 Task: Look for space in Fort Dauphin, Madagascar from 24th August, 2023 to 10th September, 2023 for 8 adults in price range Rs.12000 to Rs.15000. Place can be entire place or shared room with 4 bedrooms having 8 beds and 4 bathrooms. Property type can be house, flat, guest house. Amenities needed are: wifi, TV, free parkinig on premises, gym, breakfast. Booking option can be shelf check-in. Required host language is English.
Action: Mouse moved to (607, 123)
Screenshot: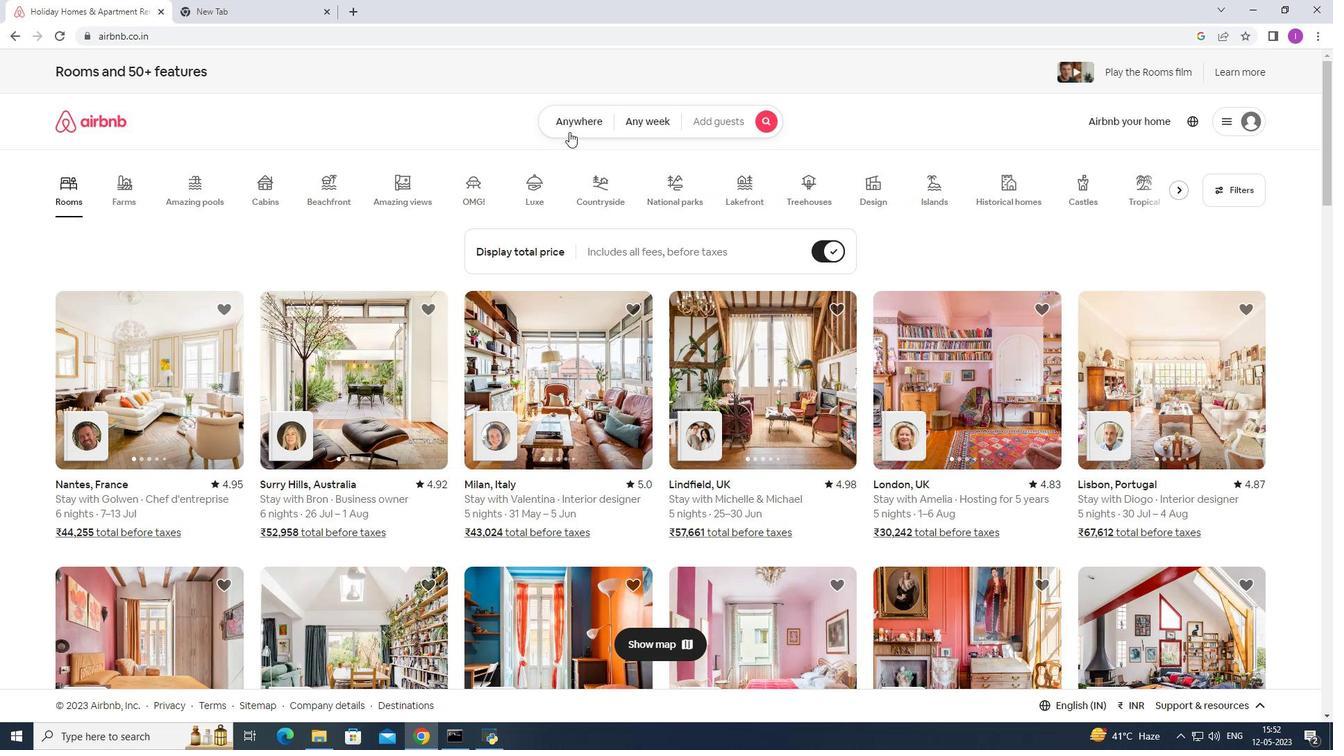 
Action: Mouse pressed left at (607, 123)
Screenshot: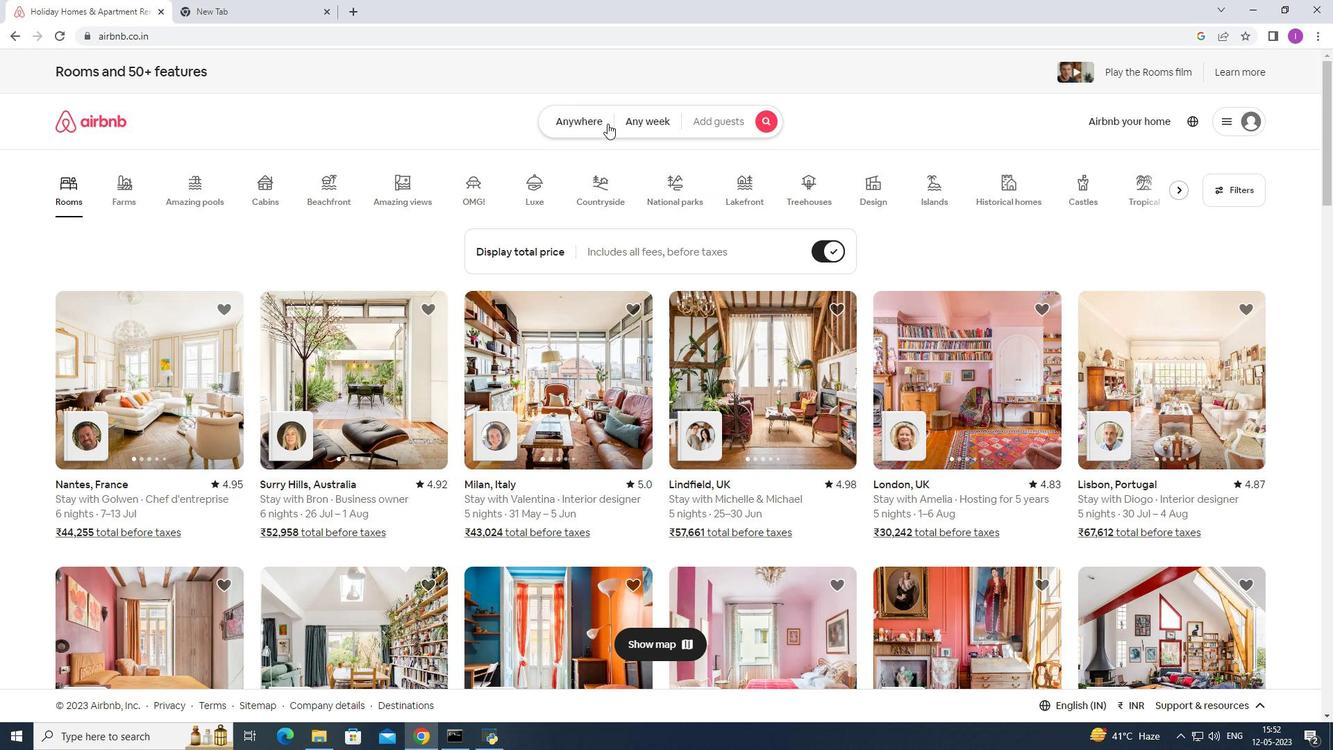 
Action: Mouse moved to (473, 168)
Screenshot: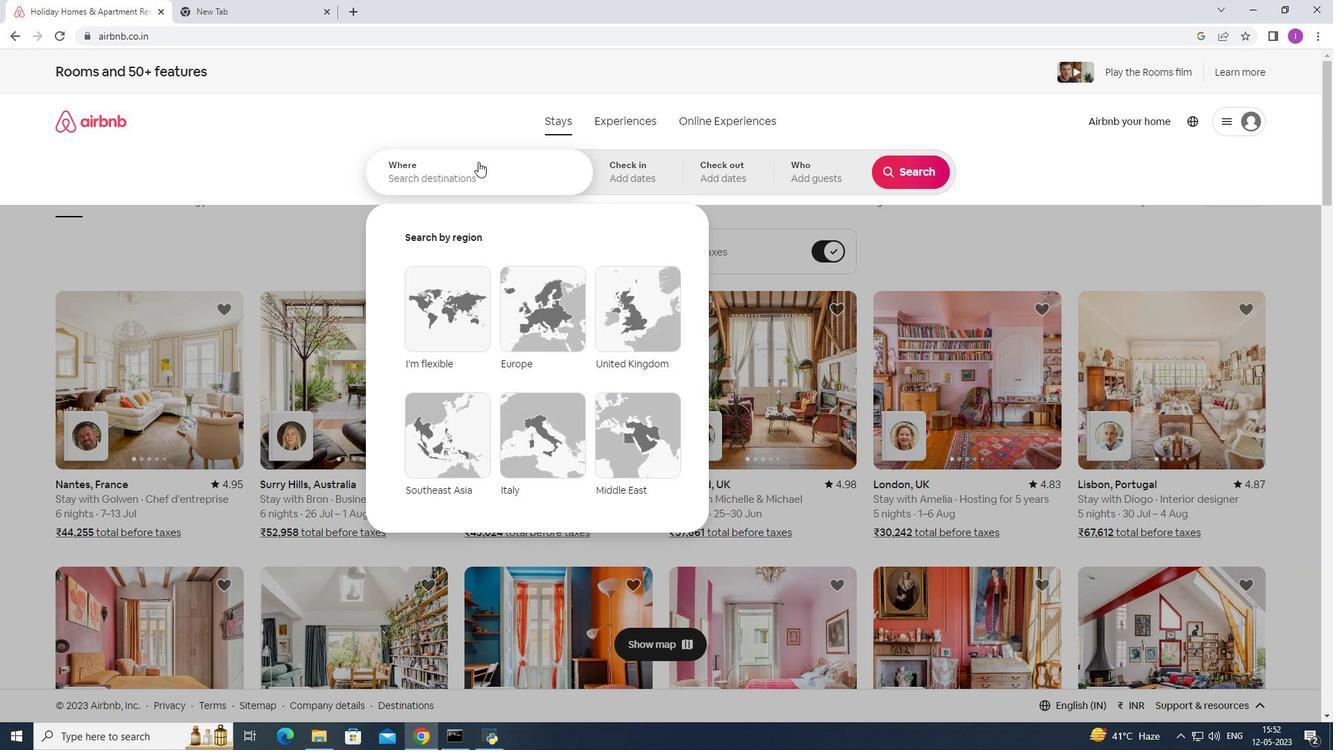 
Action: Mouse pressed left at (473, 168)
Screenshot: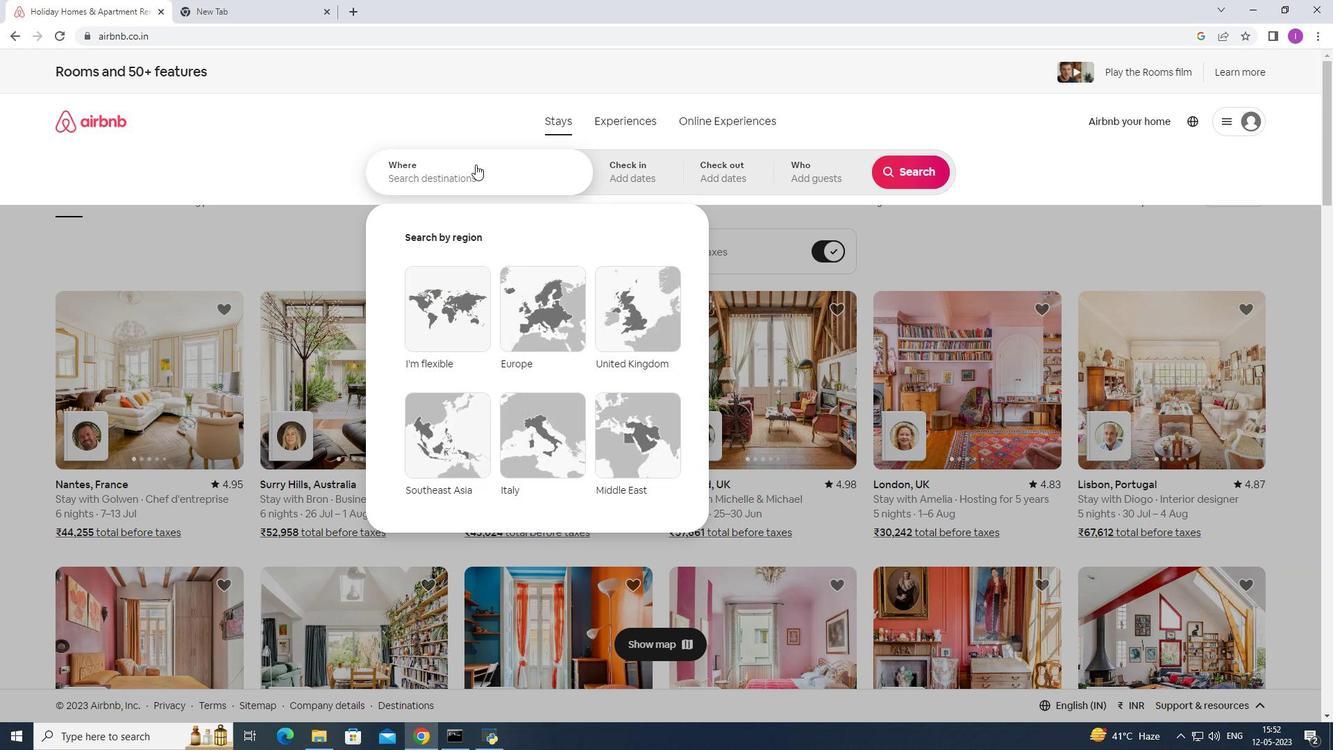 
Action: Key pressed <Key.shift><Key.shift><Key.shift><Key.shift><Key.shift><Key.shift><Key.shift><Key.shift>Fort<Key.space><Key.shift>Du<Key.backspace>auphin,<Key.shift>Madagascar
Screenshot: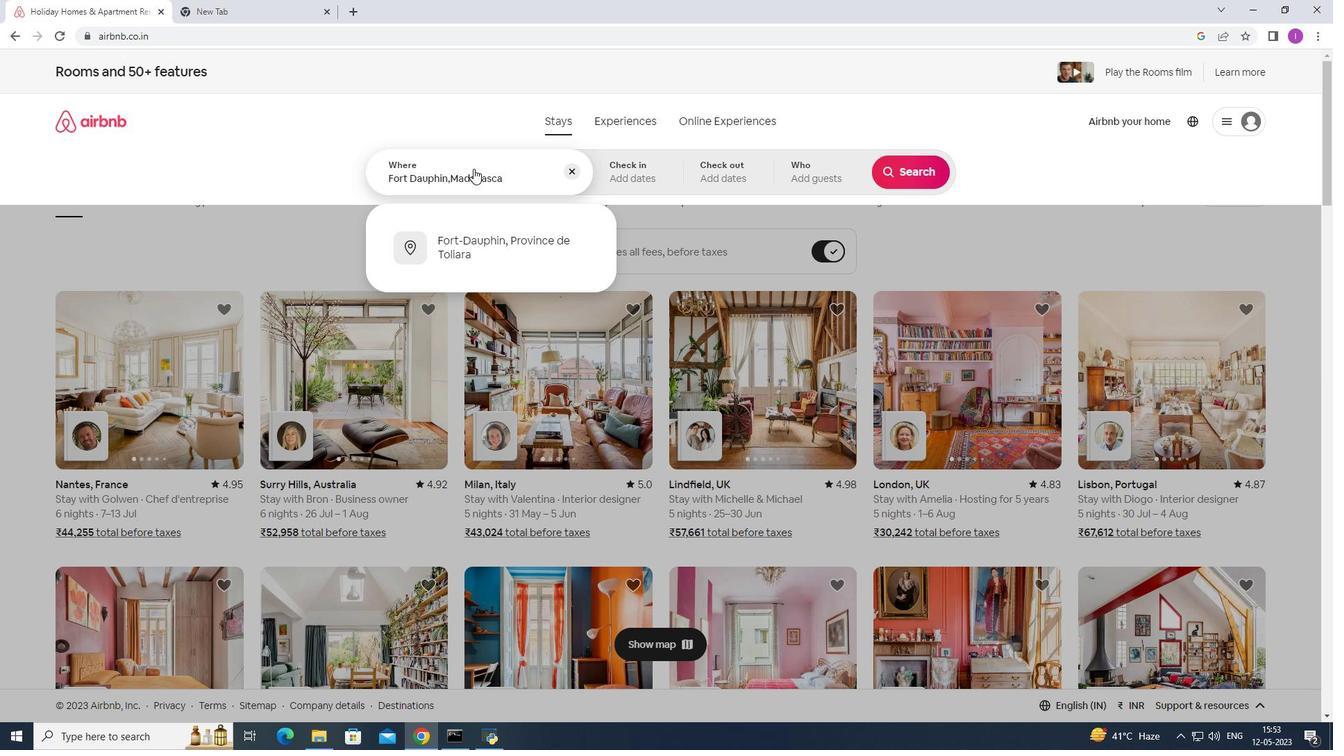
Action: Mouse moved to (666, 174)
Screenshot: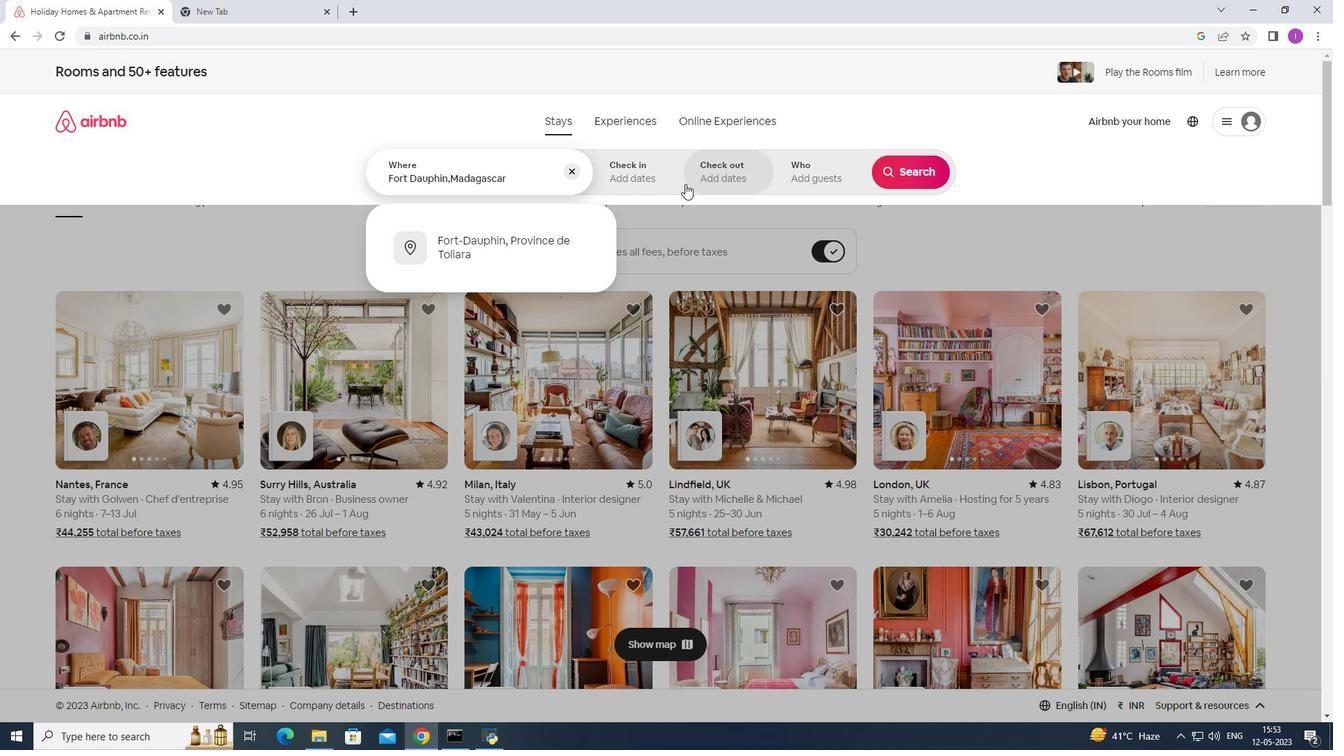
Action: Mouse pressed left at (666, 174)
Screenshot: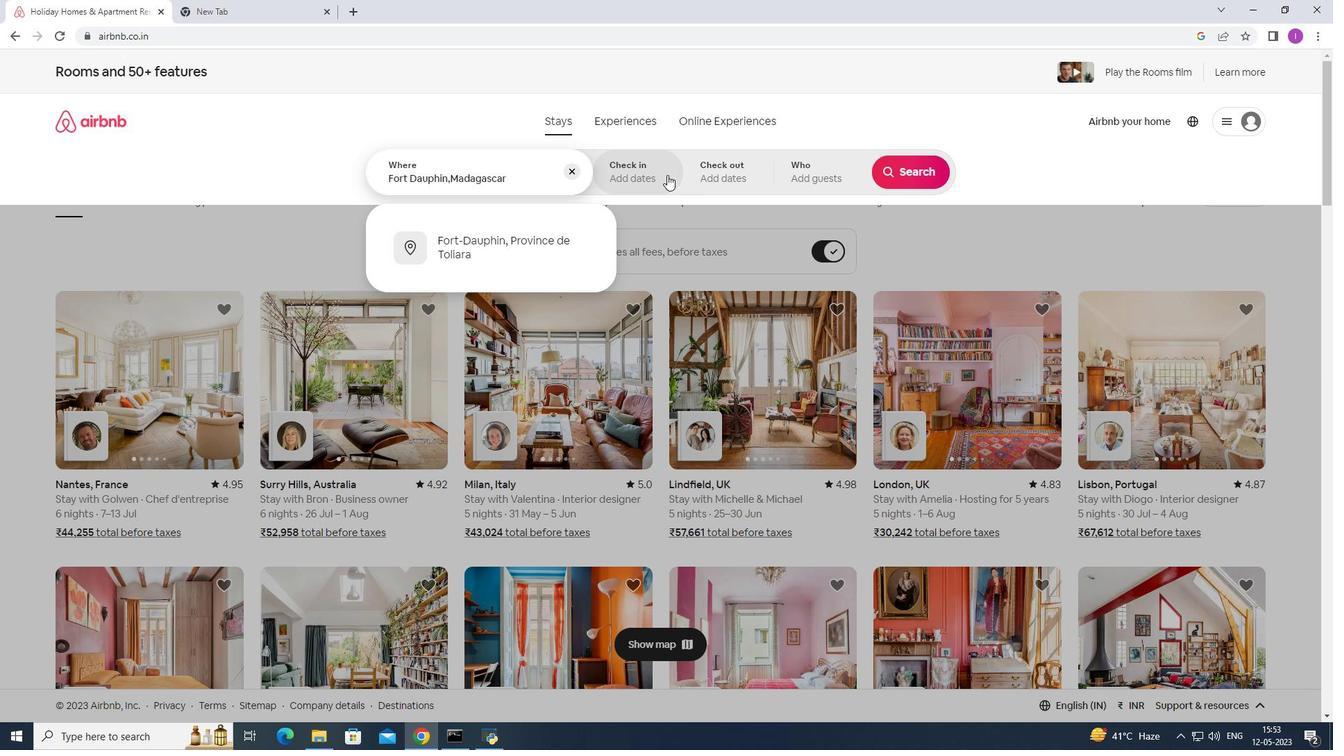 
Action: Mouse moved to (906, 279)
Screenshot: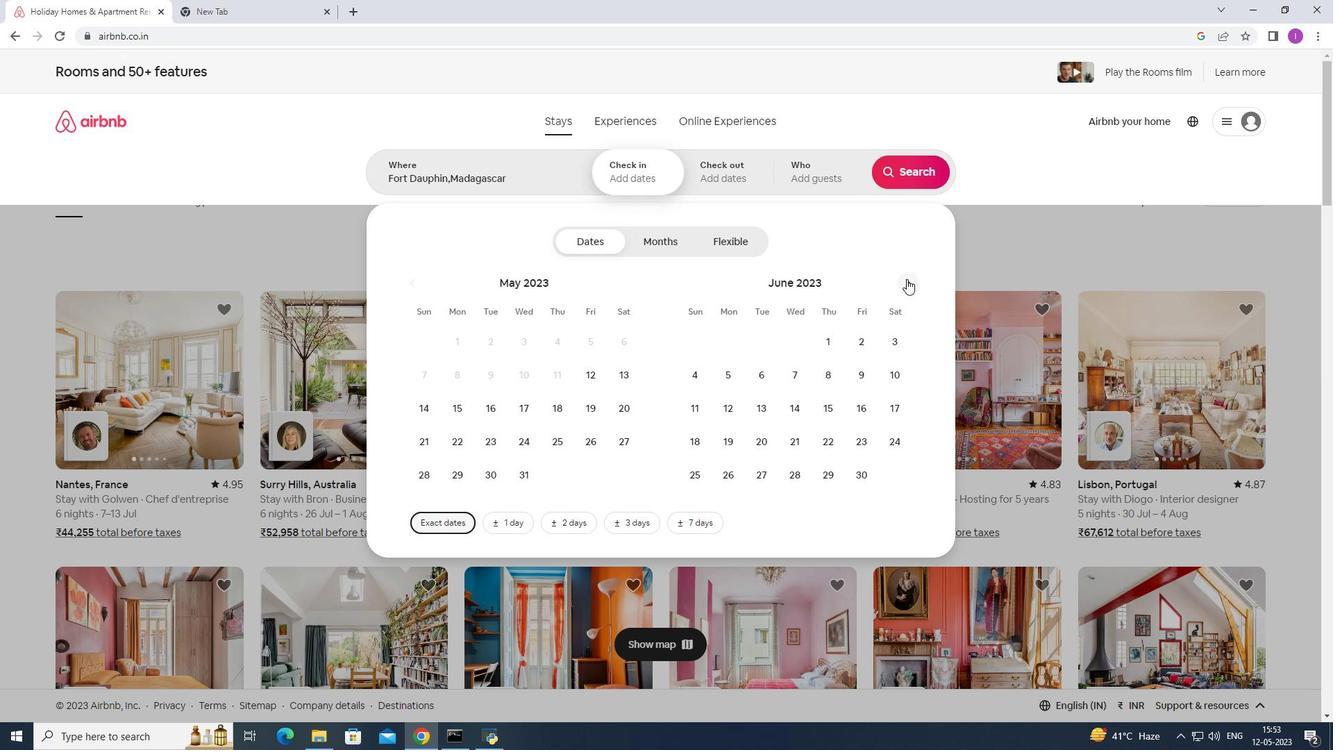 
Action: Mouse pressed left at (906, 279)
Screenshot: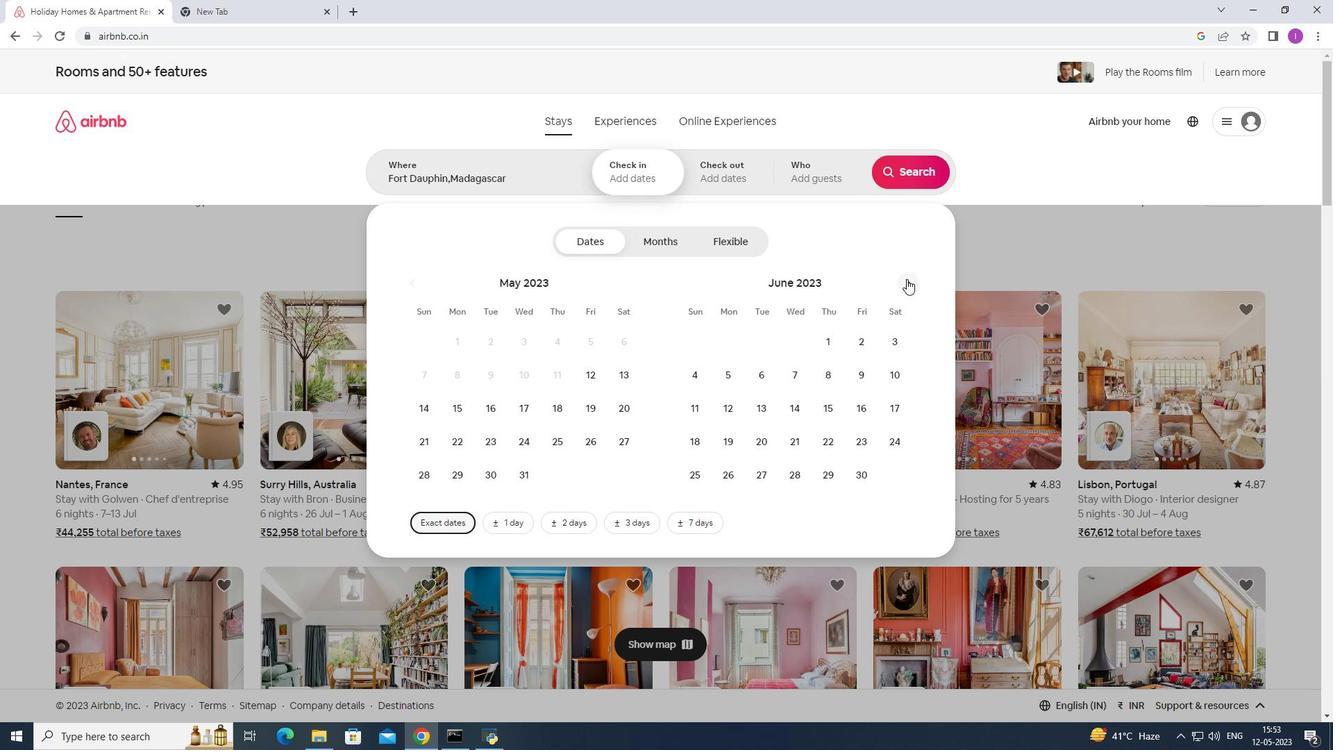 
Action: Mouse pressed left at (906, 279)
Screenshot: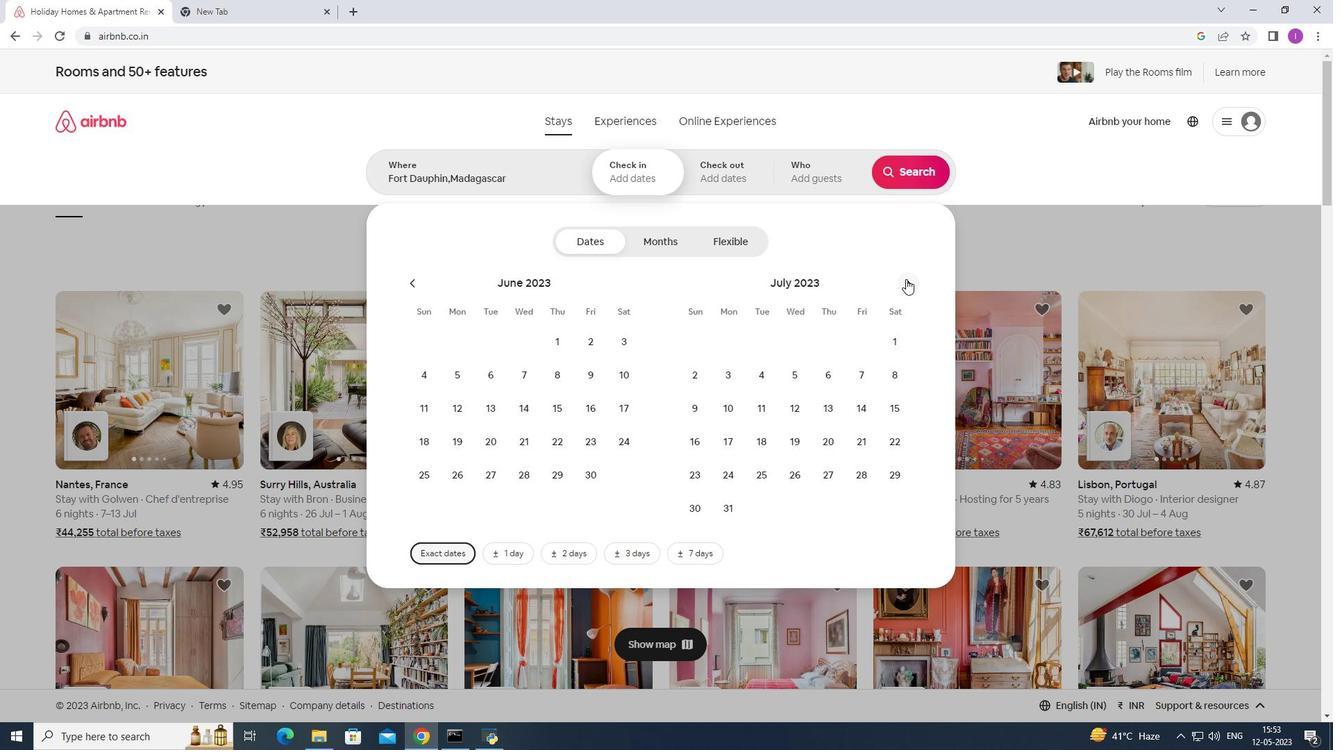 
Action: Mouse moved to (905, 279)
Screenshot: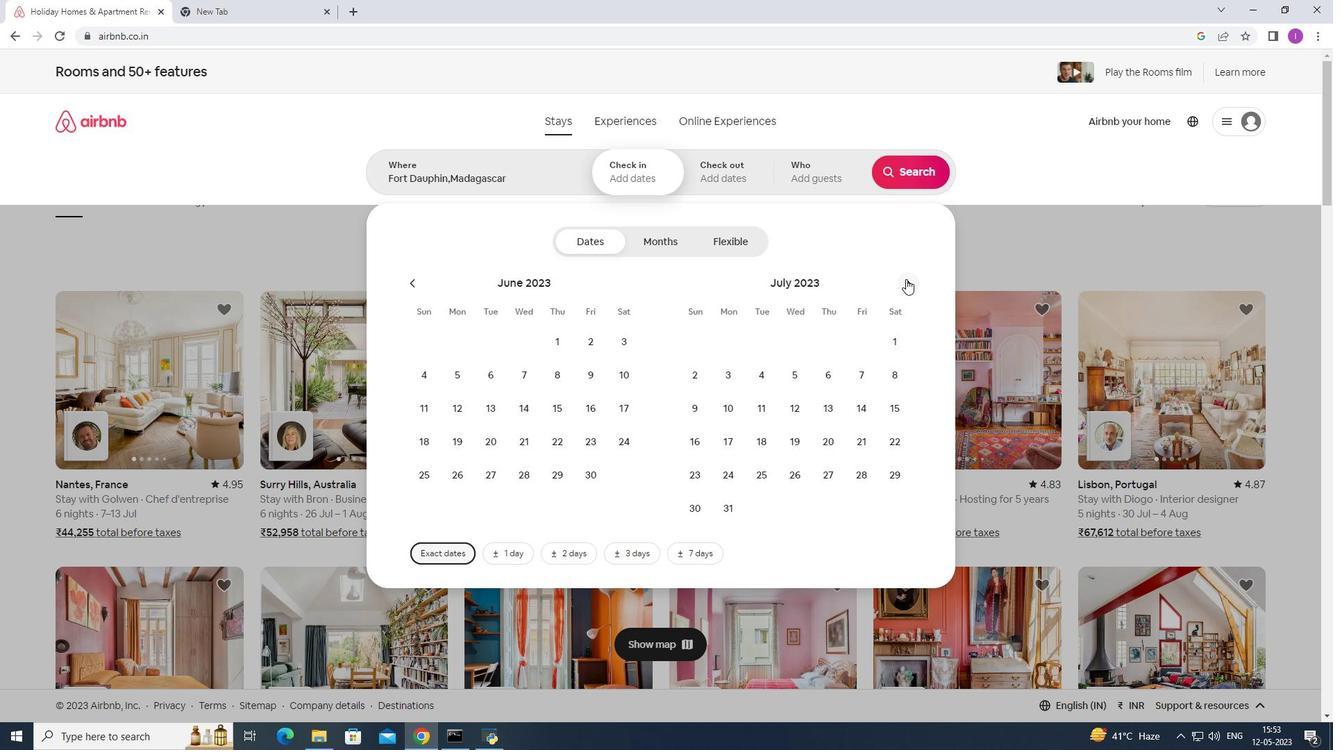 
Action: Mouse pressed left at (905, 279)
Screenshot: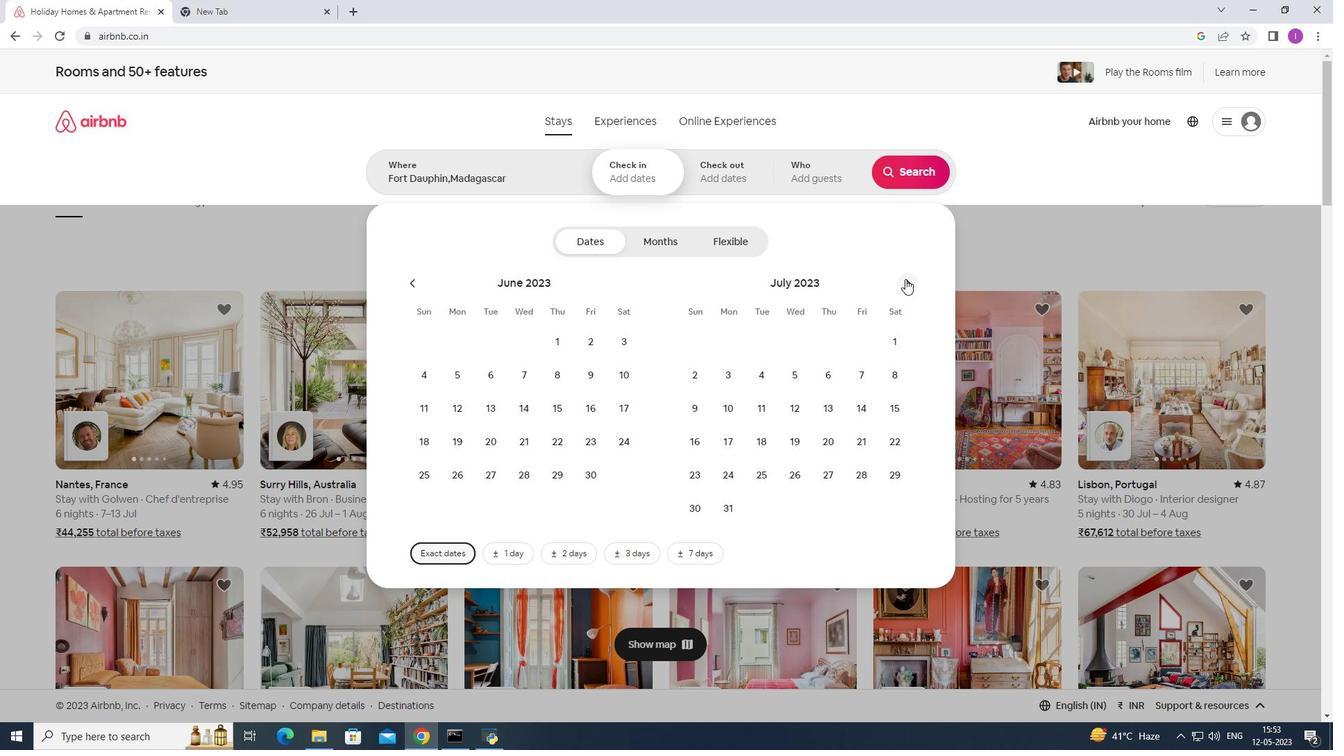 
Action: Mouse moved to (559, 436)
Screenshot: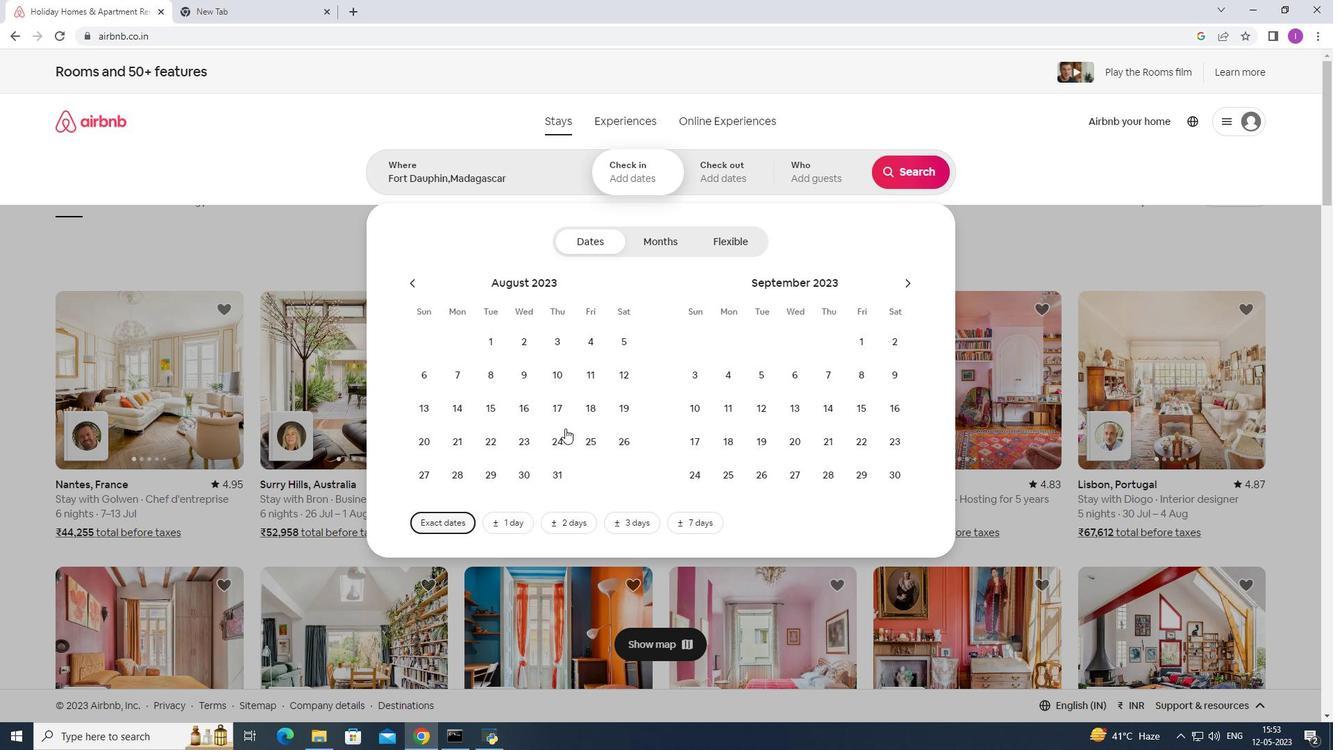 
Action: Mouse pressed left at (559, 436)
Screenshot: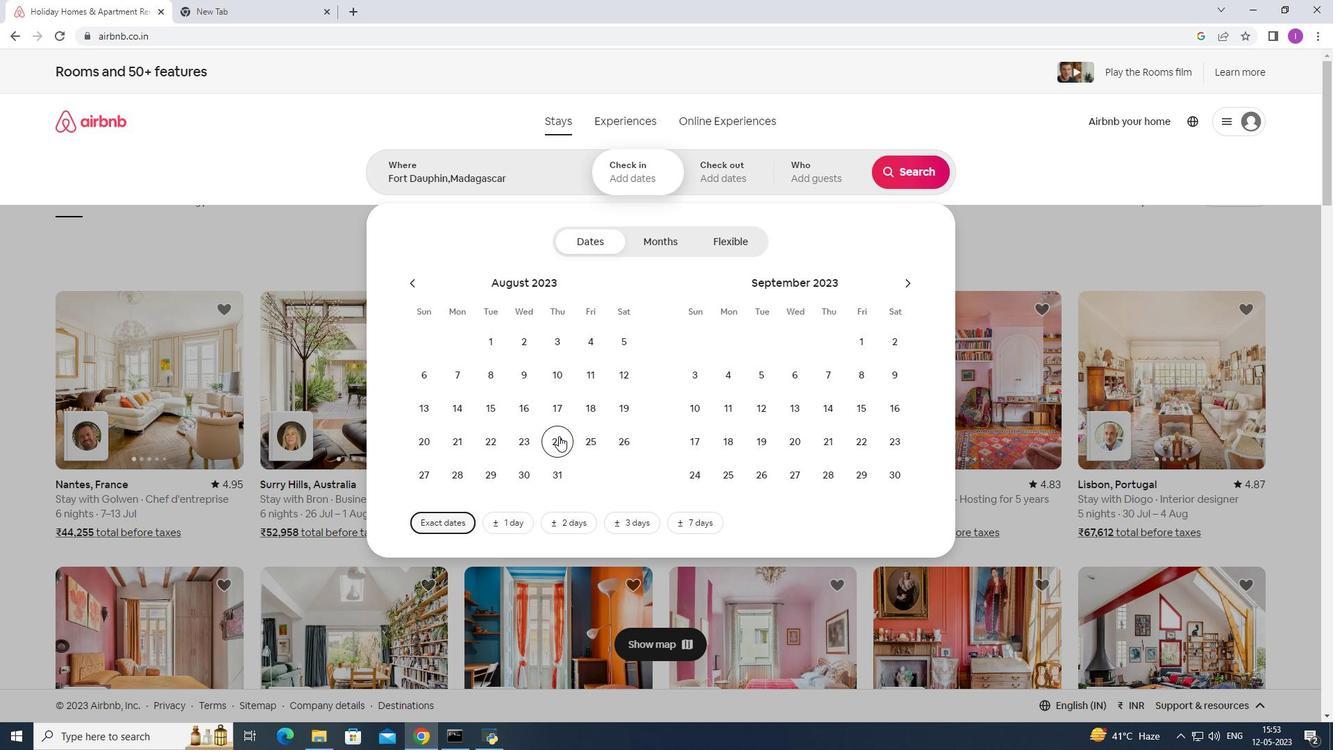 
Action: Mouse moved to (695, 398)
Screenshot: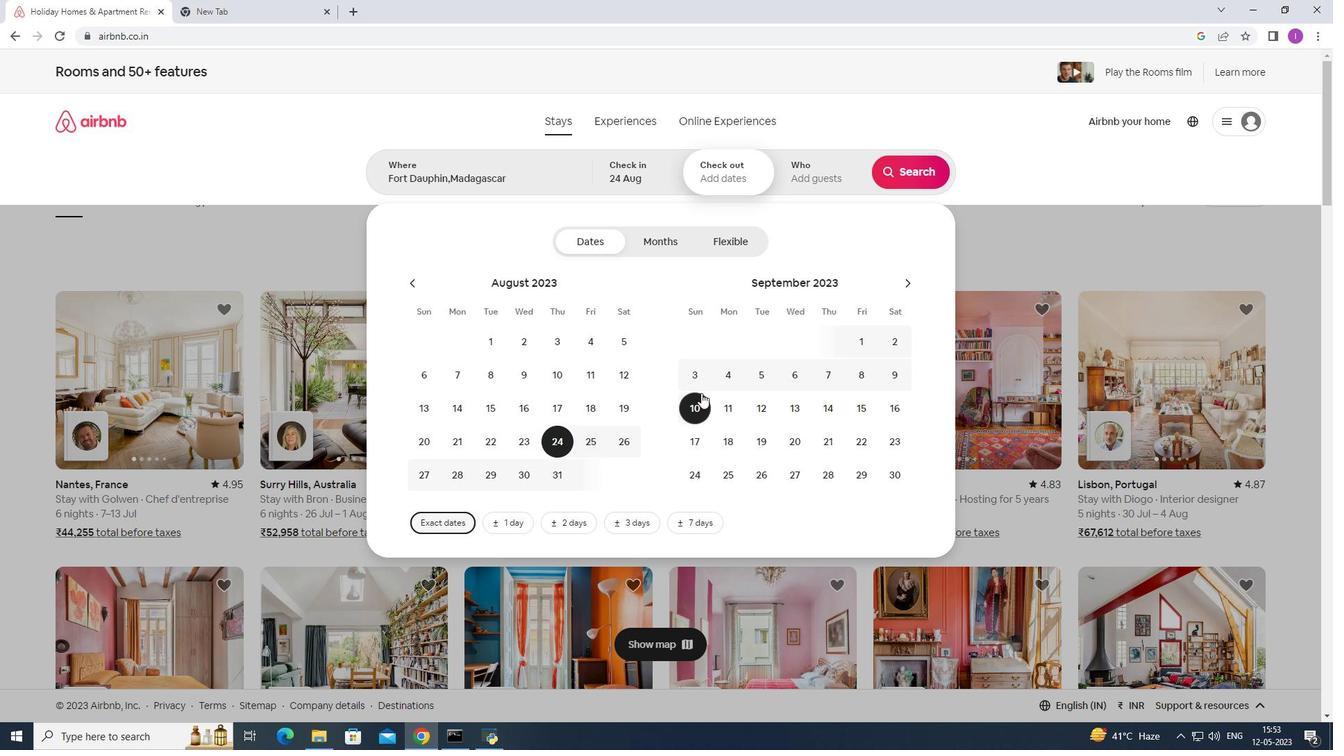 
Action: Mouse pressed left at (695, 398)
Screenshot: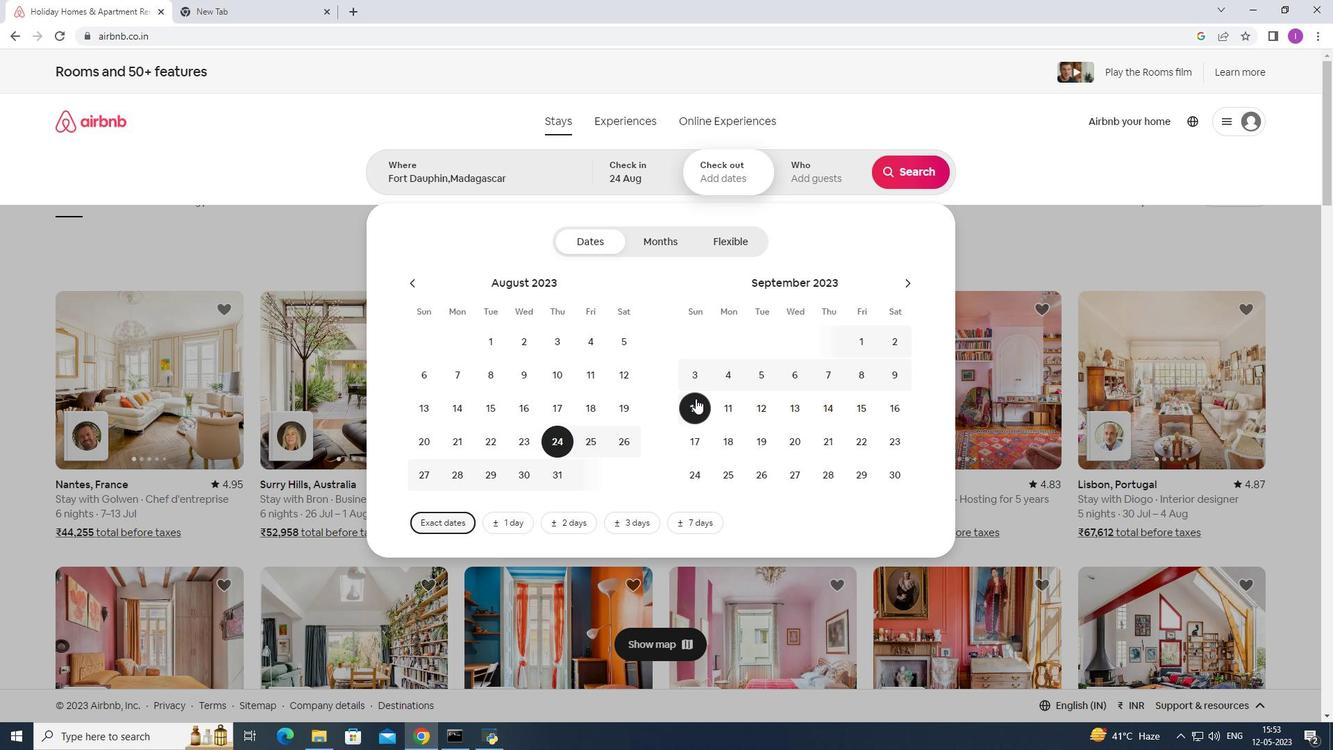 
Action: Mouse moved to (795, 172)
Screenshot: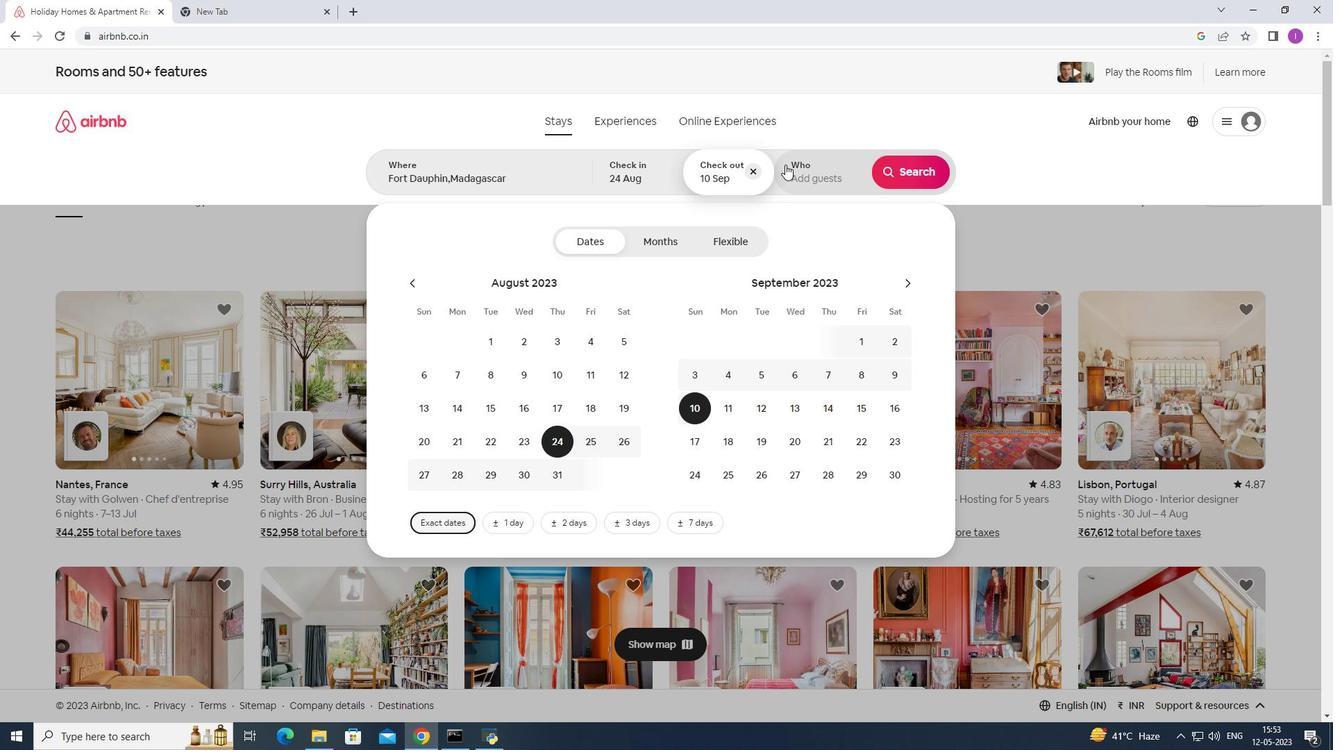 
Action: Mouse pressed left at (795, 172)
Screenshot: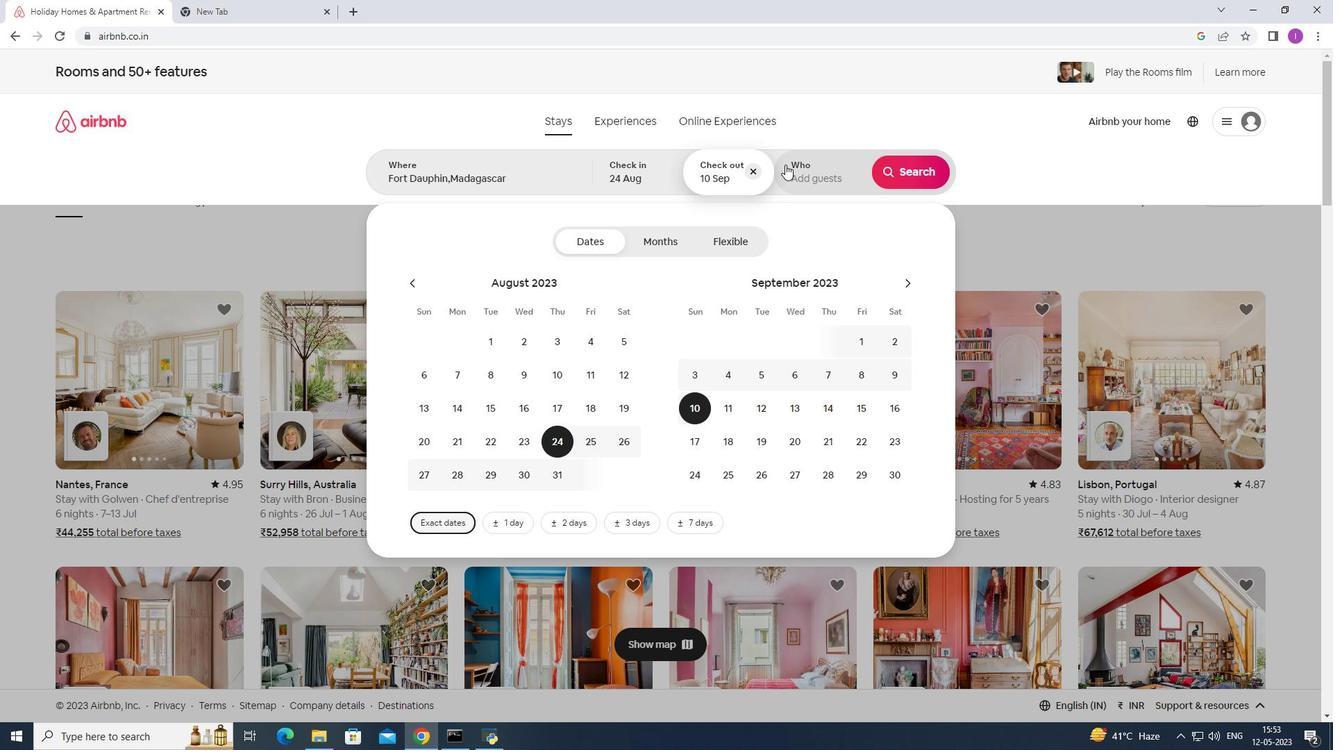 
Action: Mouse moved to (917, 240)
Screenshot: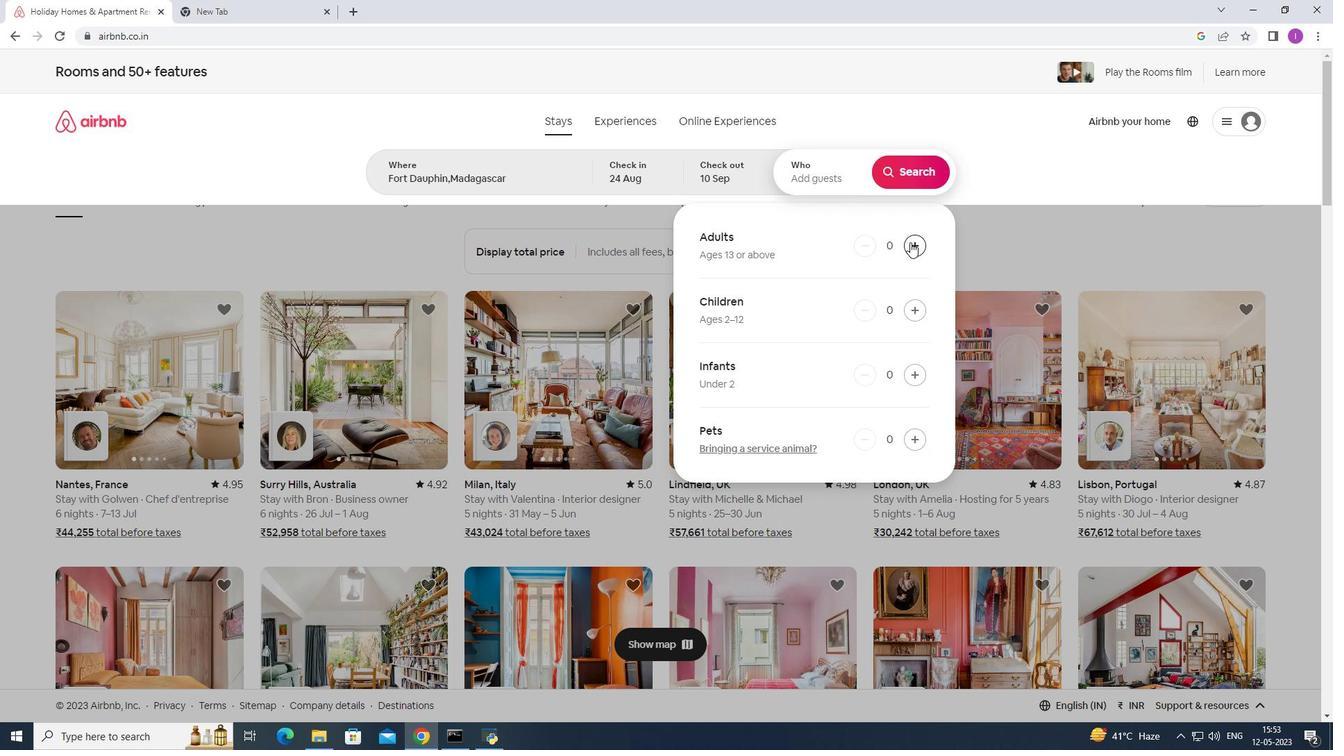 
Action: Mouse pressed left at (917, 240)
Screenshot: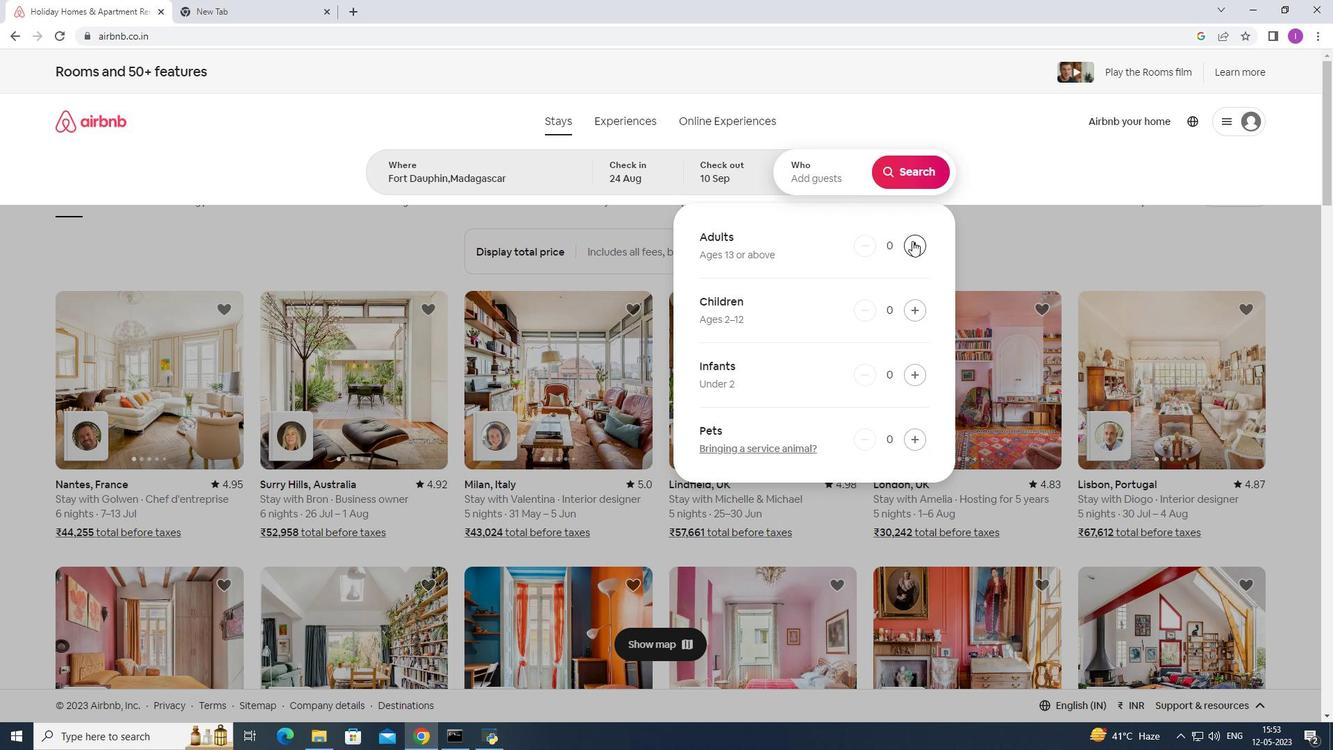 
Action: Mouse pressed left at (917, 240)
Screenshot: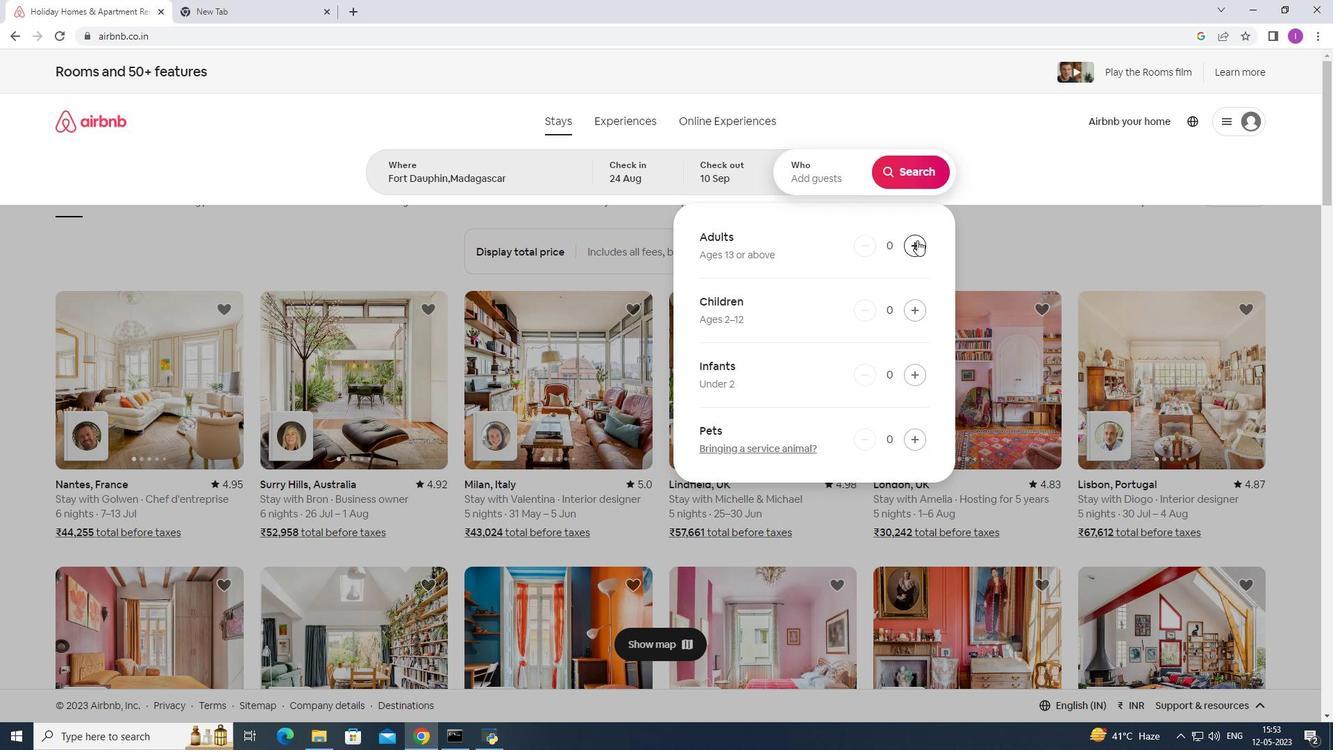 
Action: Mouse pressed left at (917, 240)
Screenshot: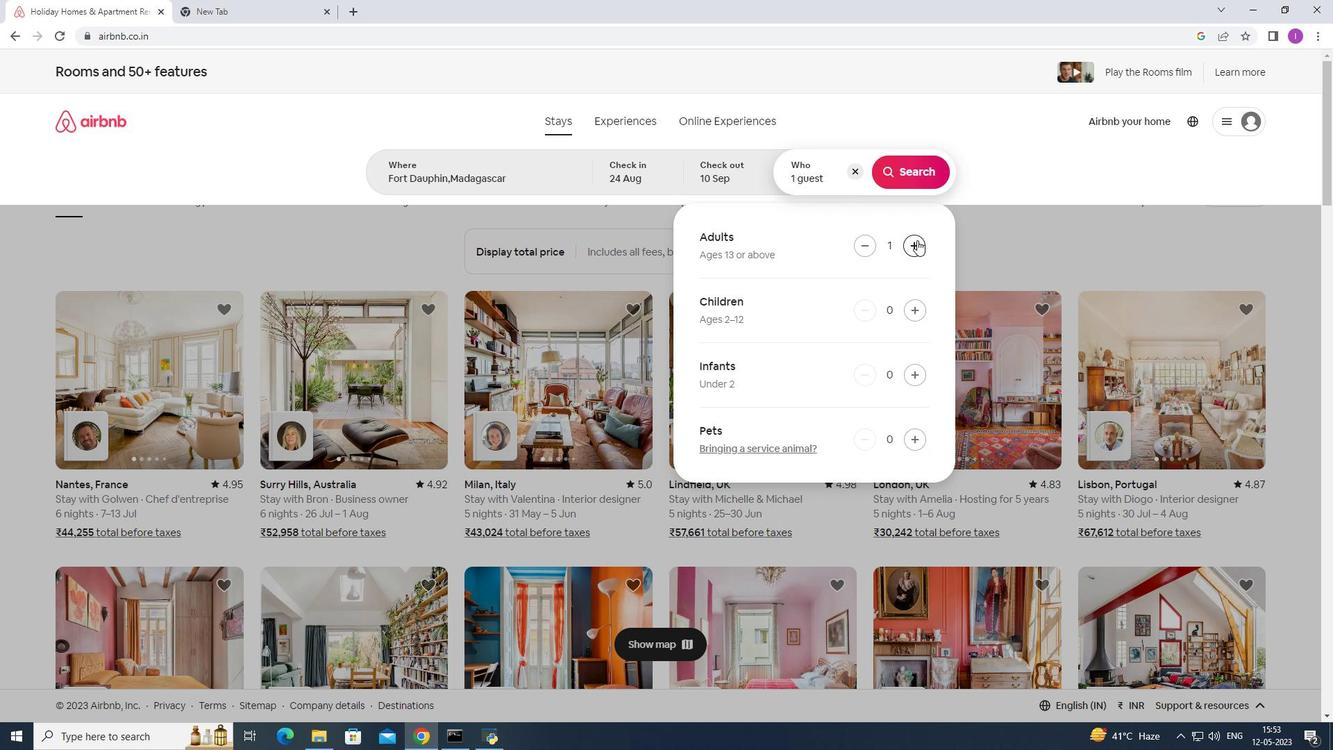 
Action: Mouse moved to (918, 238)
Screenshot: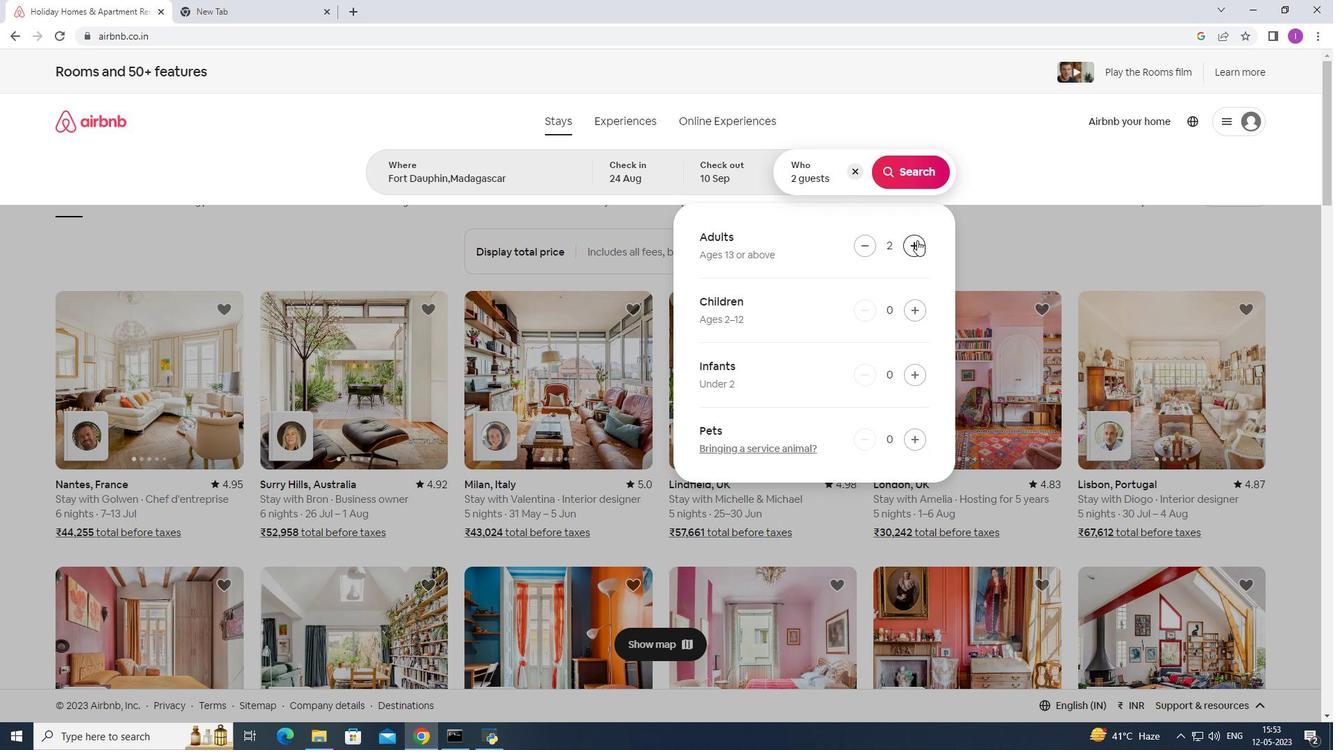 
Action: Mouse pressed left at (918, 238)
Screenshot: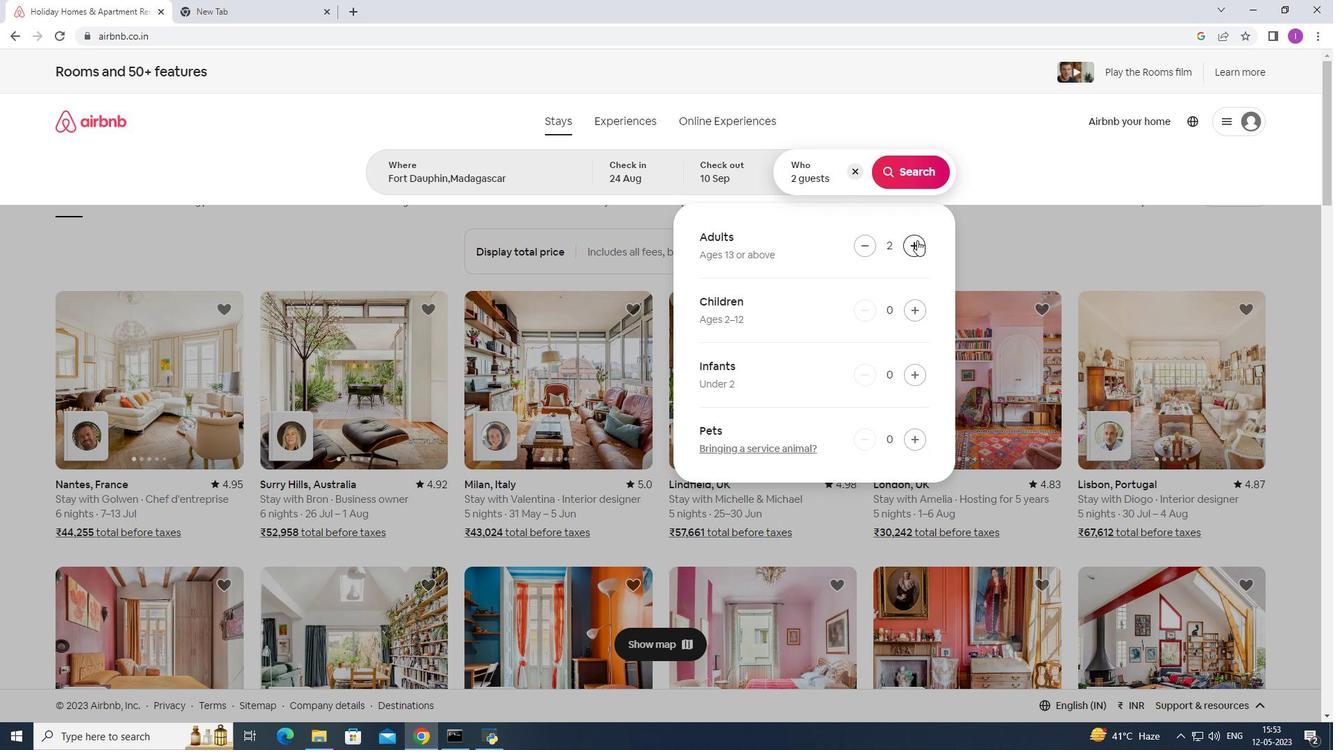 
Action: Mouse pressed left at (918, 238)
Screenshot: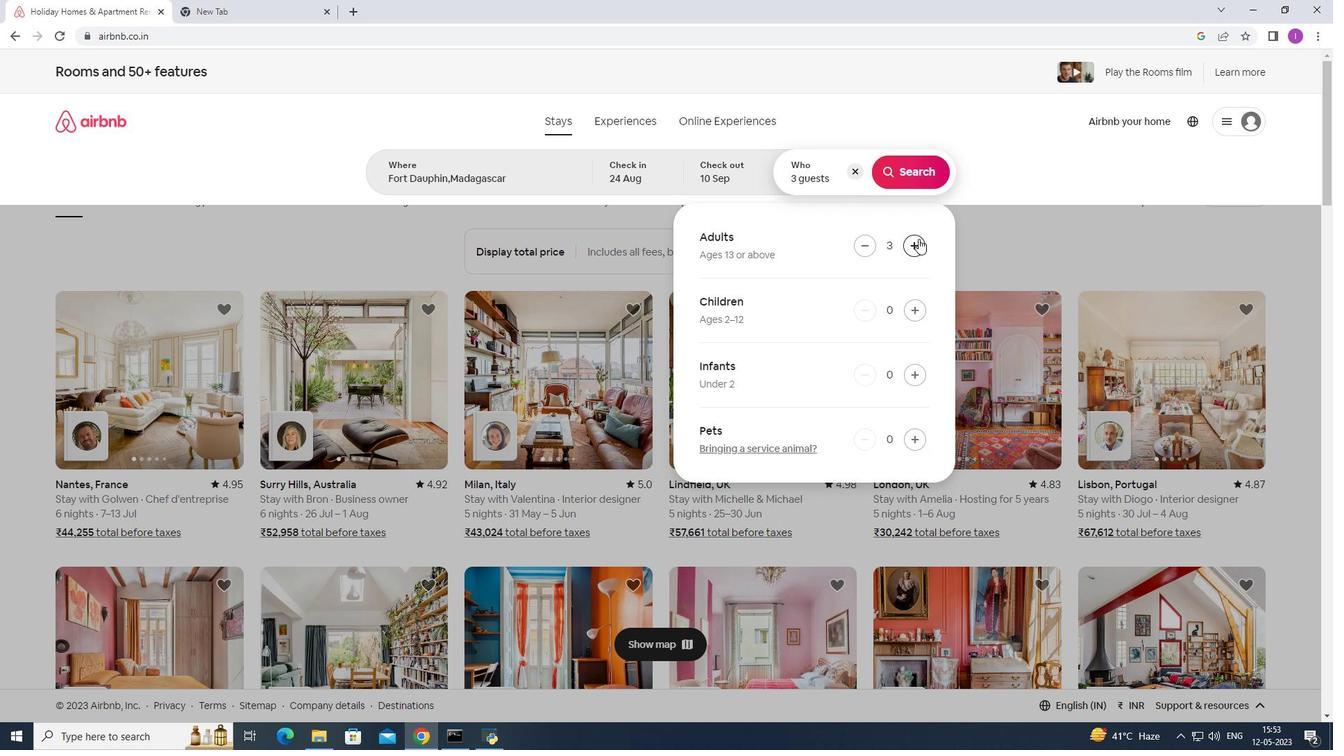 
Action: Mouse pressed left at (918, 238)
Screenshot: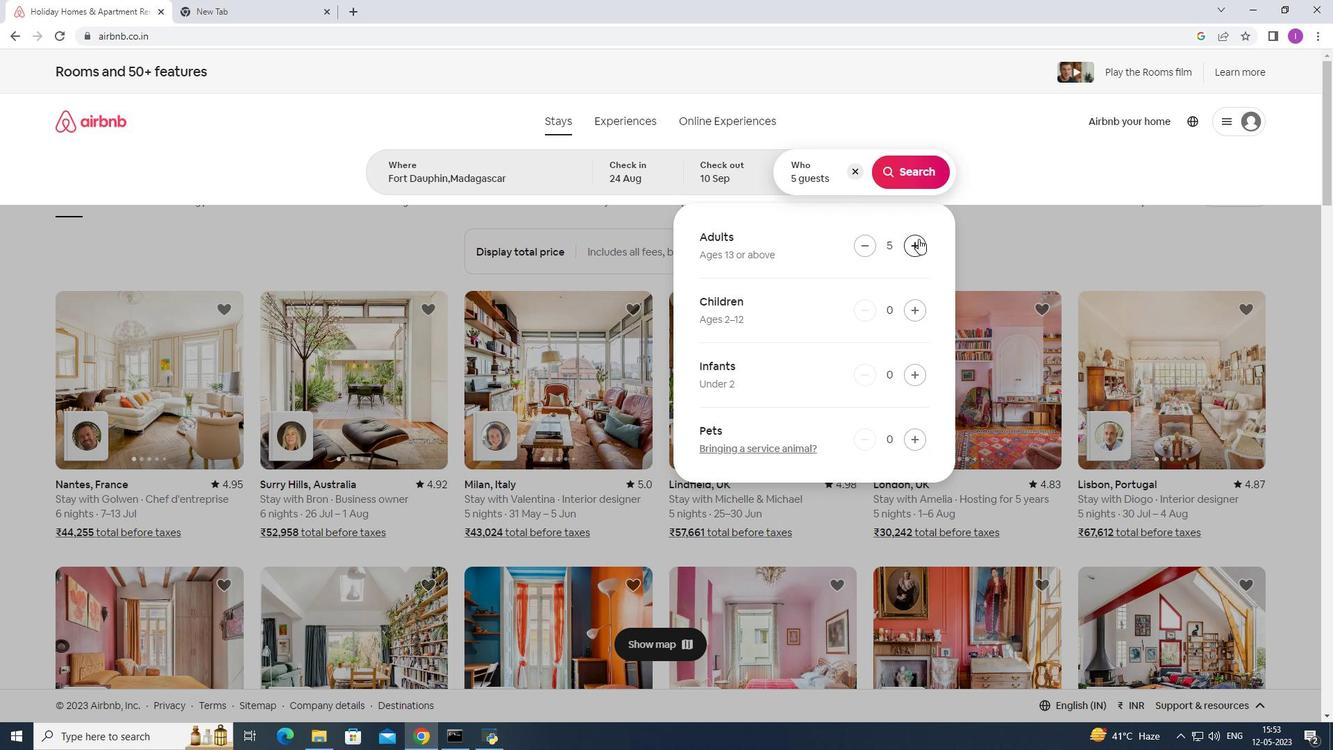 
Action: Mouse pressed left at (918, 238)
Screenshot: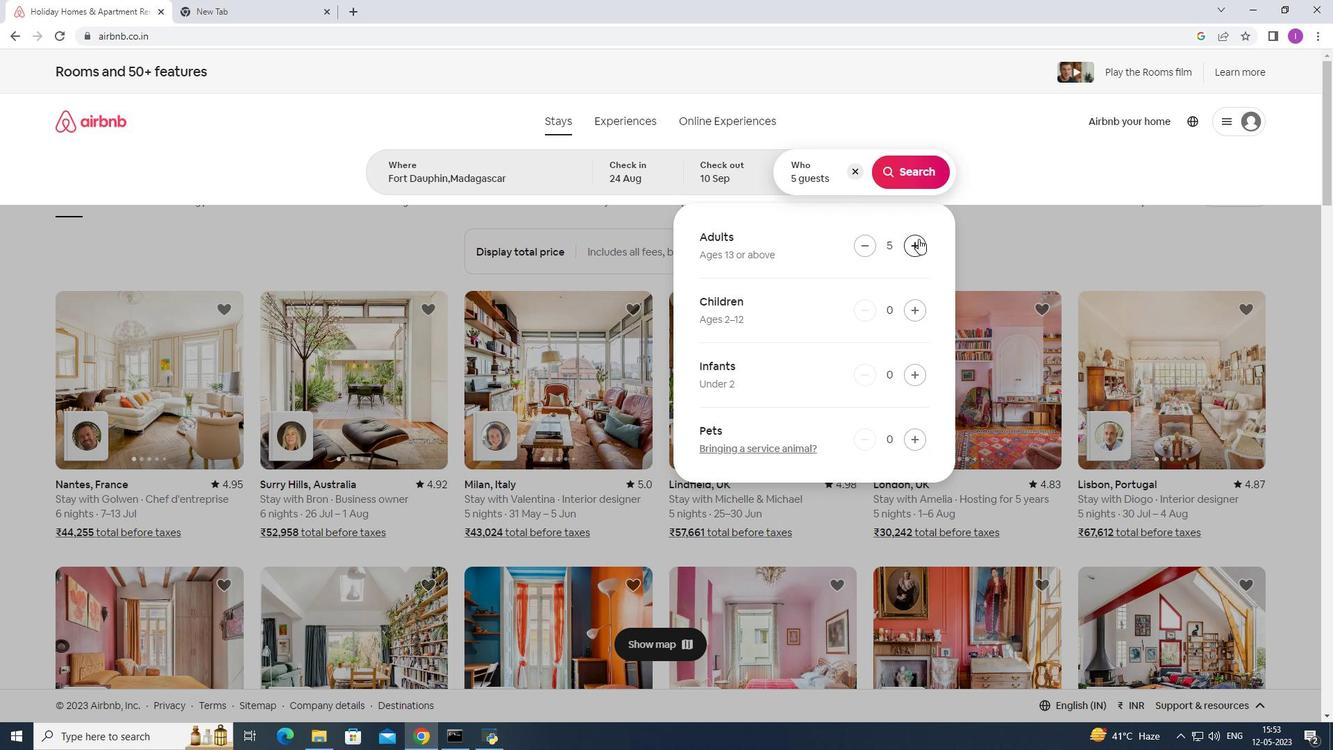 
Action: Mouse moved to (918, 238)
Screenshot: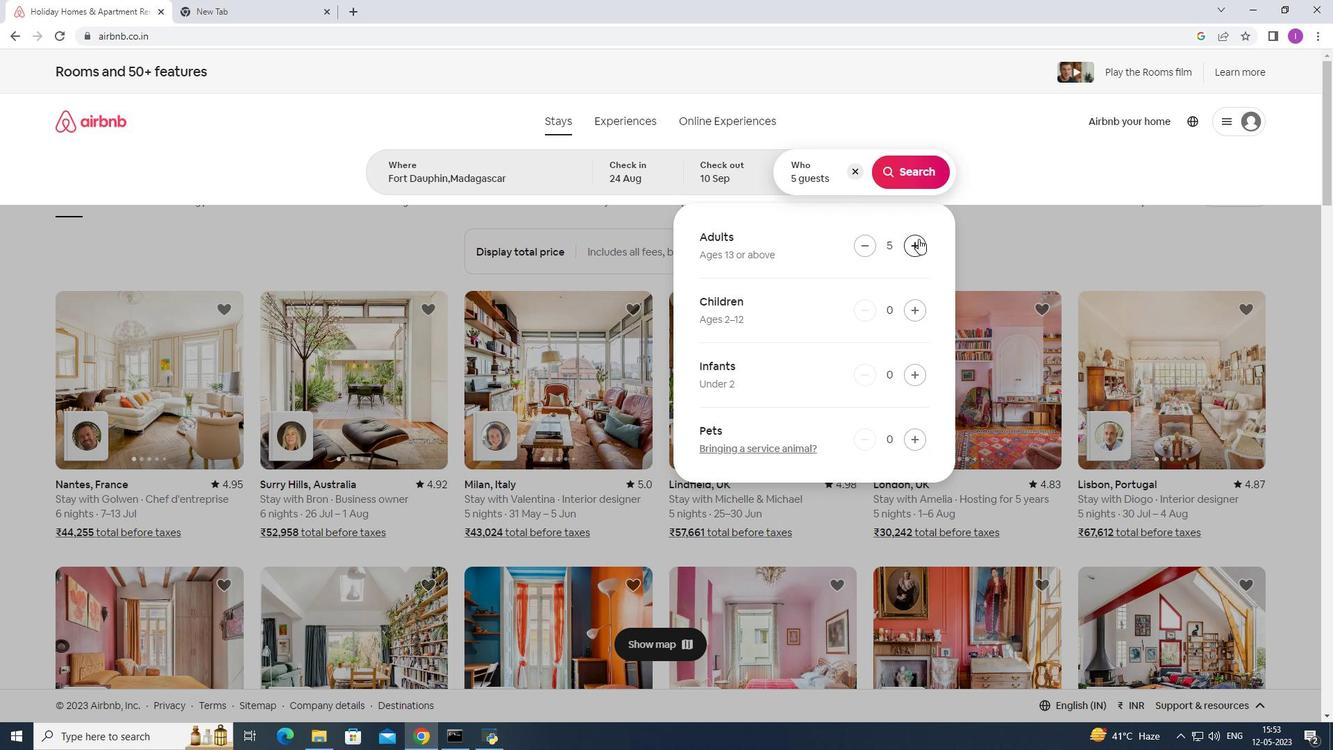 
Action: Mouse pressed left at (918, 238)
Screenshot: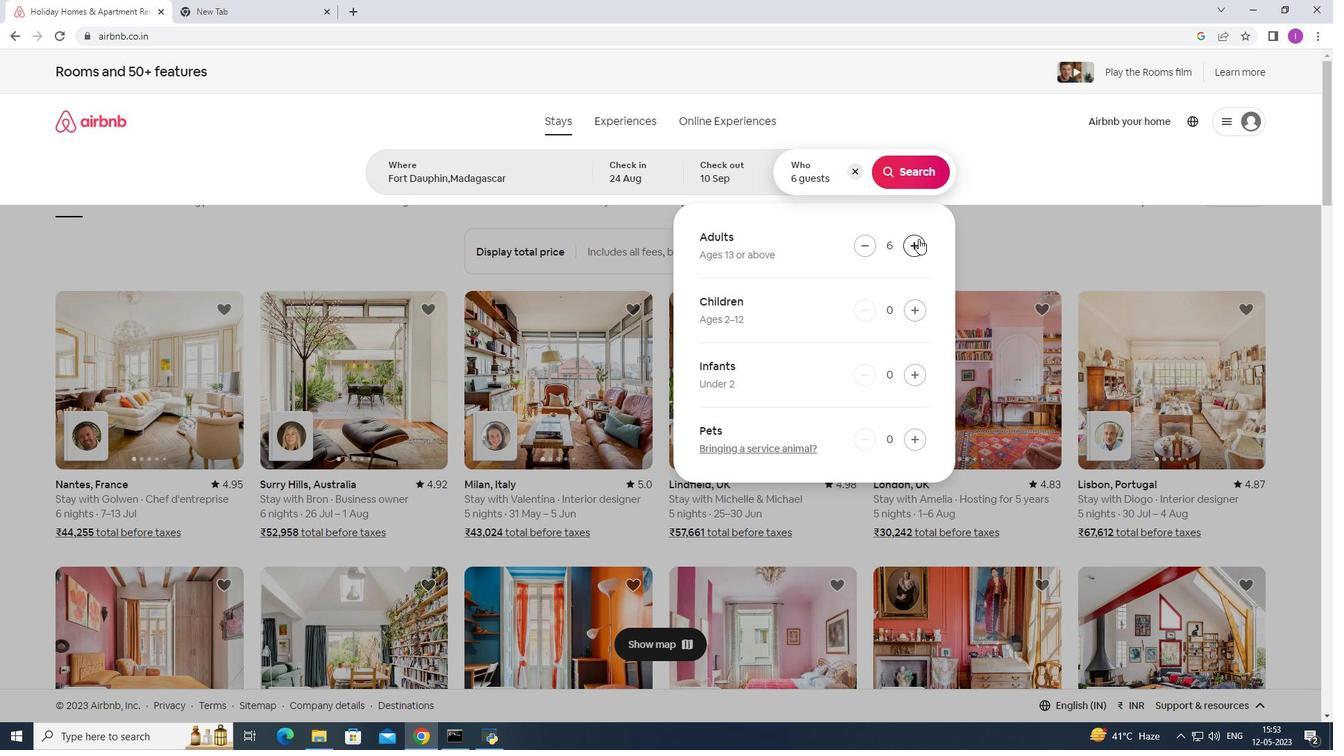 
Action: Mouse pressed left at (918, 238)
Screenshot: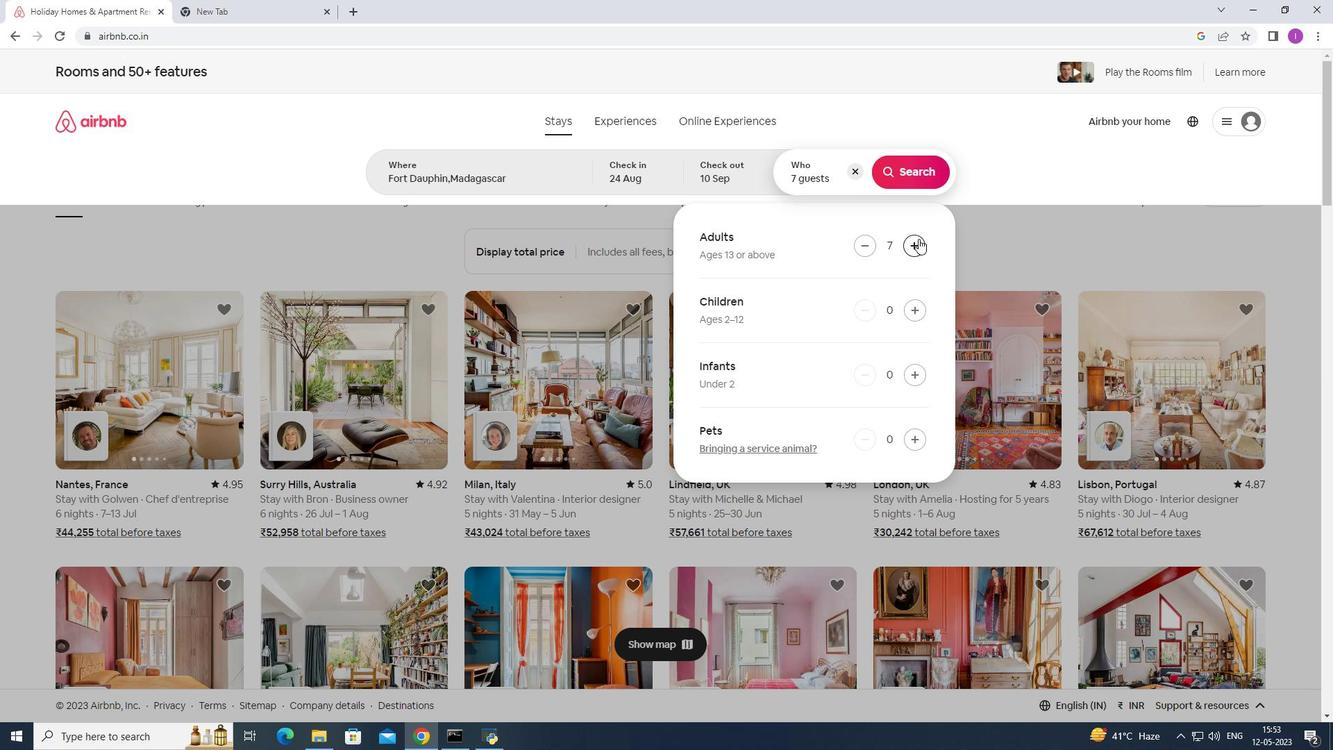 
Action: Mouse moved to (866, 246)
Screenshot: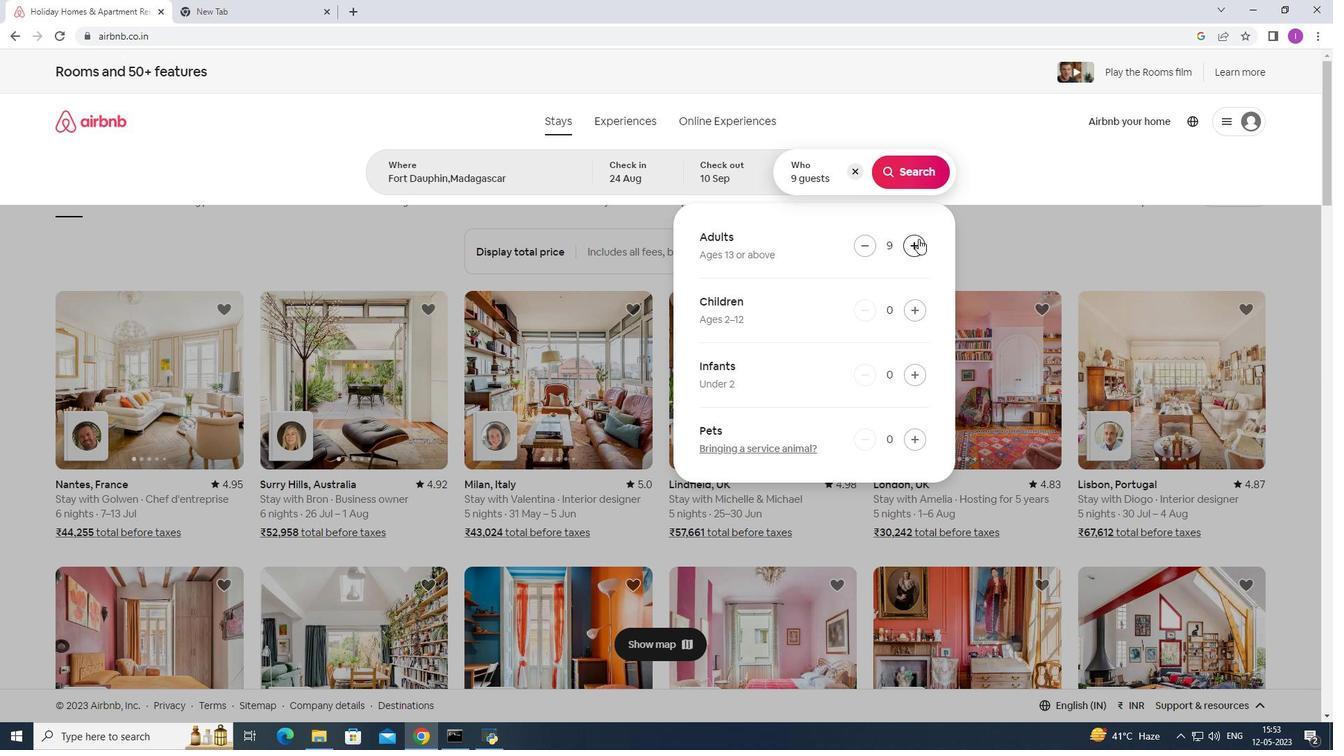 
Action: Mouse pressed left at (866, 246)
Screenshot: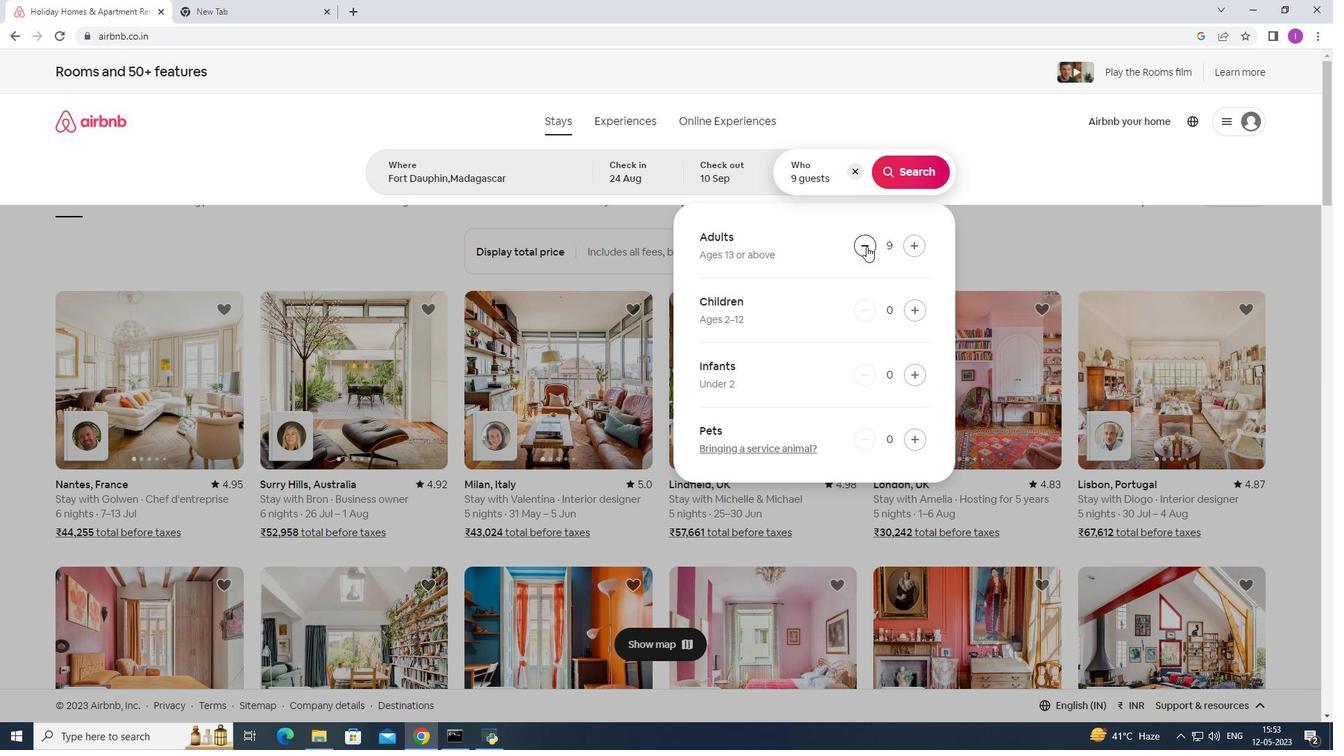 
Action: Mouse moved to (898, 183)
Screenshot: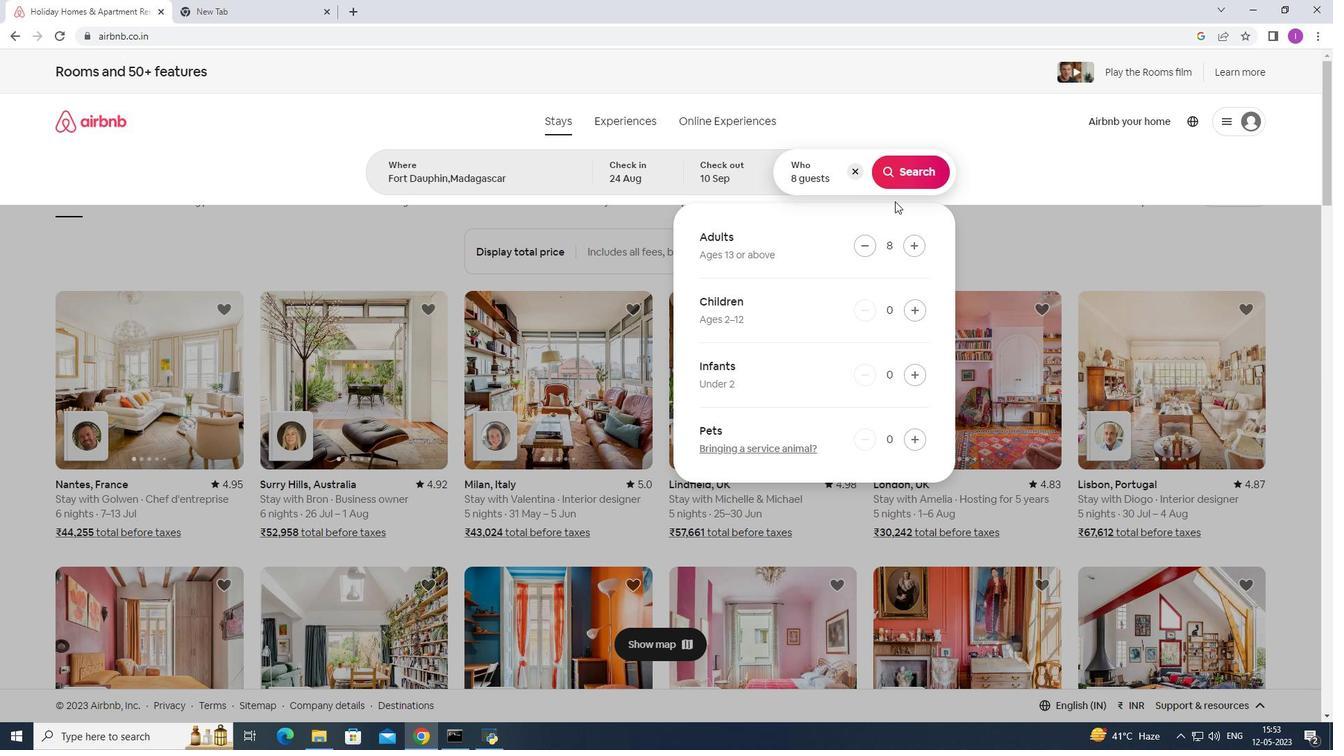
Action: Mouse pressed left at (898, 183)
Screenshot: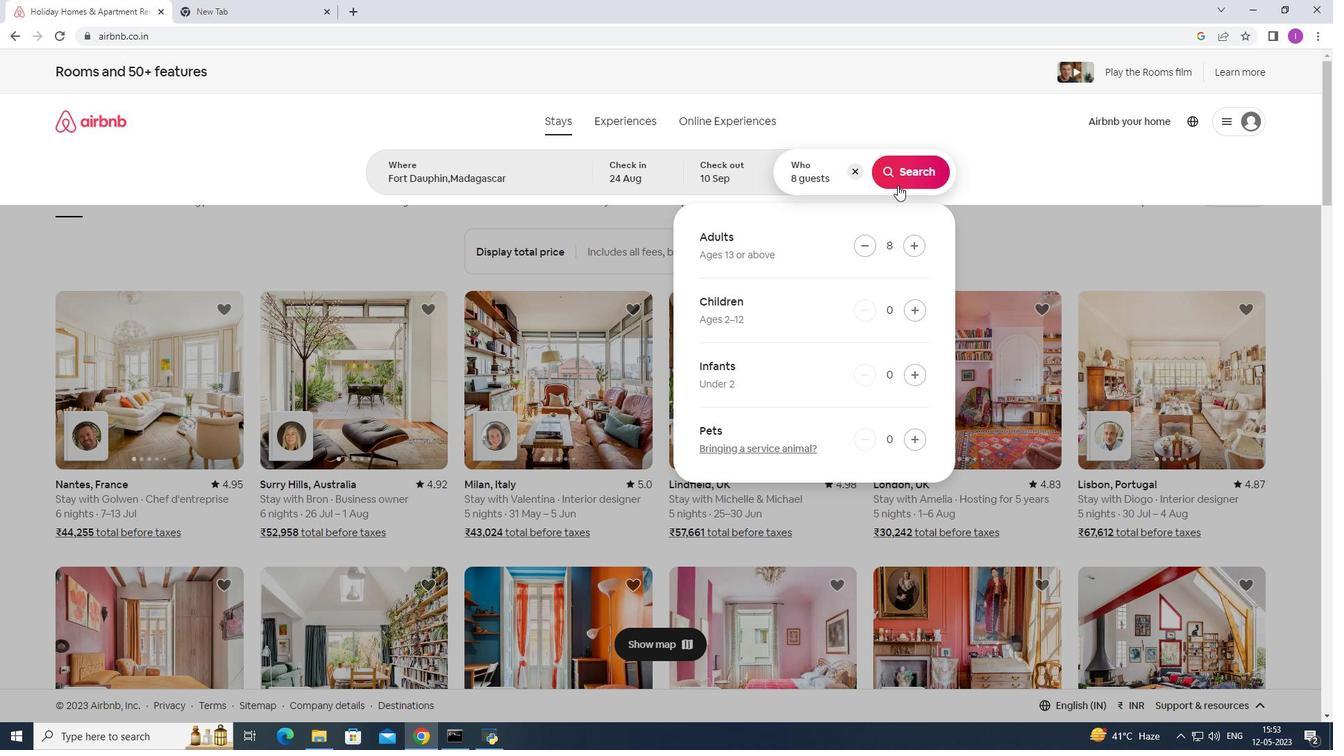 
Action: Mouse moved to (1255, 140)
Screenshot: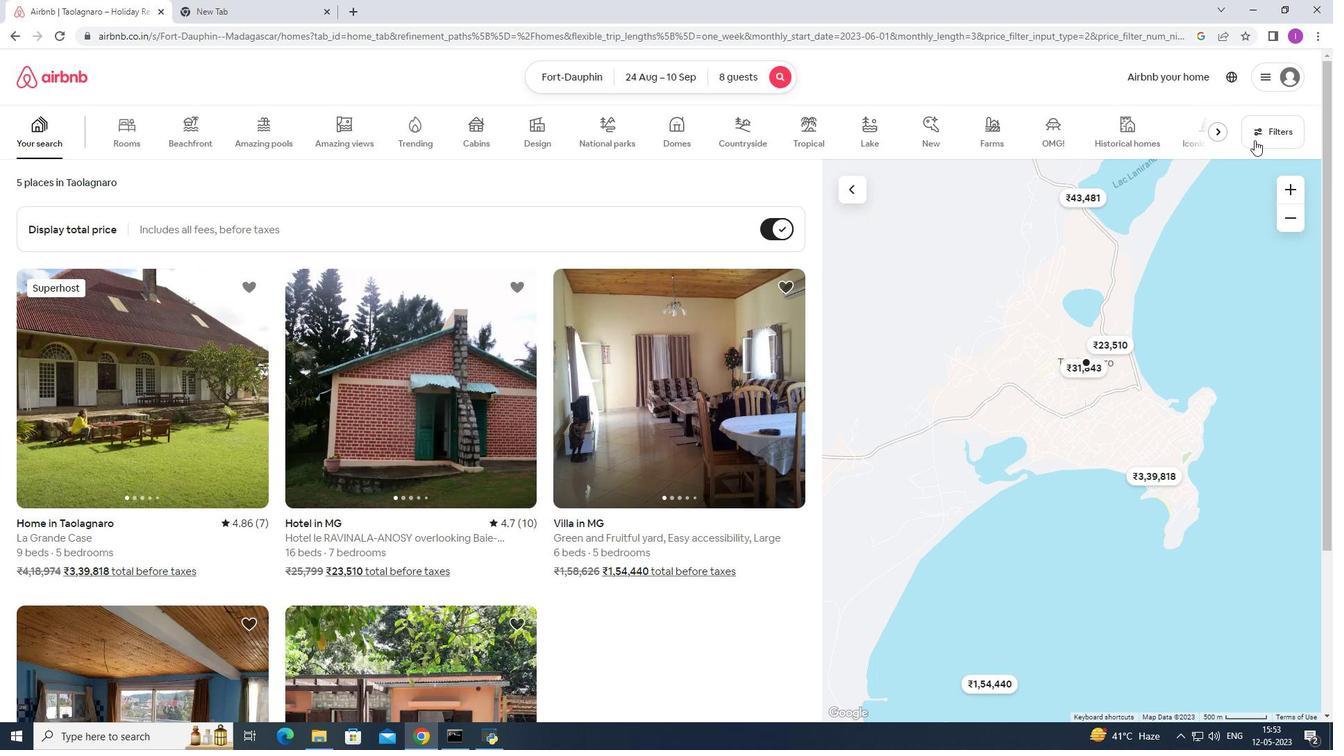 
Action: Mouse pressed left at (1255, 140)
Screenshot: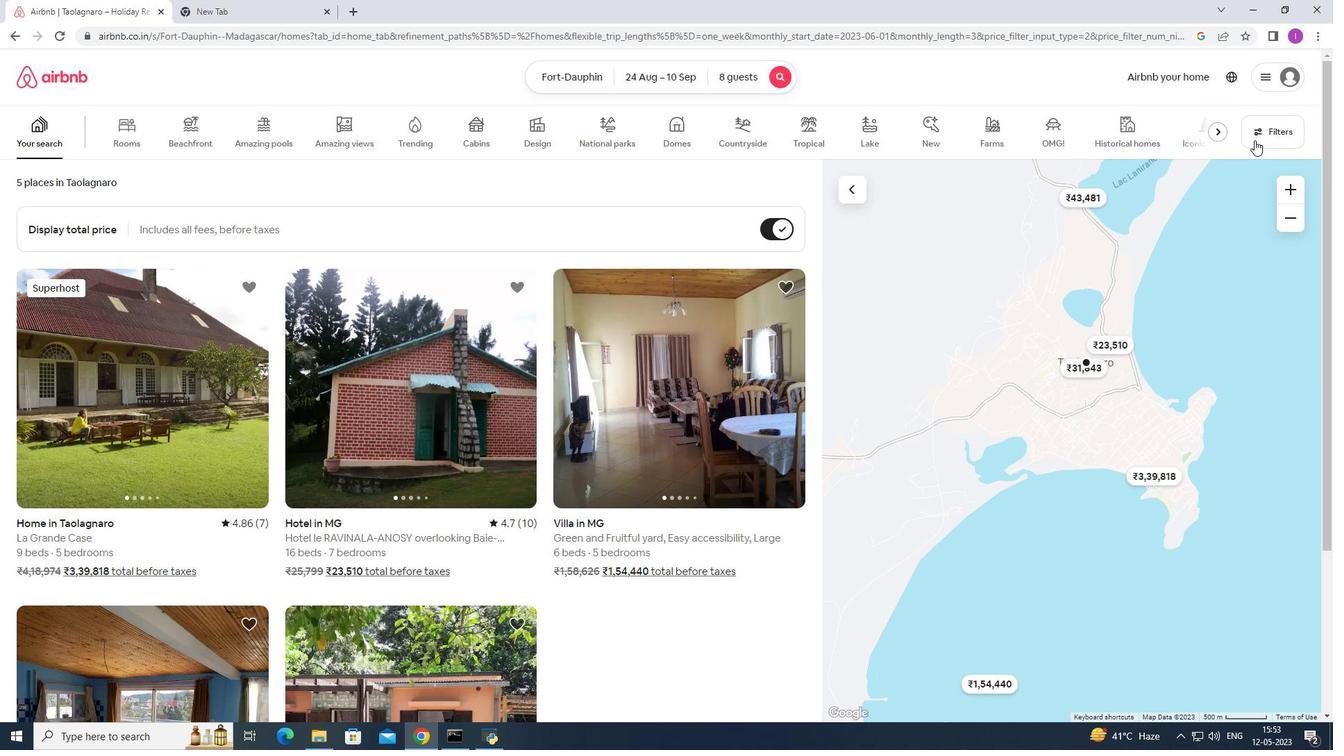 
Action: Mouse moved to (755, 474)
Screenshot: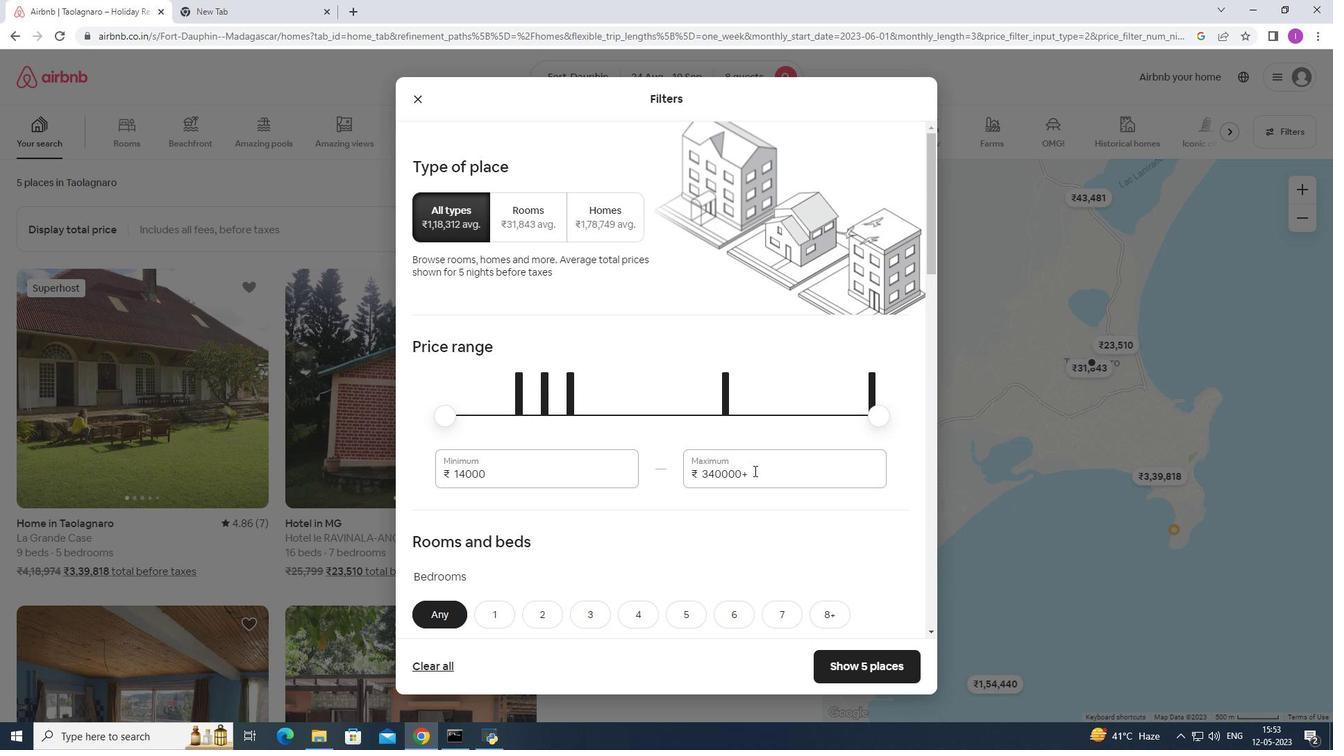 
Action: Mouse pressed left at (755, 474)
Screenshot: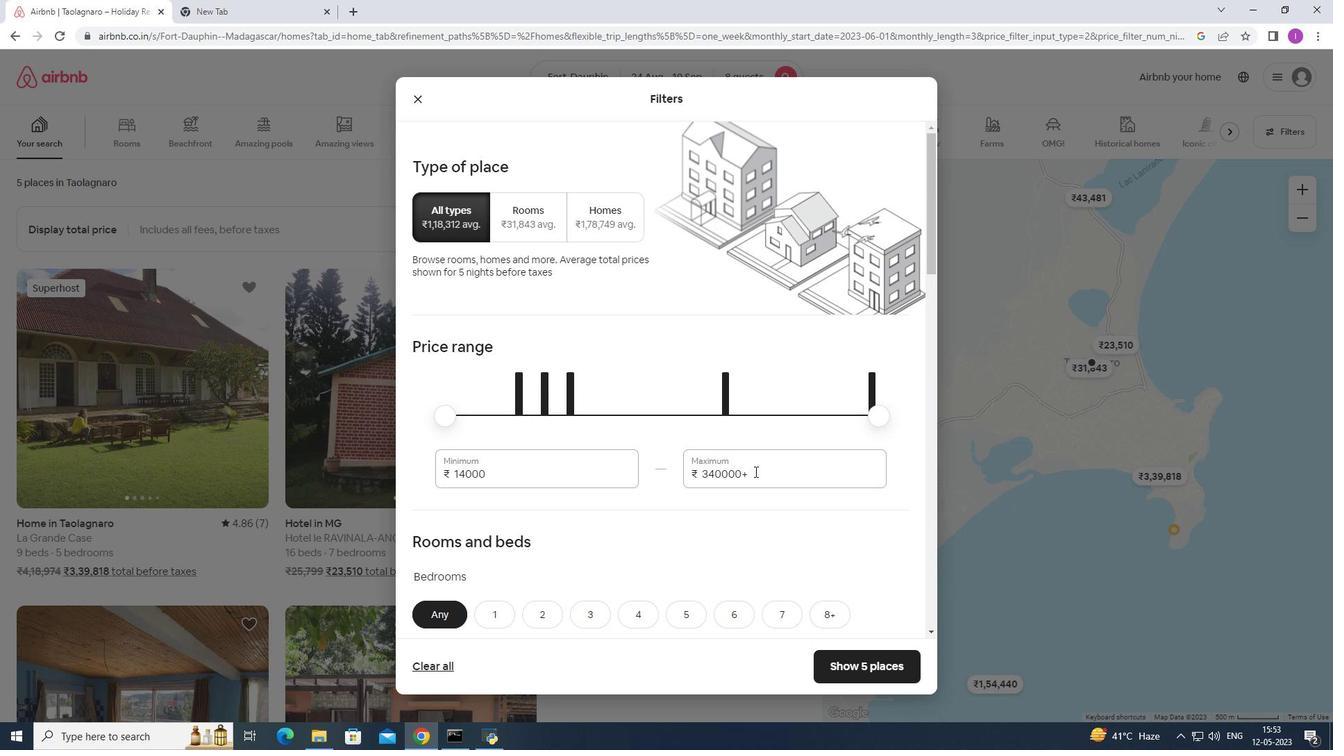 
Action: Mouse moved to (707, 467)
Screenshot: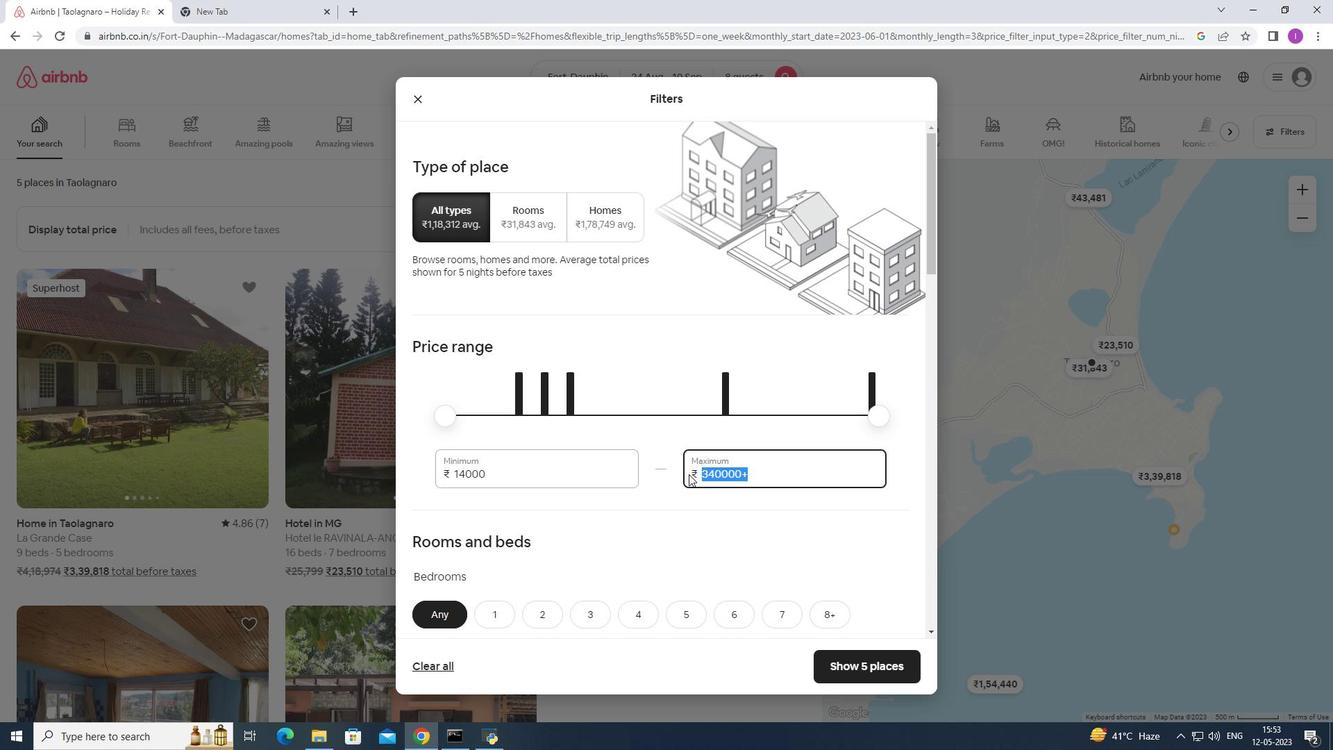 
Action: Key pressed 15000
Screenshot: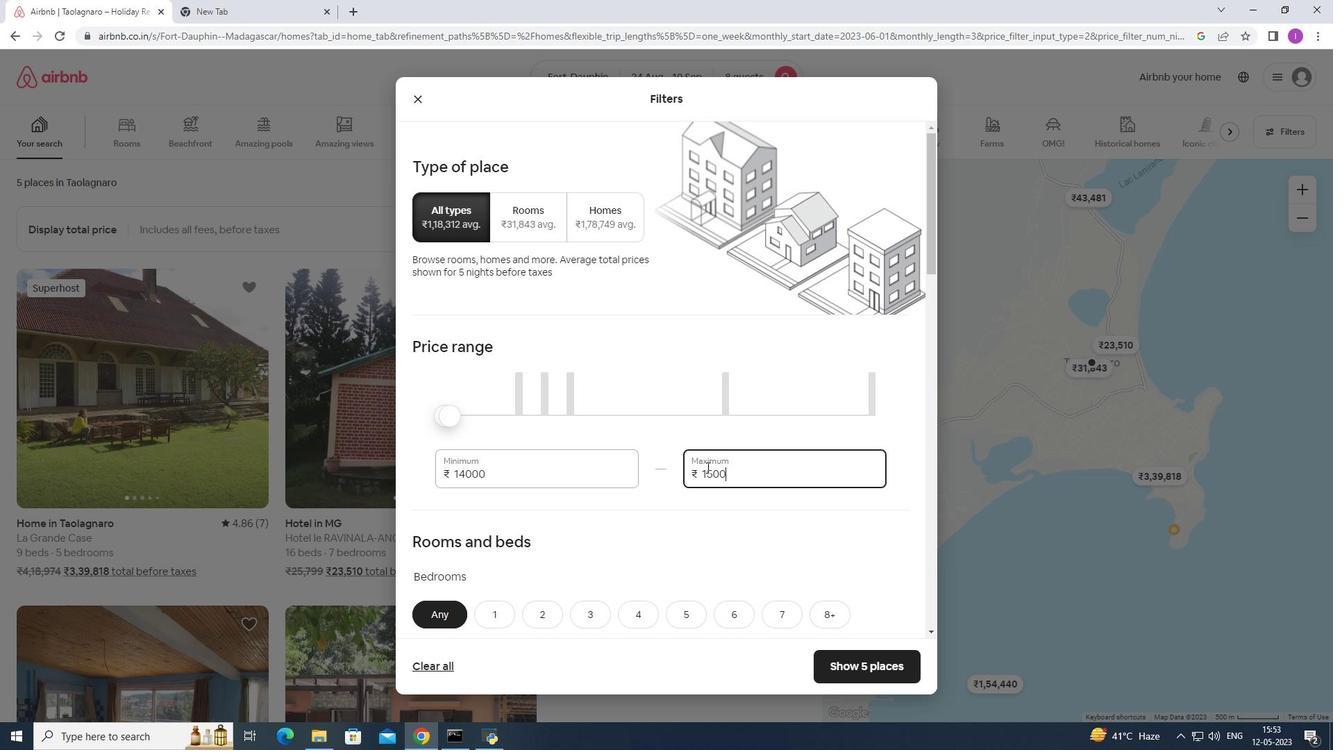 
Action: Mouse moved to (502, 477)
Screenshot: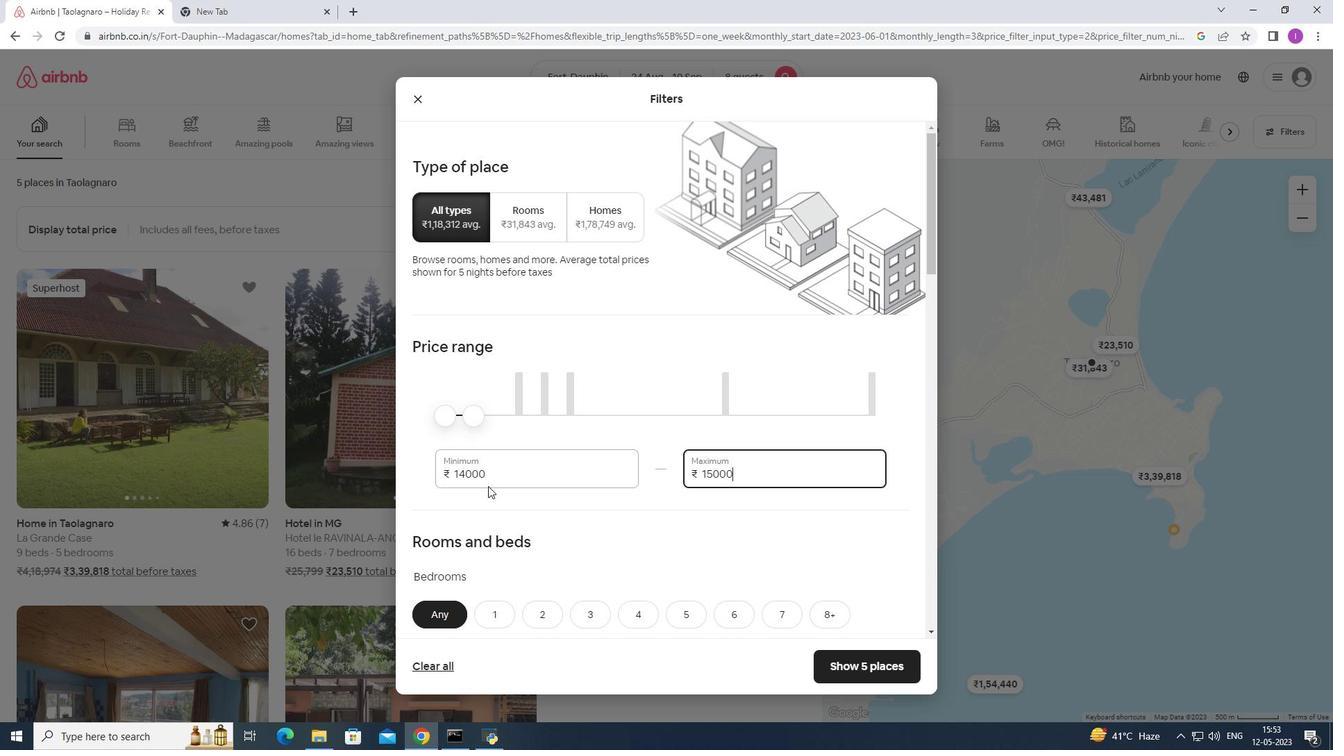 
Action: Mouse pressed left at (502, 477)
Screenshot: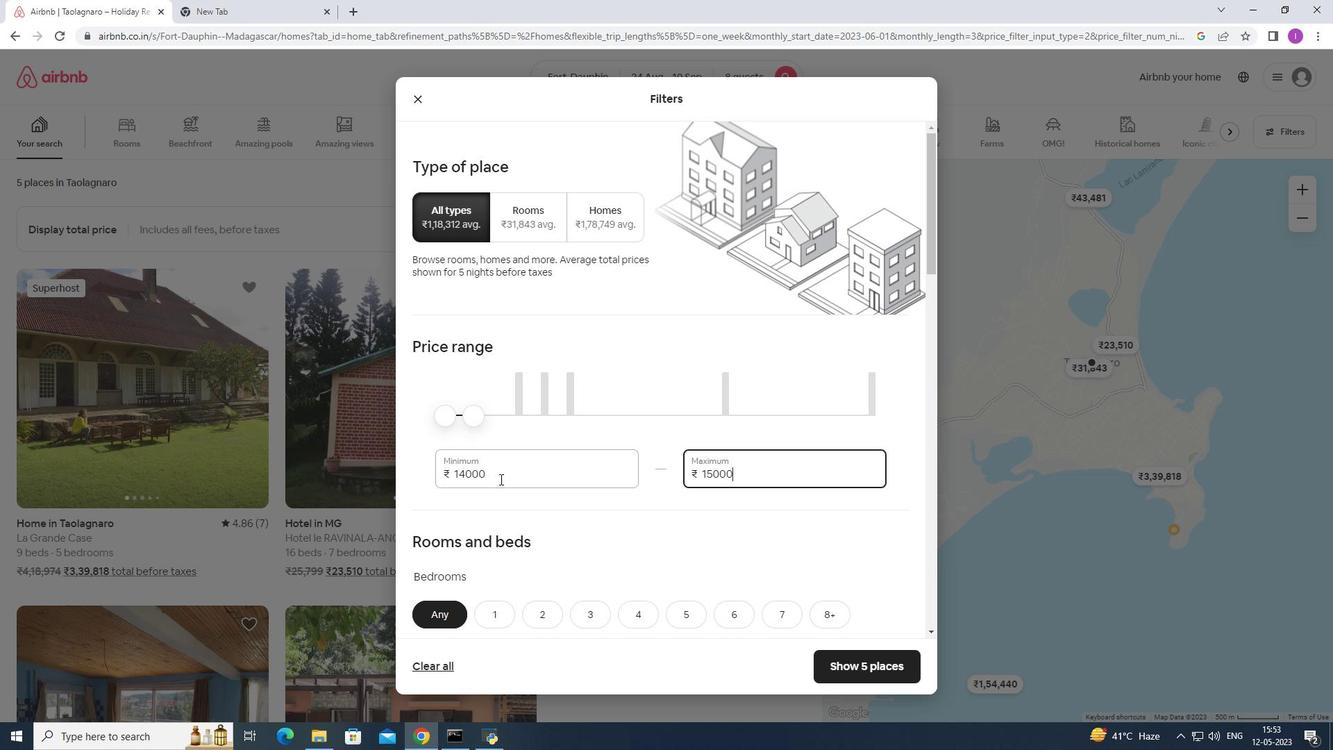 
Action: Mouse moved to (436, 477)
Screenshot: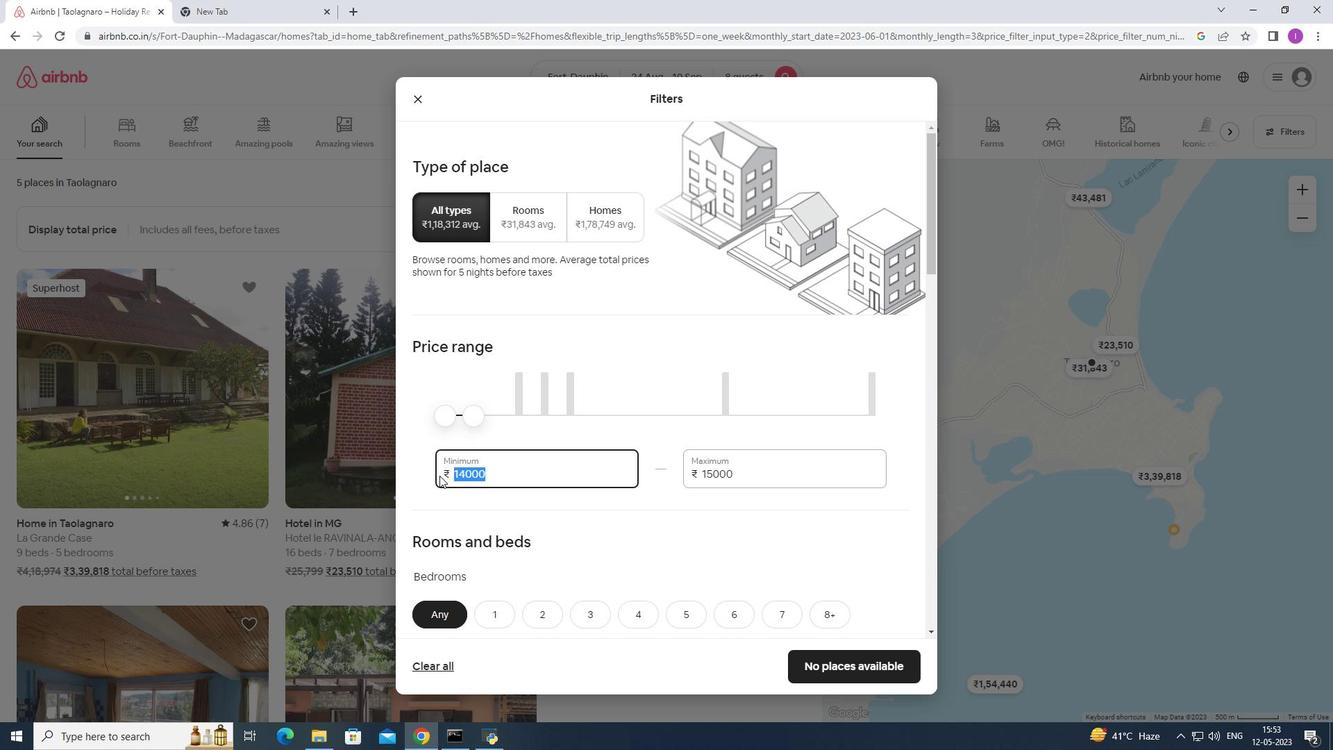 
Action: Key pressed 12000
Screenshot: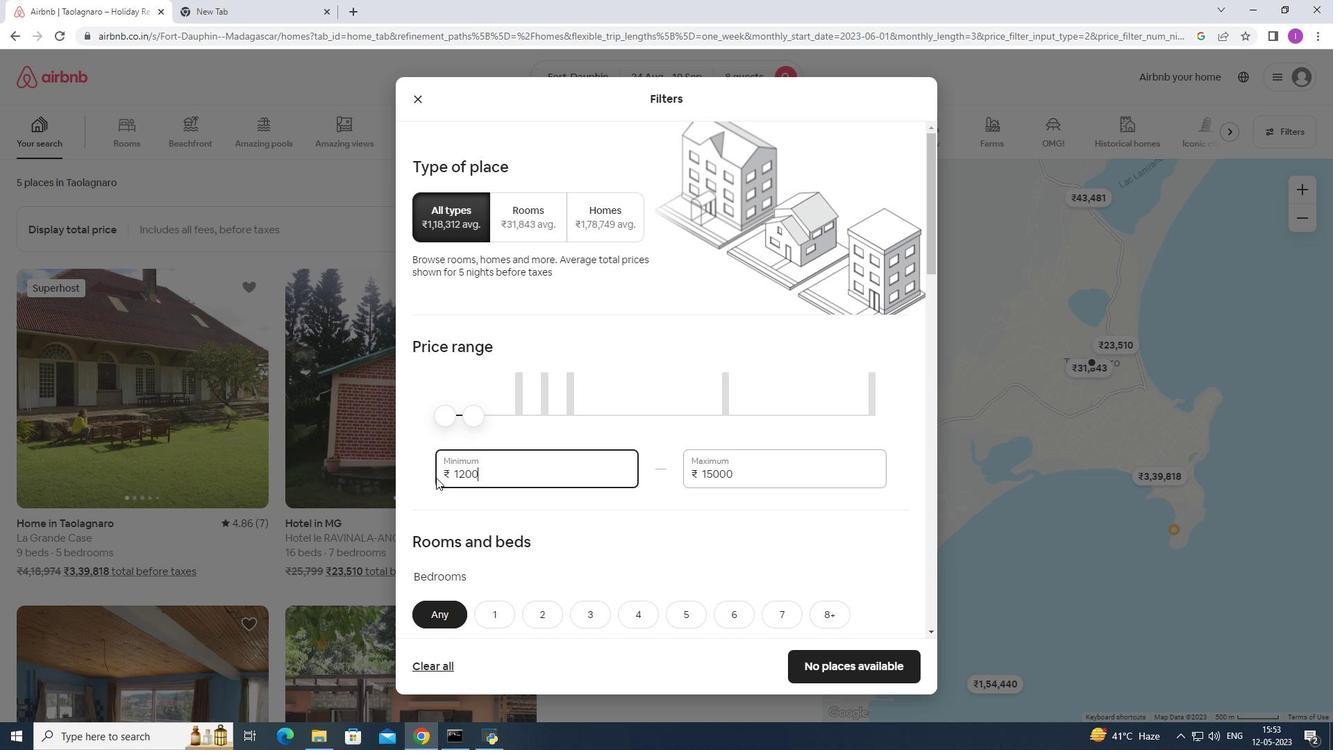 
Action: Mouse moved to (438, 520)
Screenshot: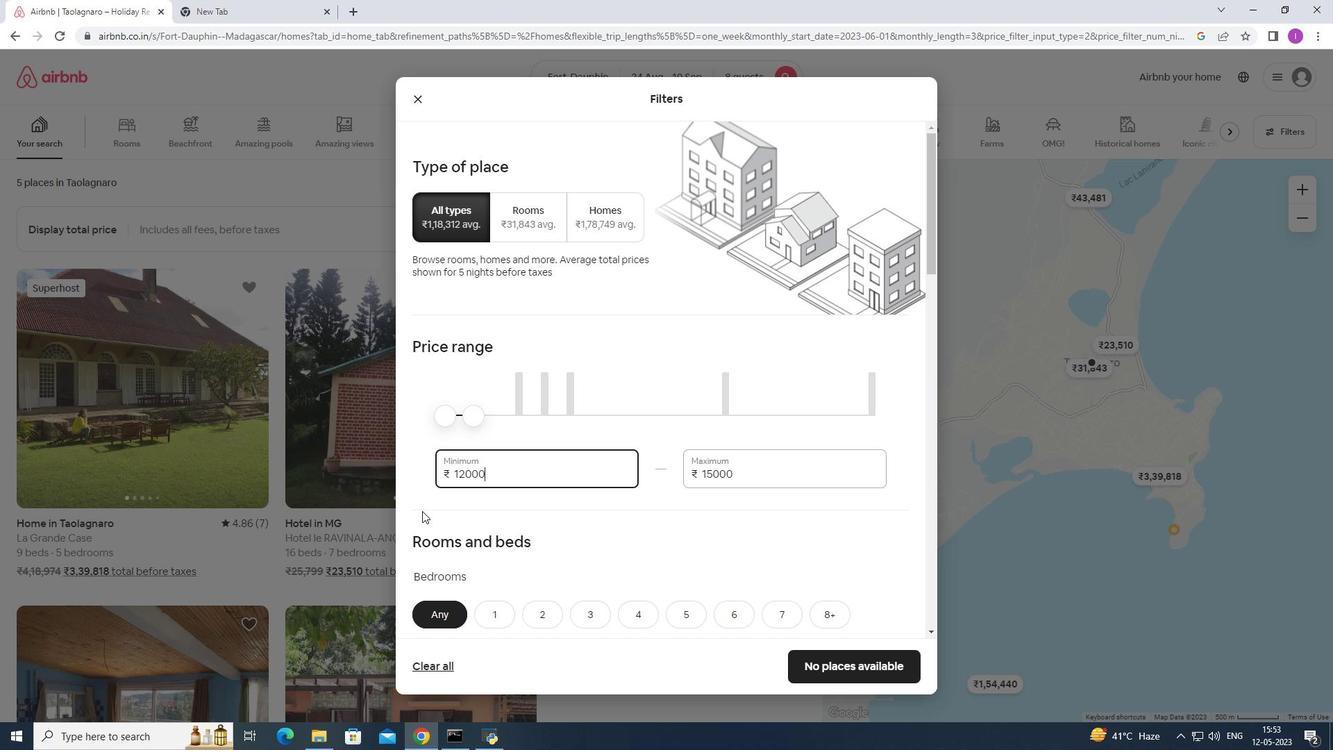 
Action: Mouse scrolled (438, 519) with delta (0, 0)
Screenshot: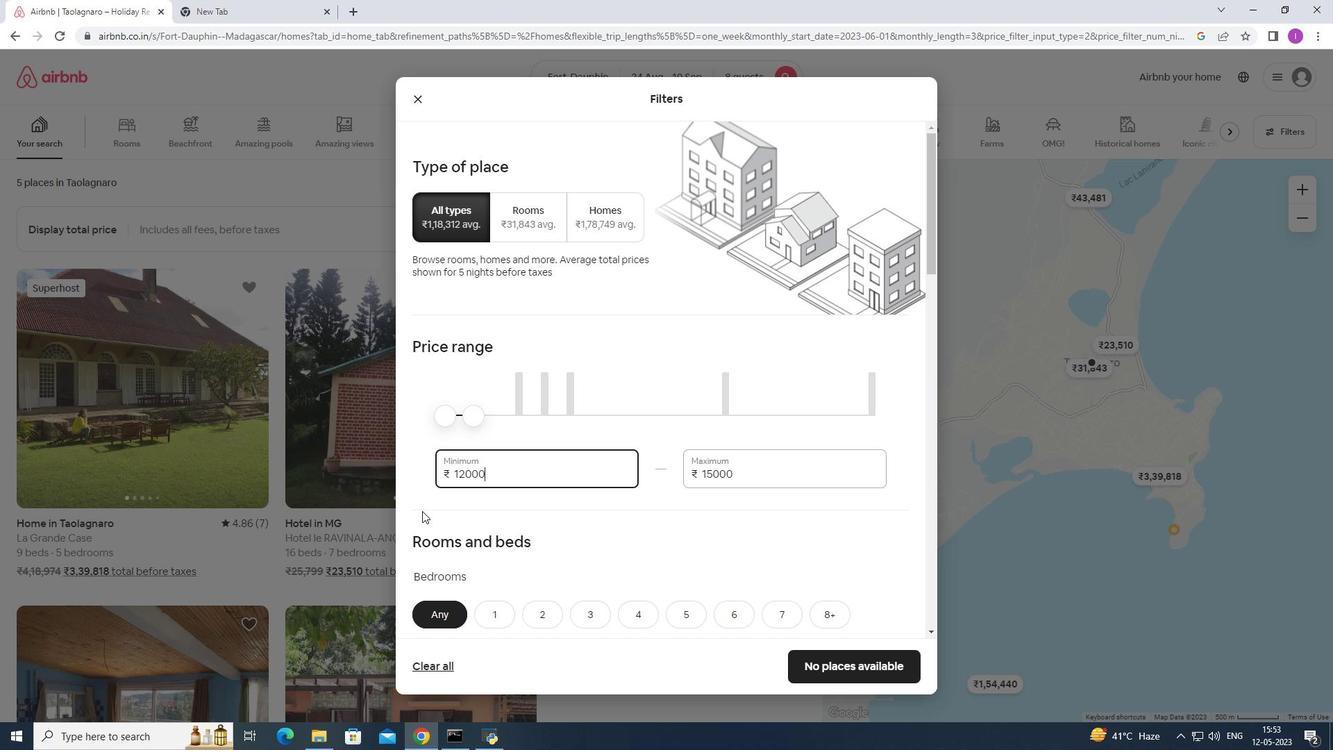 
Action: Mouse moved to (488, 519)
Screenshot: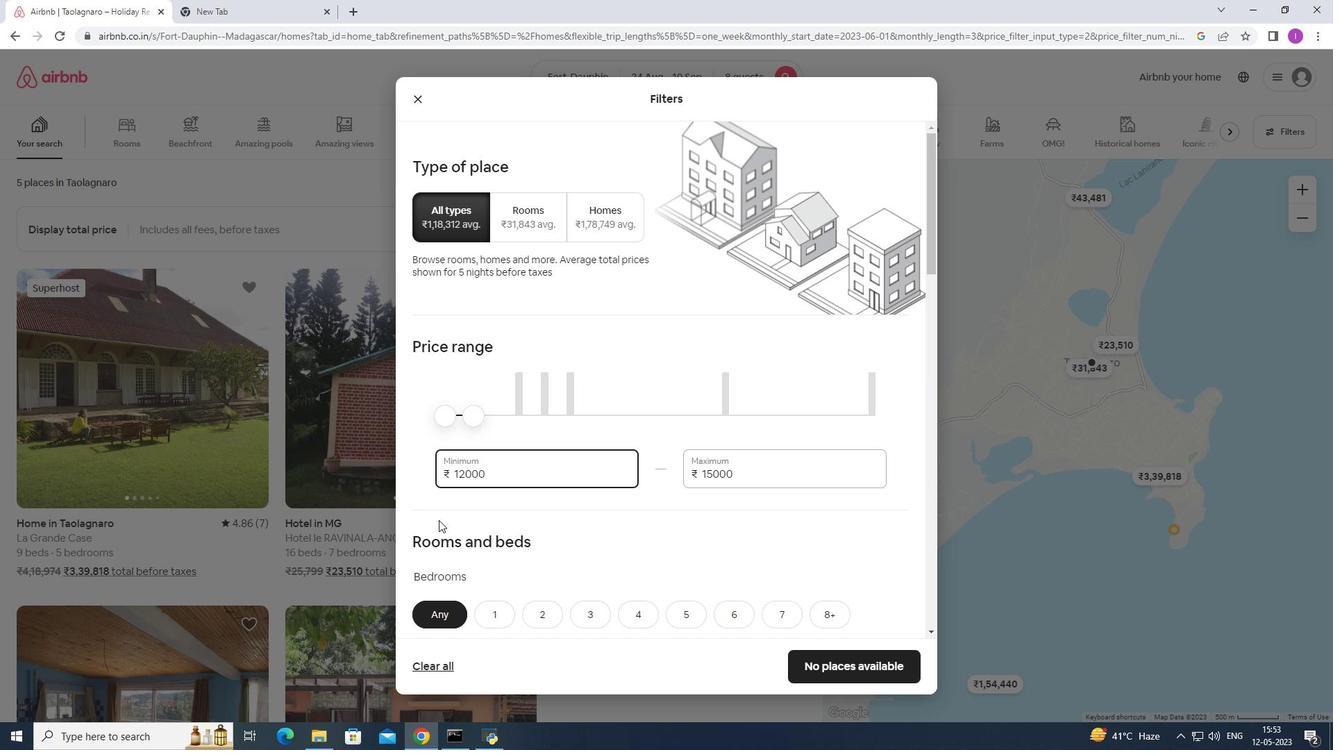 
Action: Mouse scrolled (479, 519) with delta (0, 0)
Screenshot: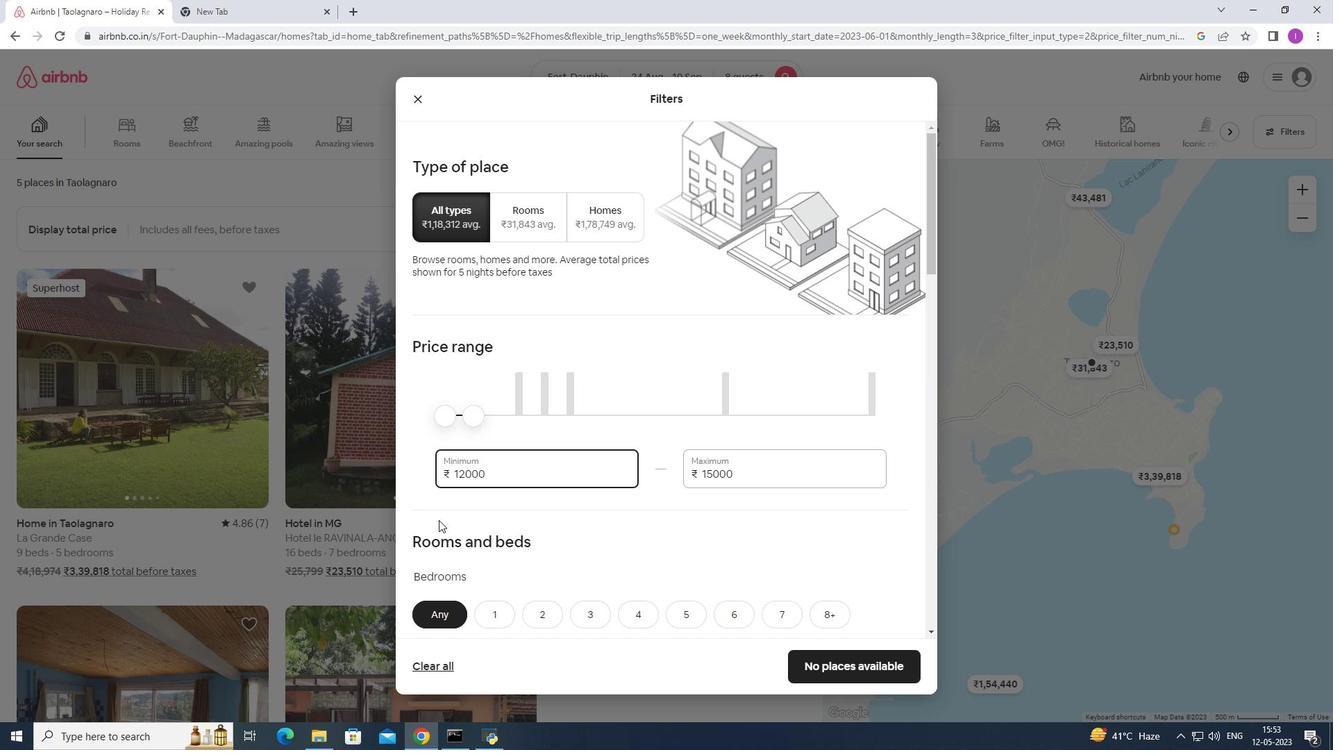 
Action: Mouse moved to (509, 509)
Screenshot: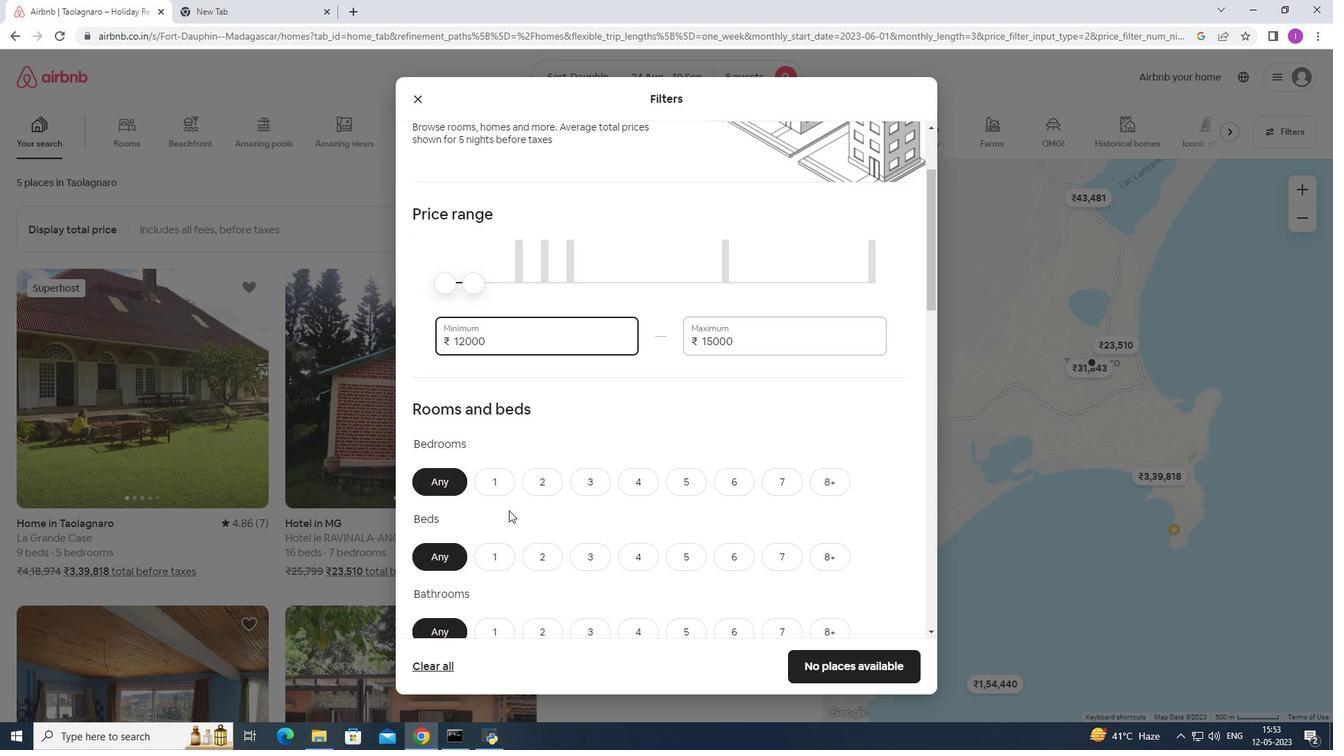 
Action: Mouse scrolled (509, 509) with delta (0, 0)
Screenshot: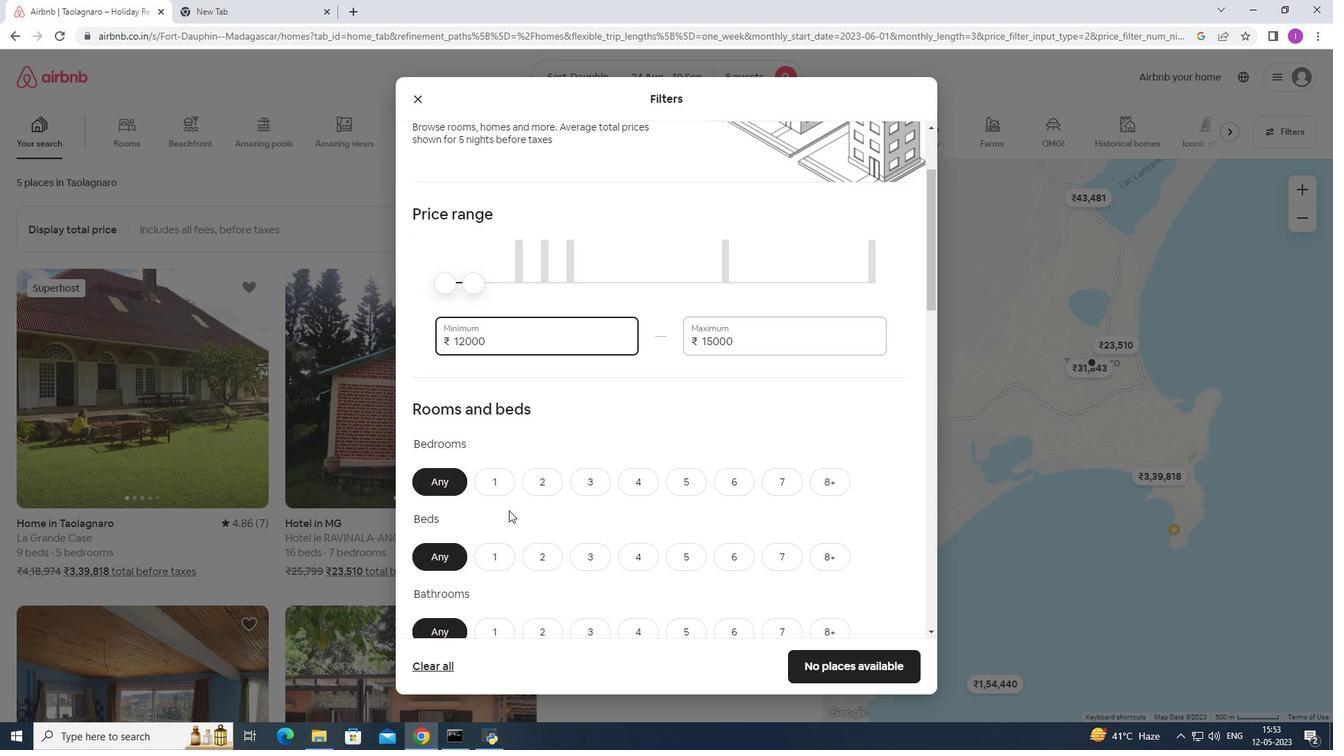 
Action: Mouse scrolled (509, 509) with delta (0, 0)
Screenshot: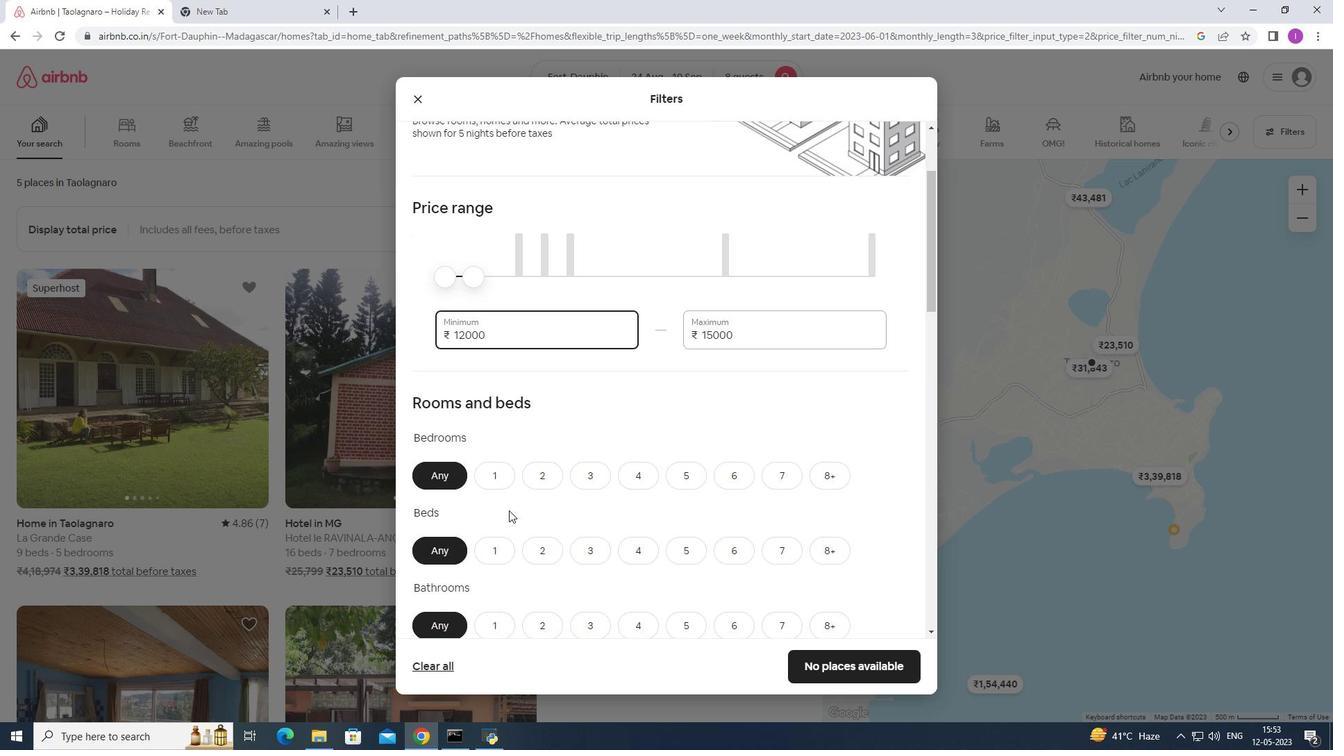 
Action: Mouse moved to (651, 337)
Screenshot: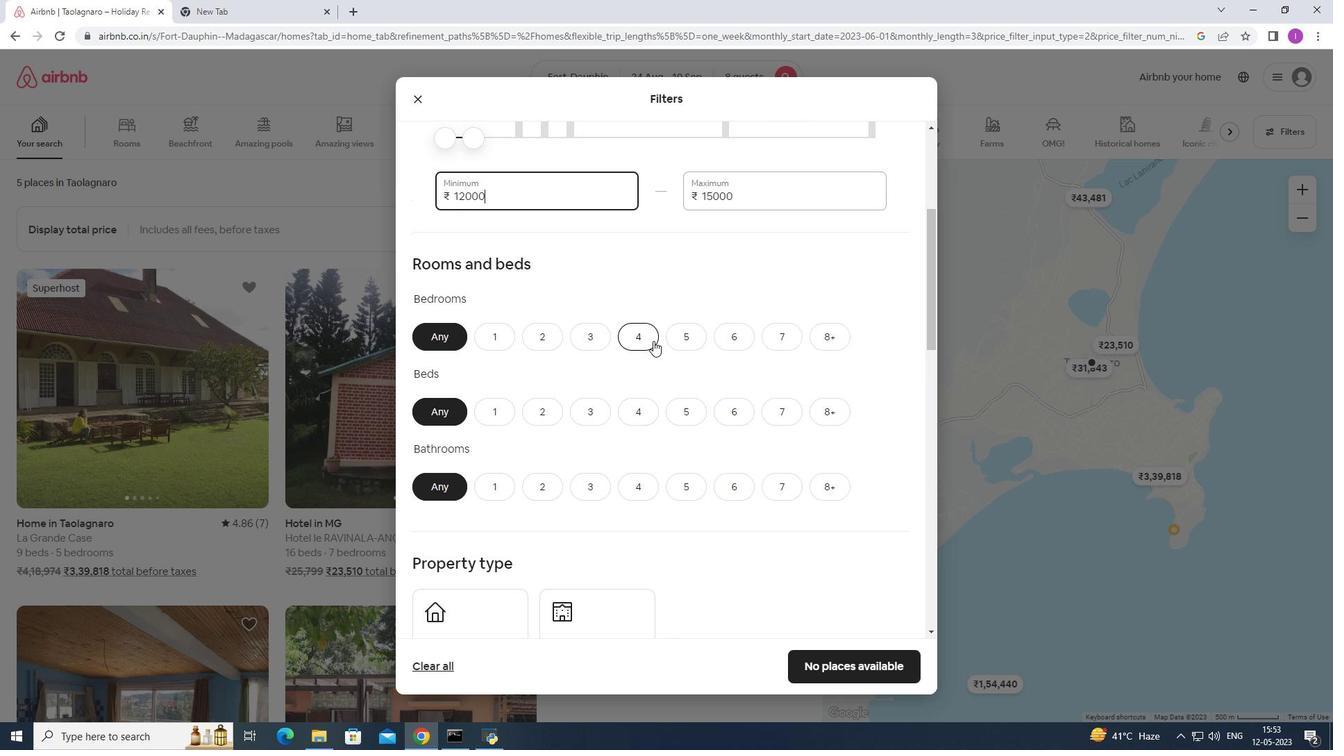 
Action: Mouse pressed left at (651, 337)
Screenshot: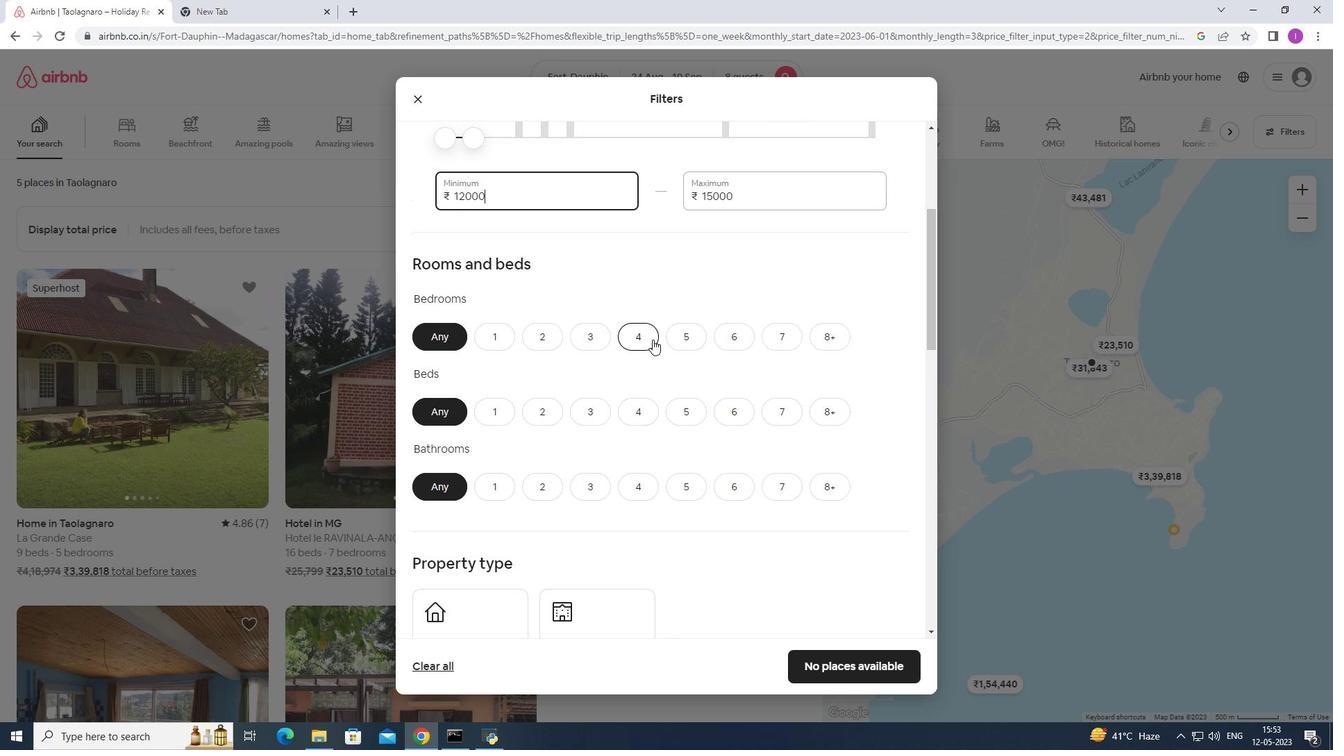 
Action: Mouse moved to (816, 407)
Screenshot: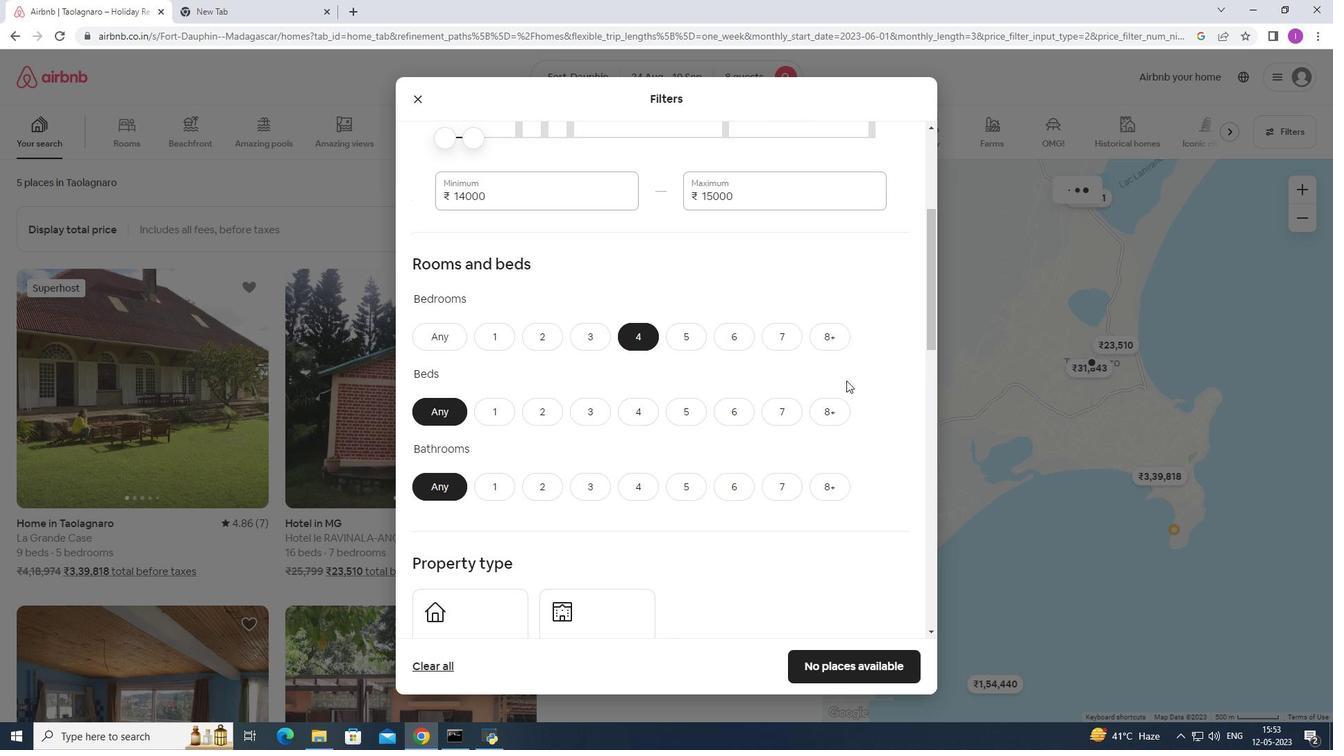 
Action: Mouse pressed left at (816, 407)
Screenshot: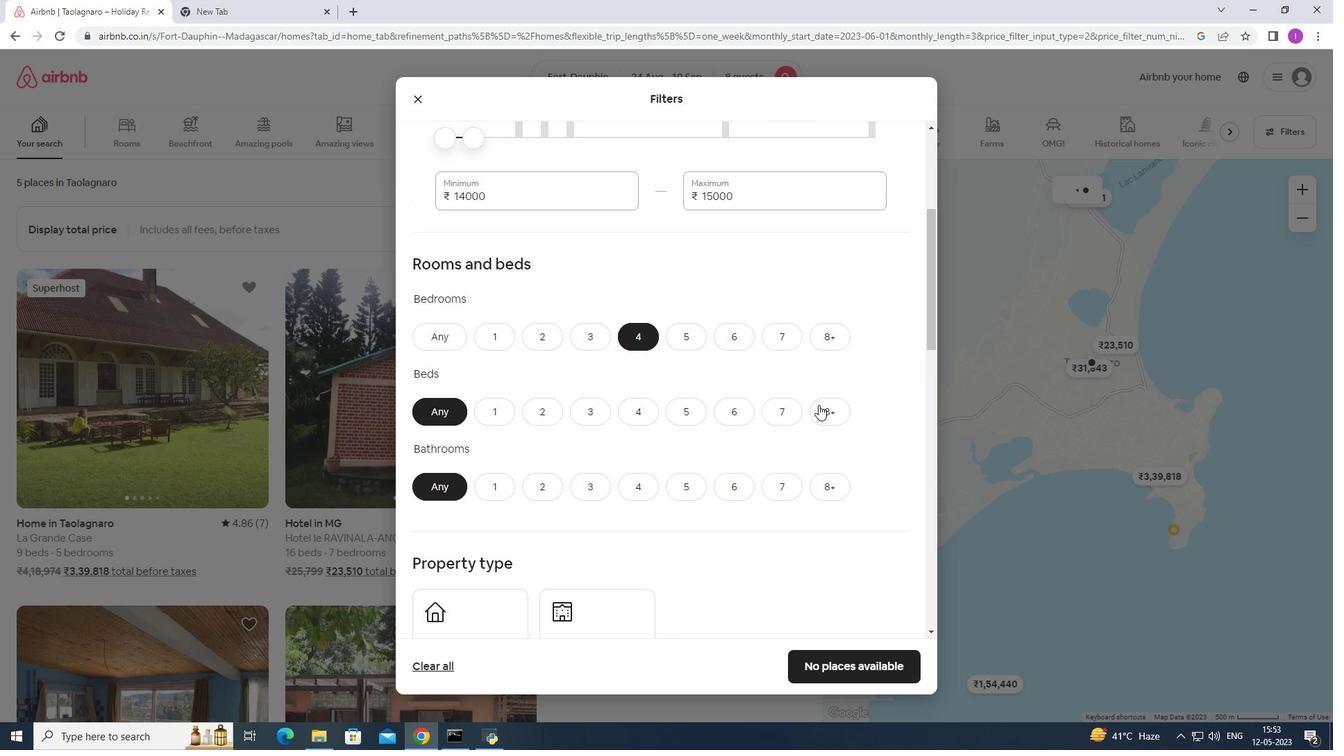 
Action: Mouse moved to (645, 487)
Screenshot: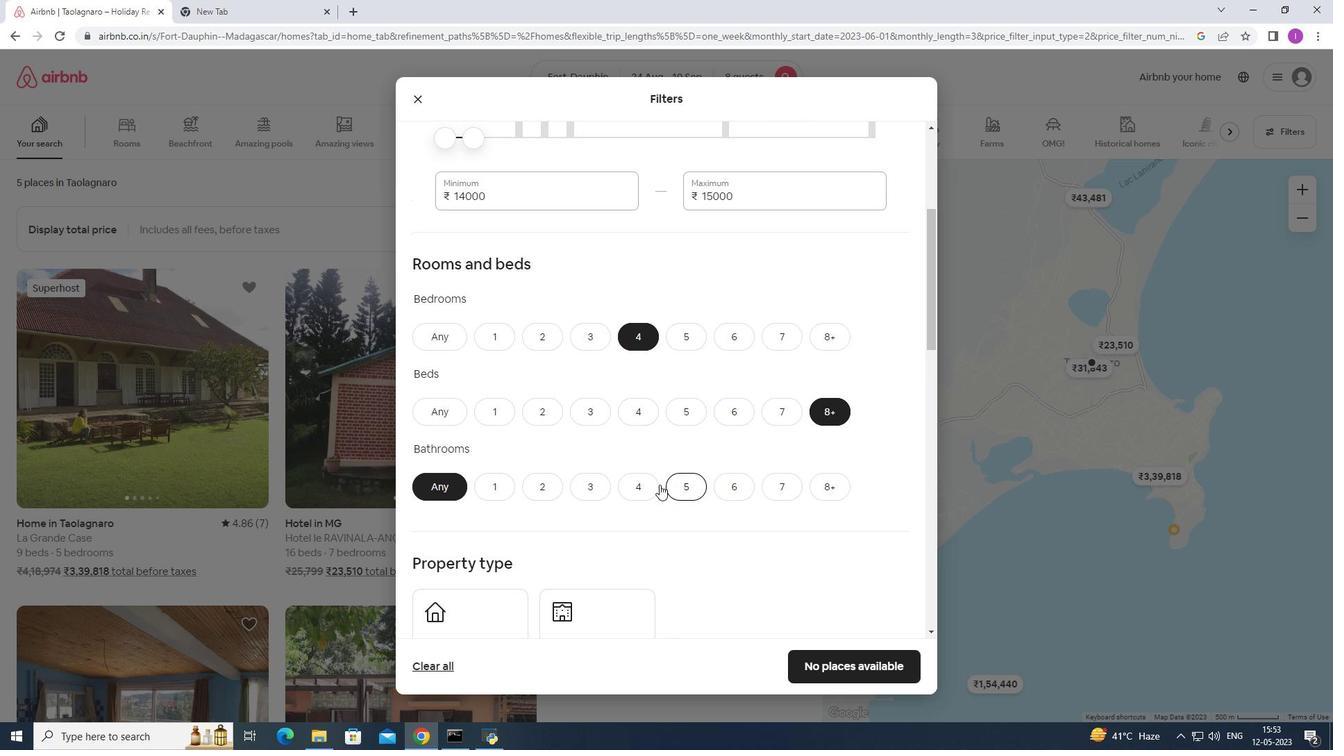 
Action: Mouse pressed left at (645, 487)
Screenshot: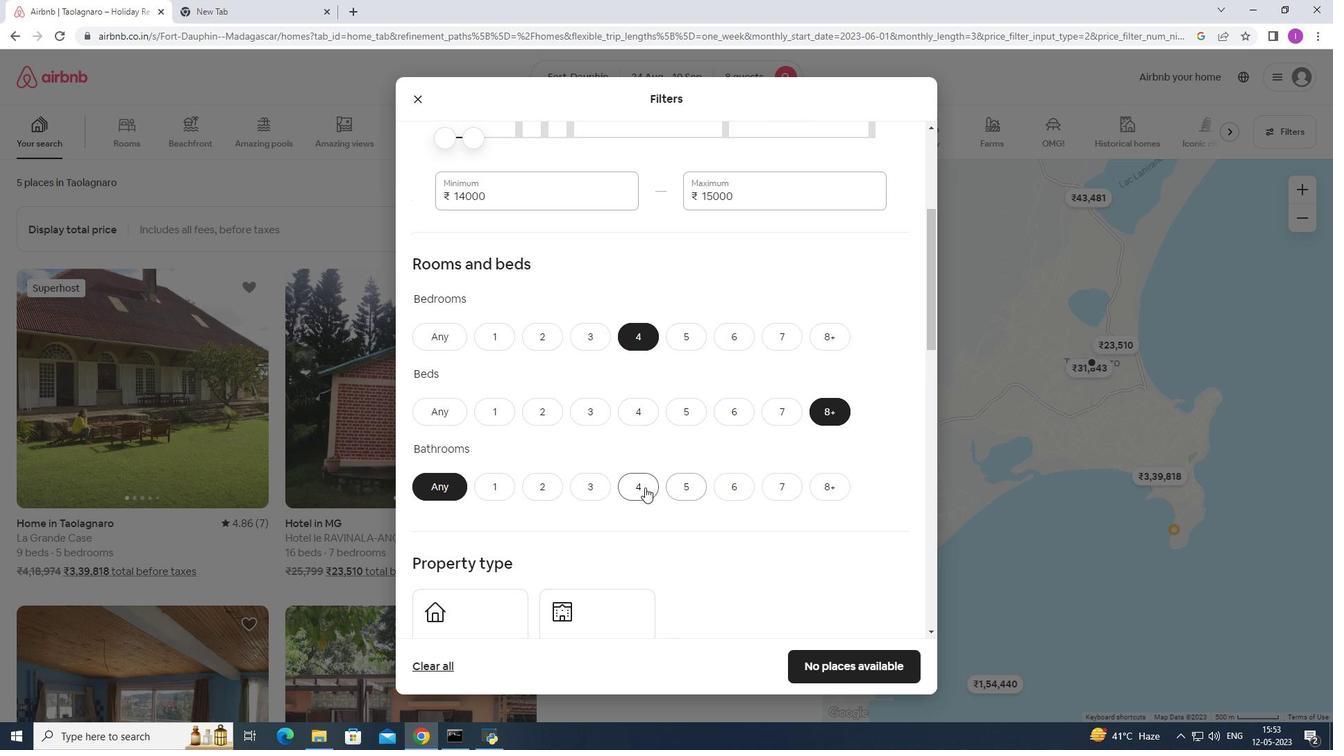 
Action: Mouse moved to (562, 475)
Screenshot: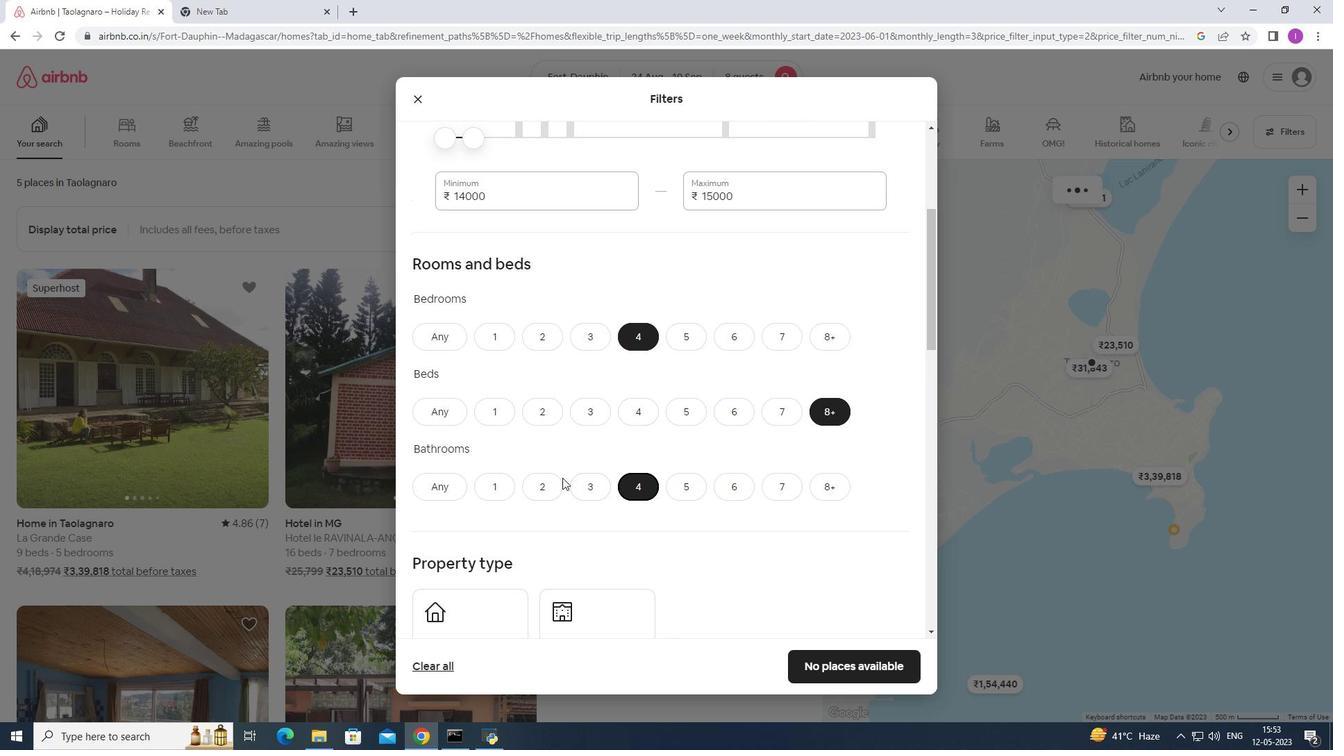 
Action: Mouse scrolled (562, 474) with delta (0, 0)
Screenshot: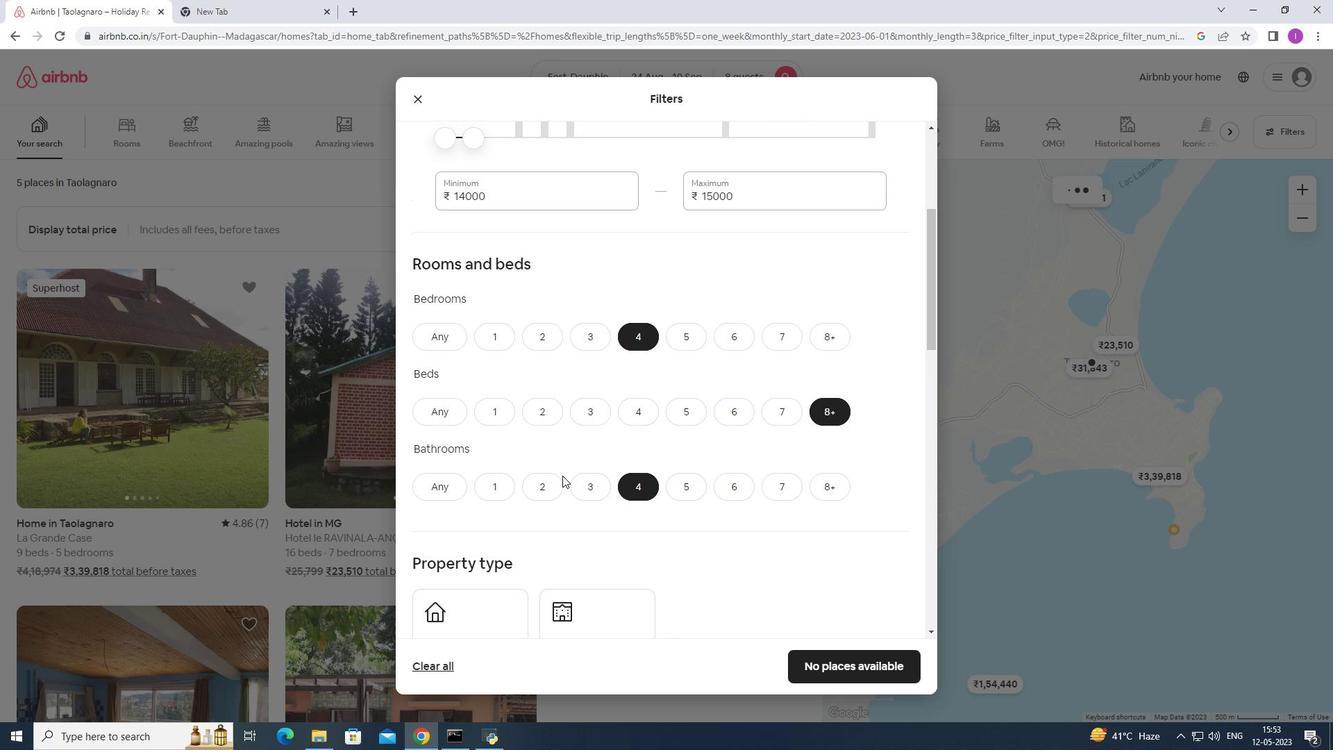 
Action: Mouse scrolled (562, 474) with delta (0, 0)
Screenshot: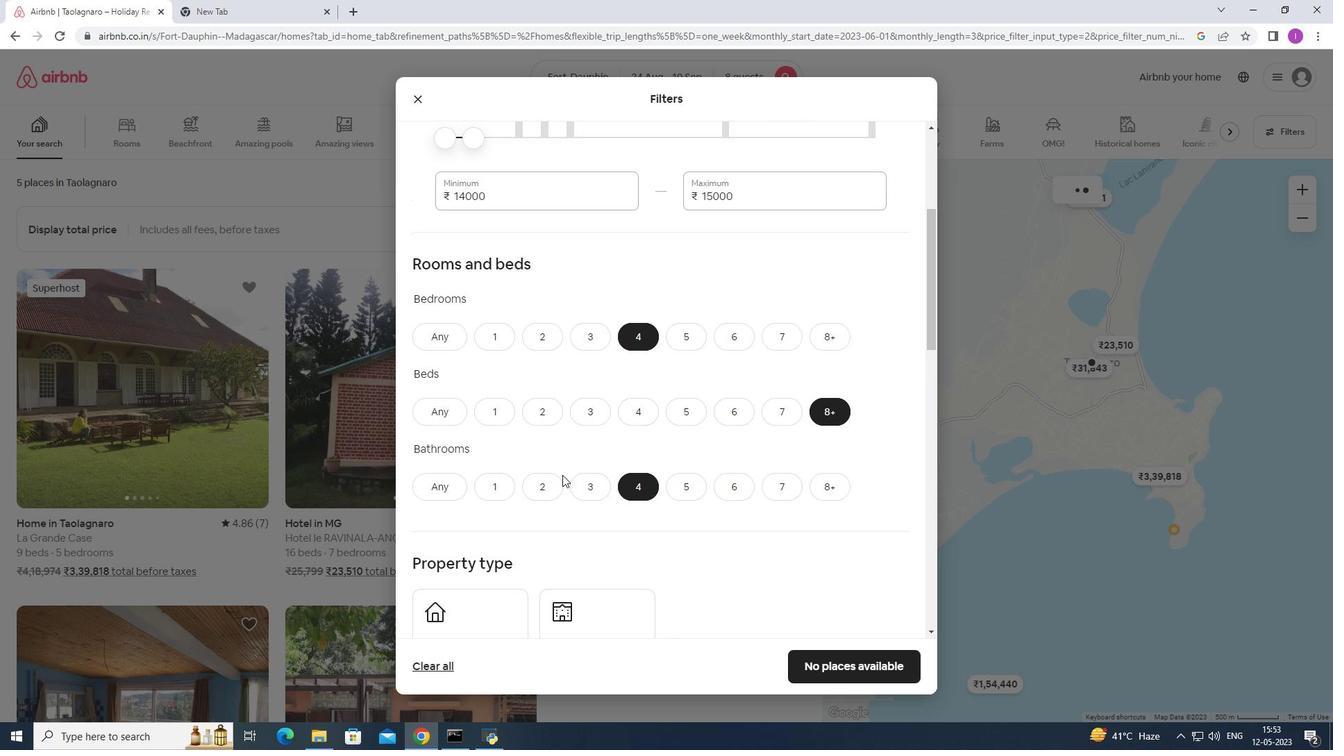 
Action: Mouse scrolled (562, 474) with delta (0, 0)
Screenshot: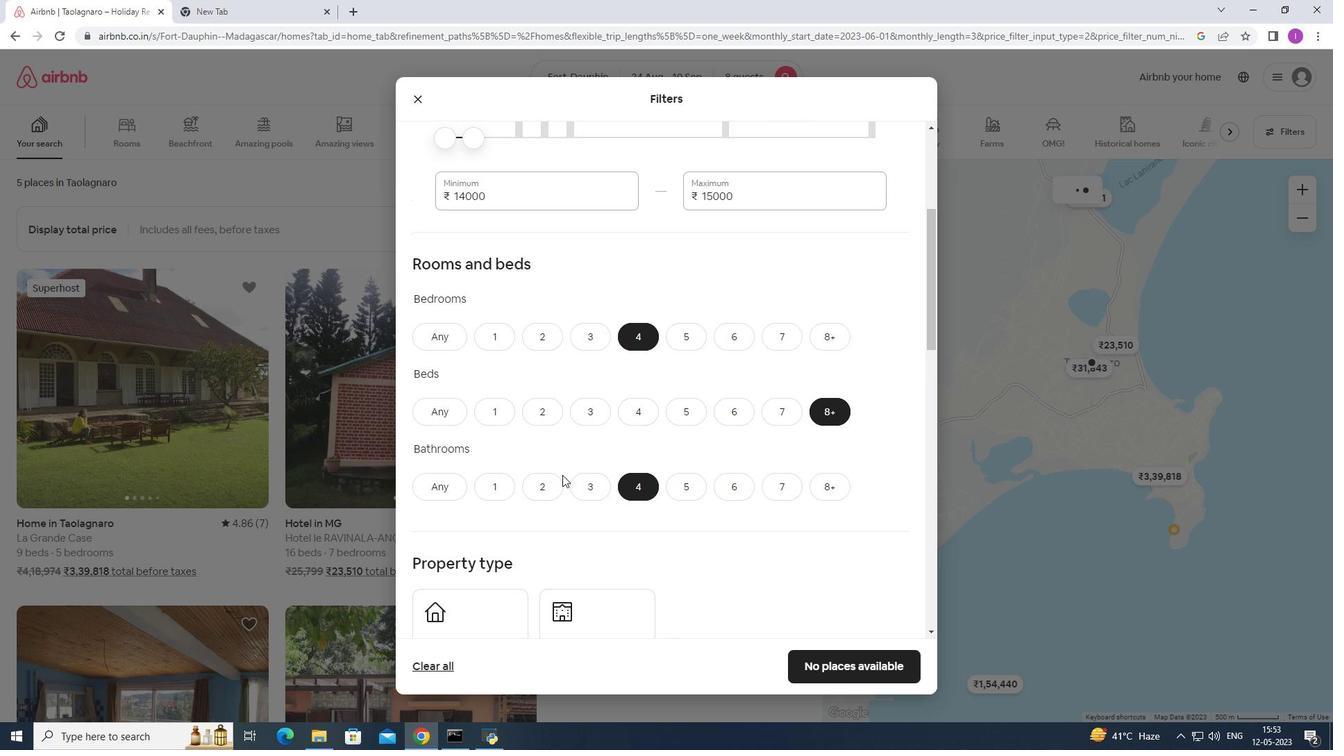 
Action: Mouse moved to (512, 452)
Screenshot: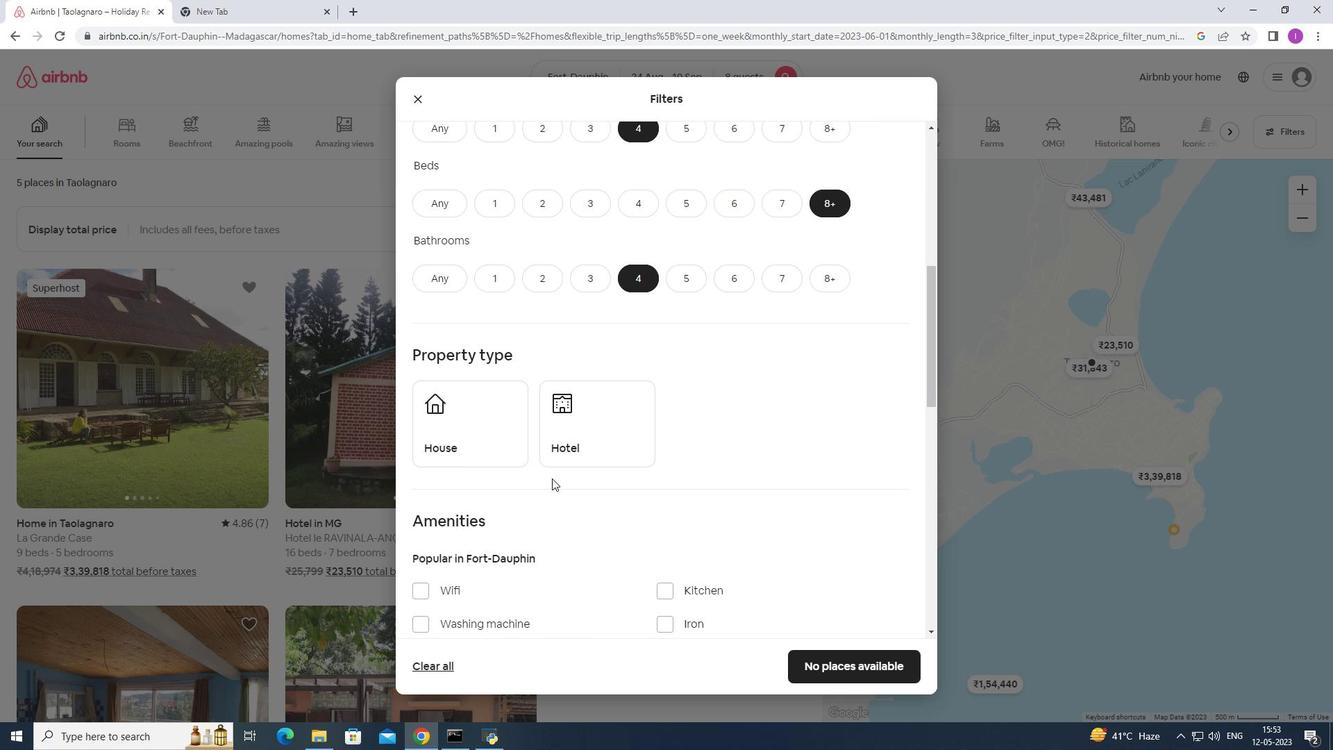 
Action: Mouse pressed left at (512, 452)
Screenshot: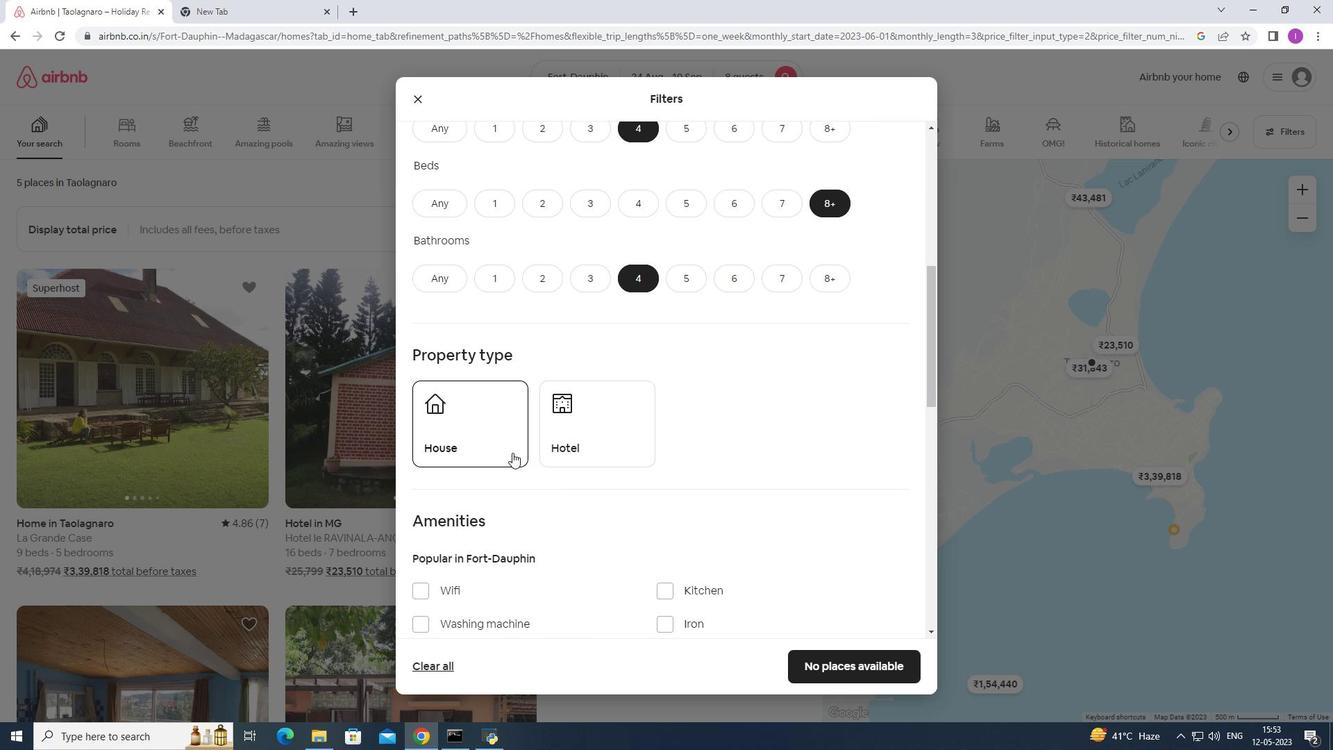 
Action: Mouse moved to (590, 435)
Screenshot: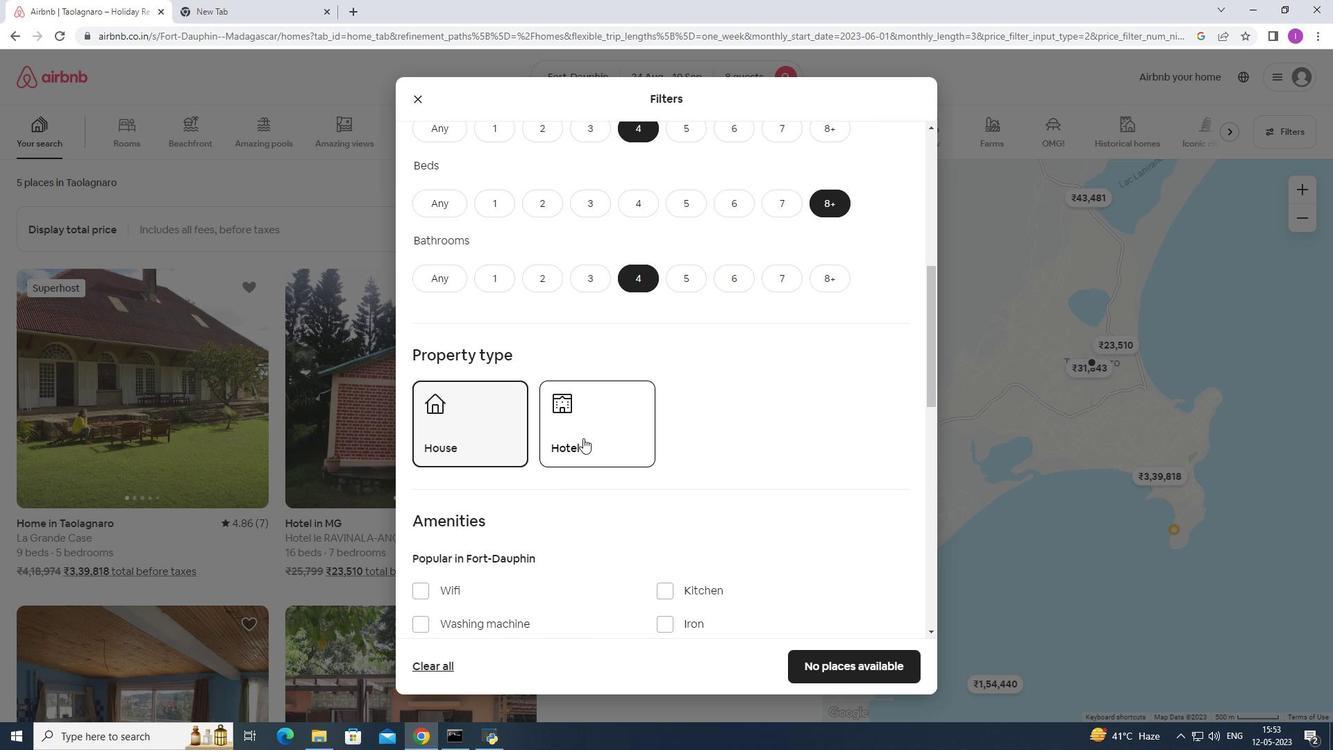 
Action: Mouse scrolled (590, 434) with delta (0, 0)
Screenshot: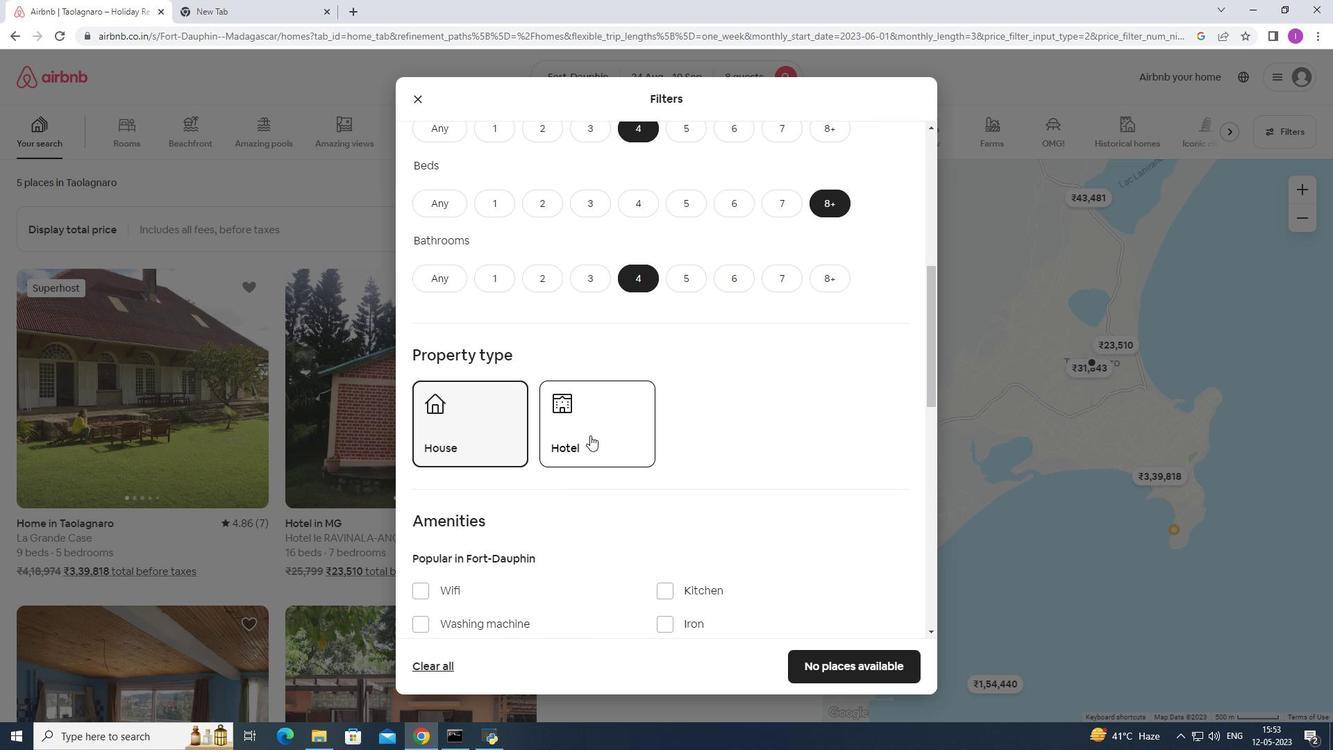 
Action: Mouse scrolled (590, 434) with delta (0, 0)
Screenshot: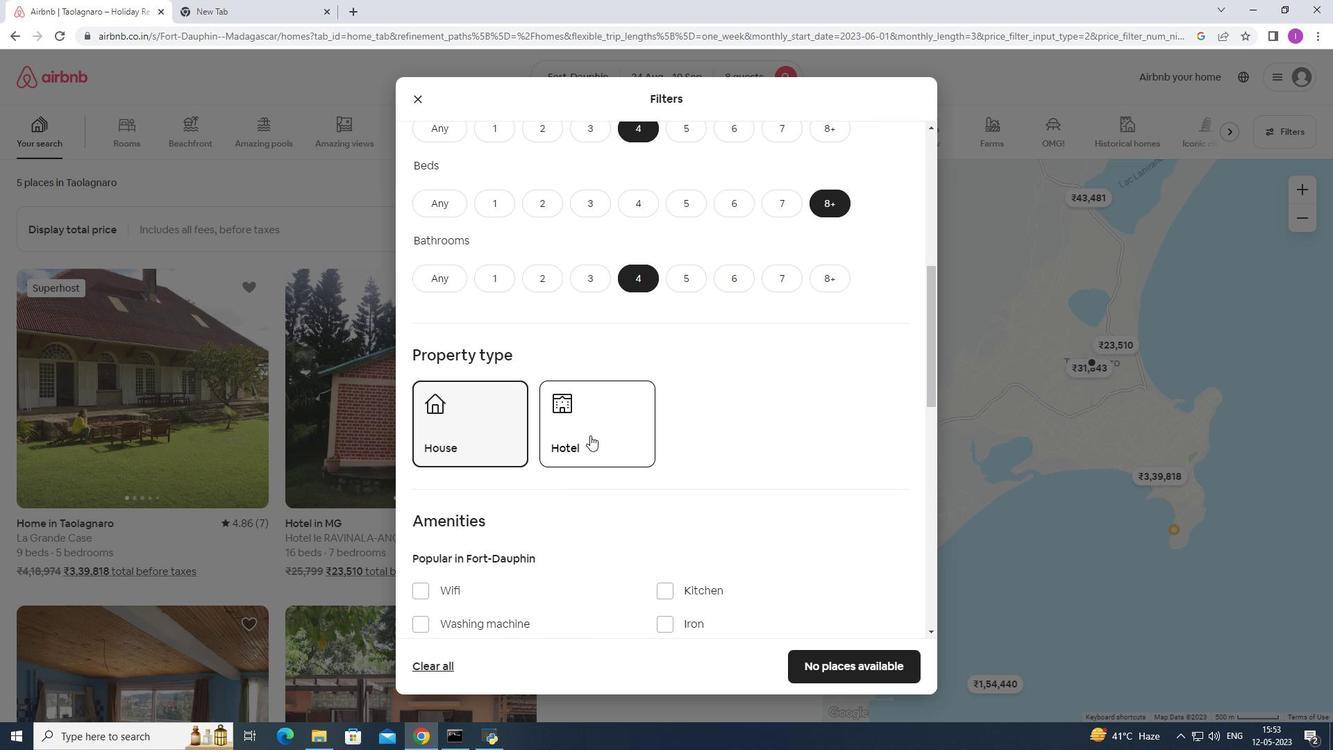 
Action: Mouse moved to (423, 445)
Screenshot: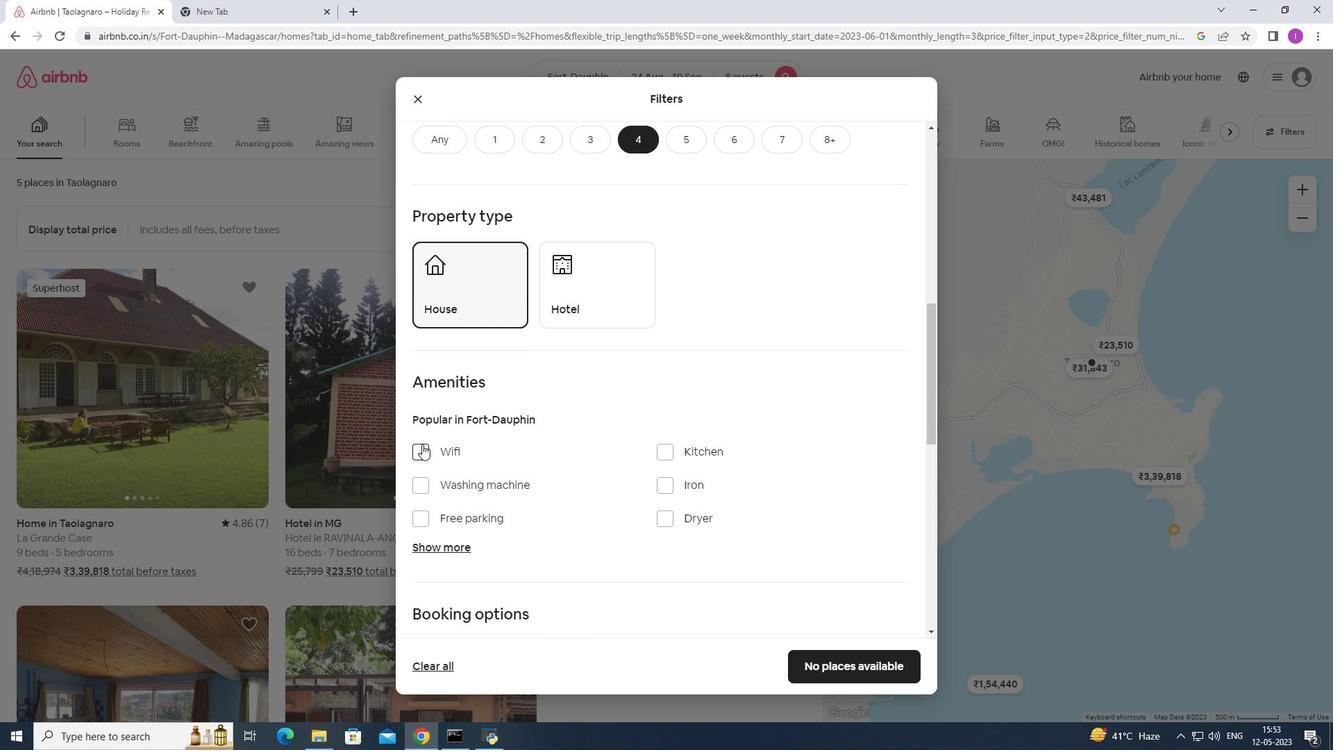 
Action: Mouse pressed left at (423, 445)
Screenshot: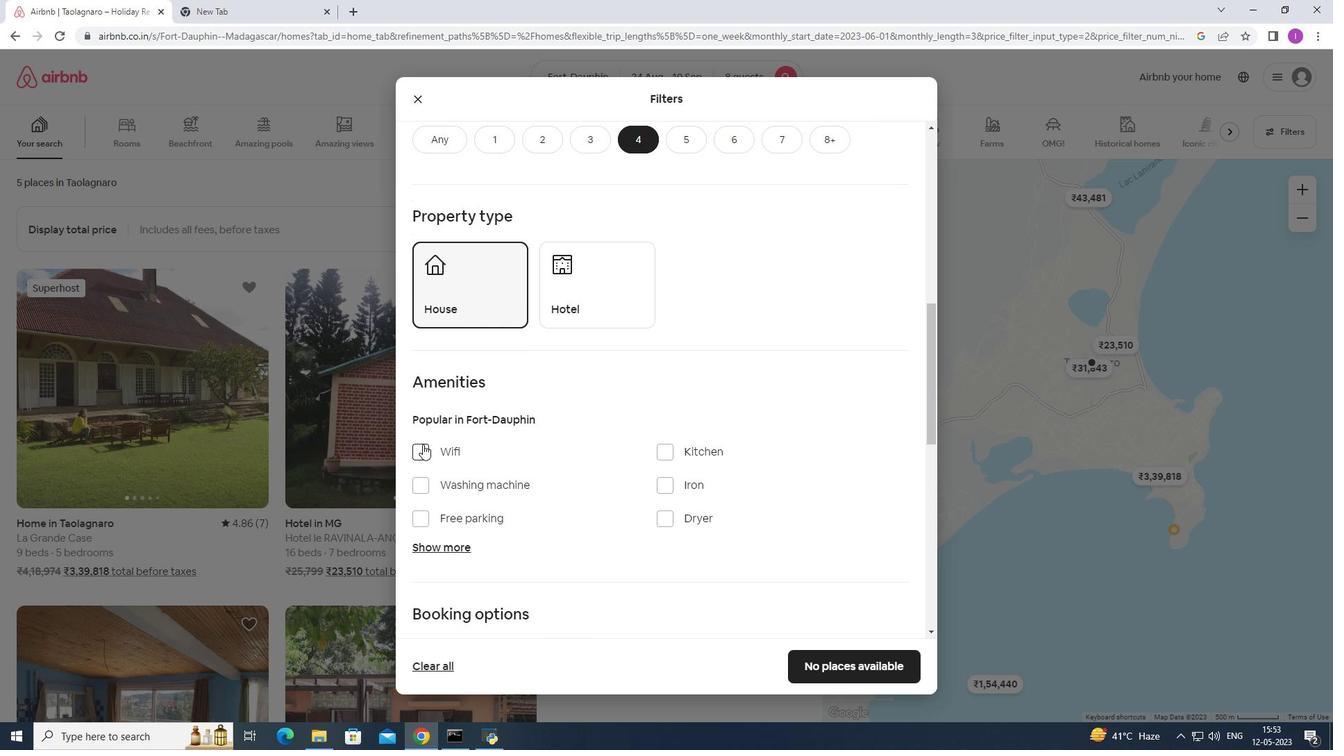
Action: Mouse moved to (427, 521)
Screenshot: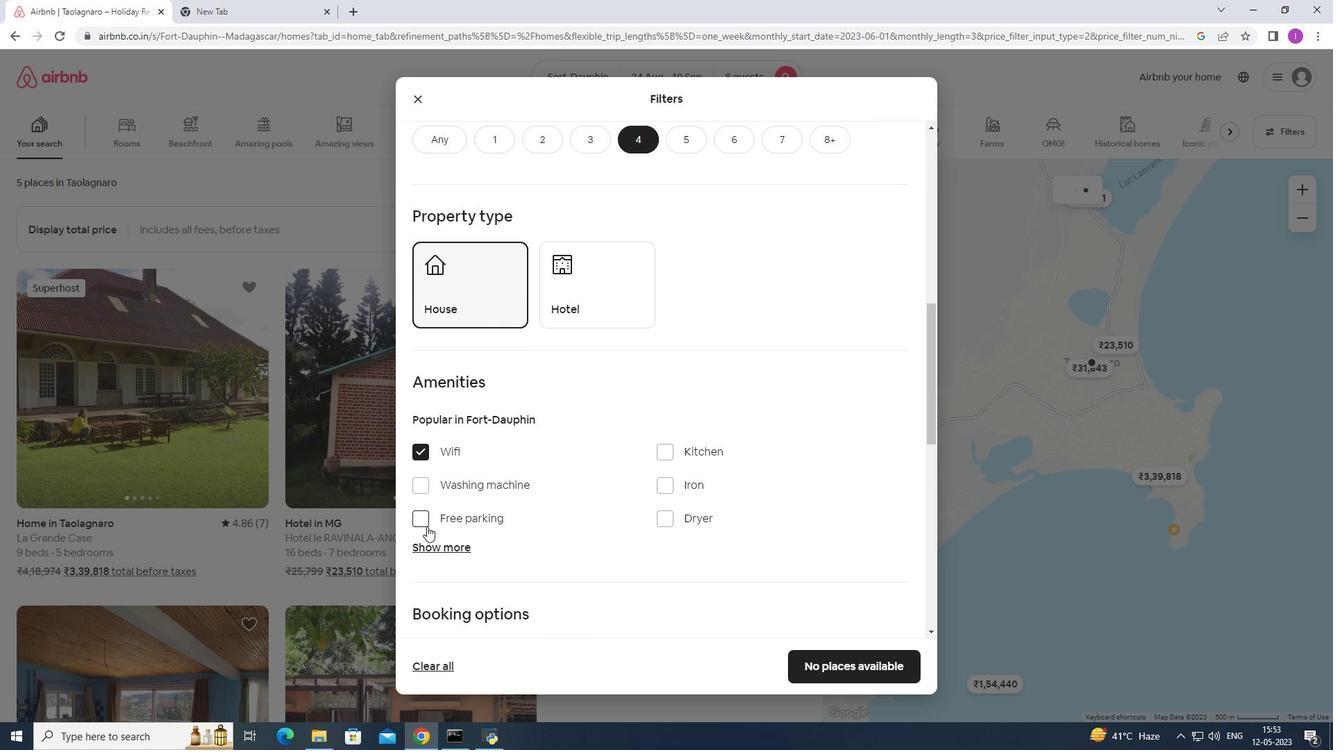 
Action: Mouse pressed left at (427, 521)
Screenshot: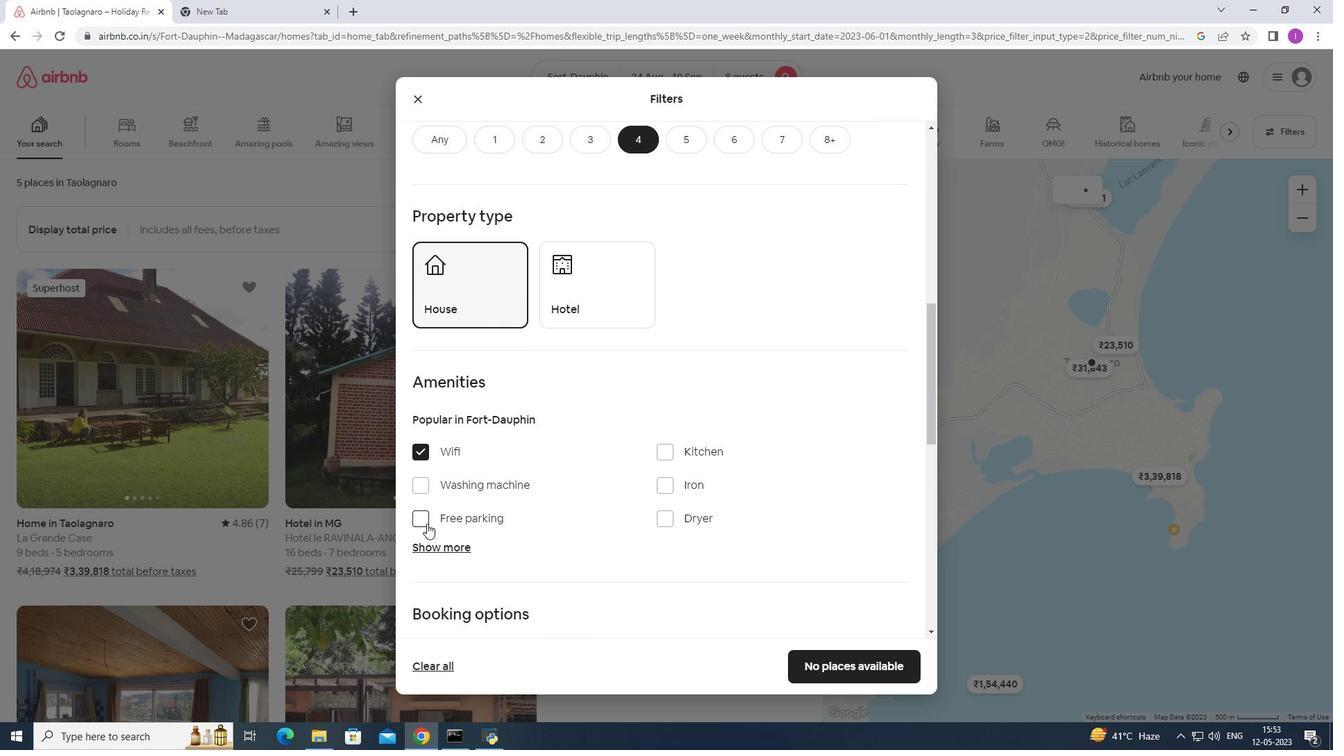 
Action: Mouse moved to (450, 545)
Screenshot: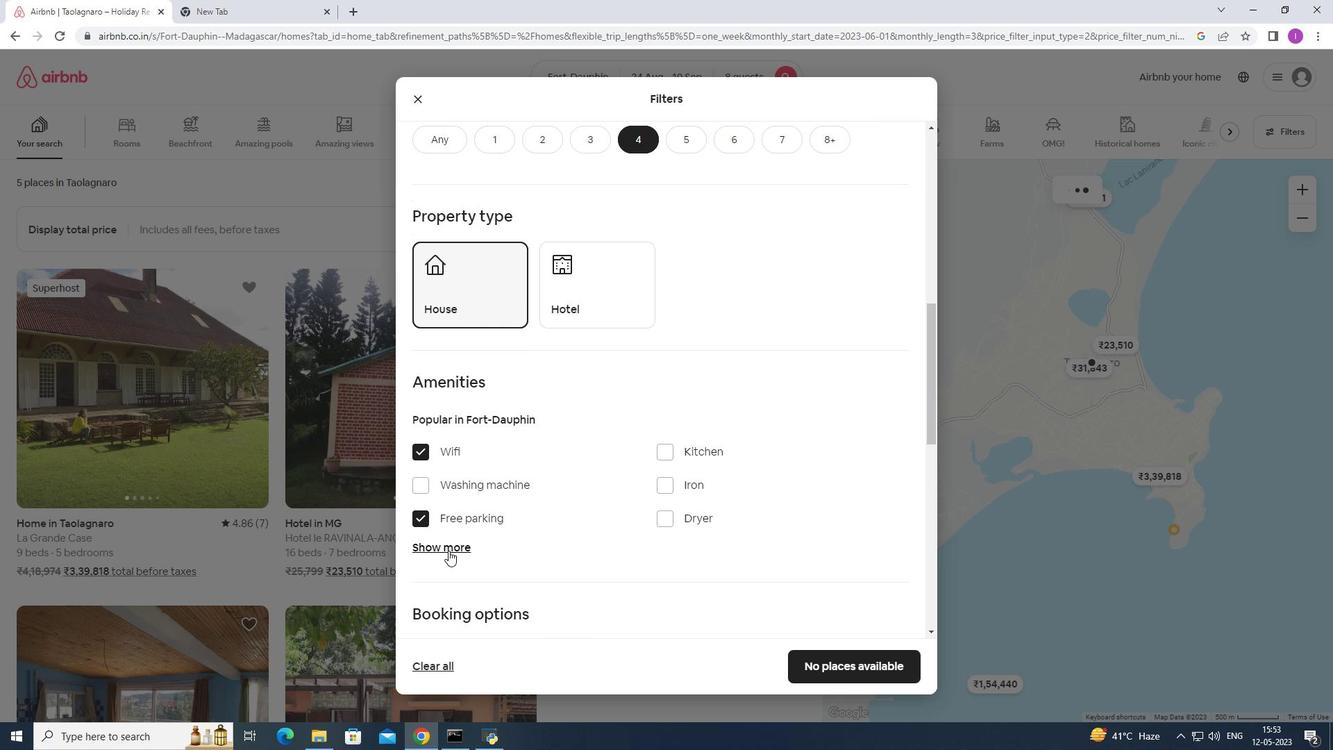 
Action: Mouse pressed left at (450, 545)
Screenshot: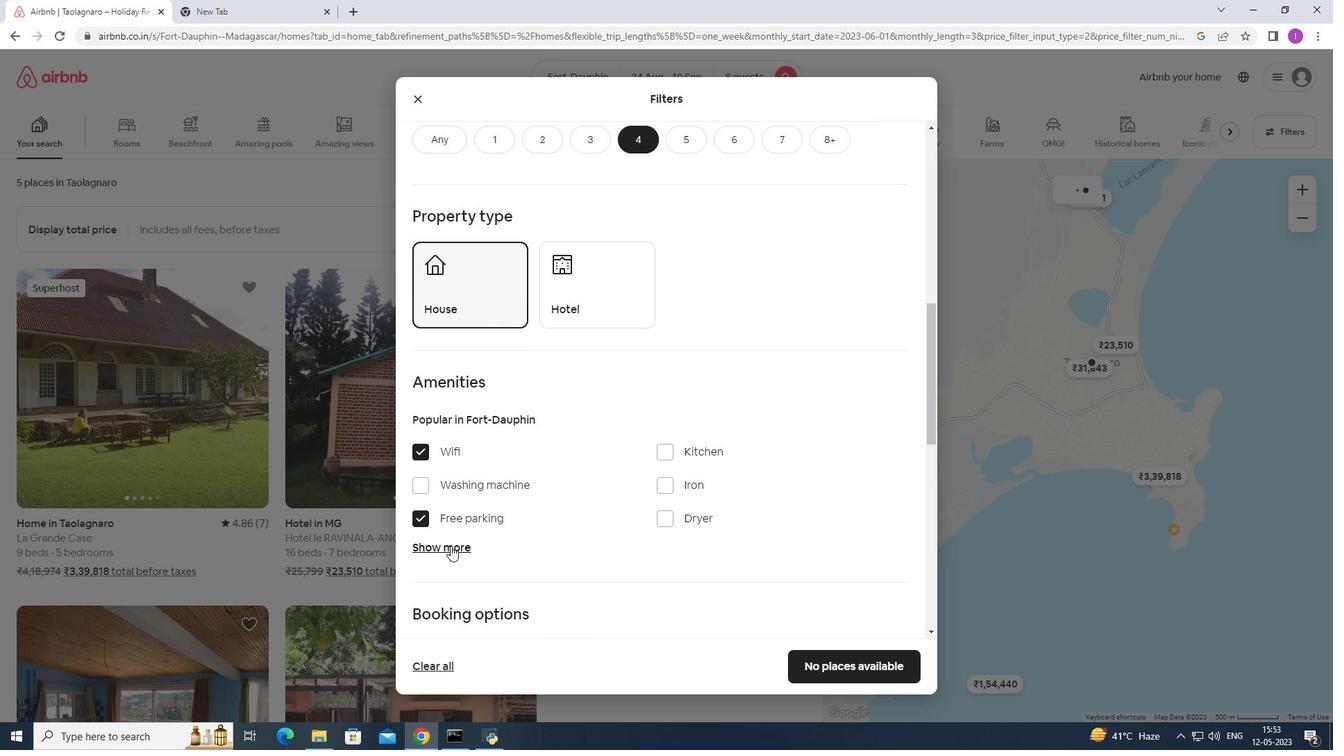 
Action: Mouse moved to (616, 566)
Screenshot: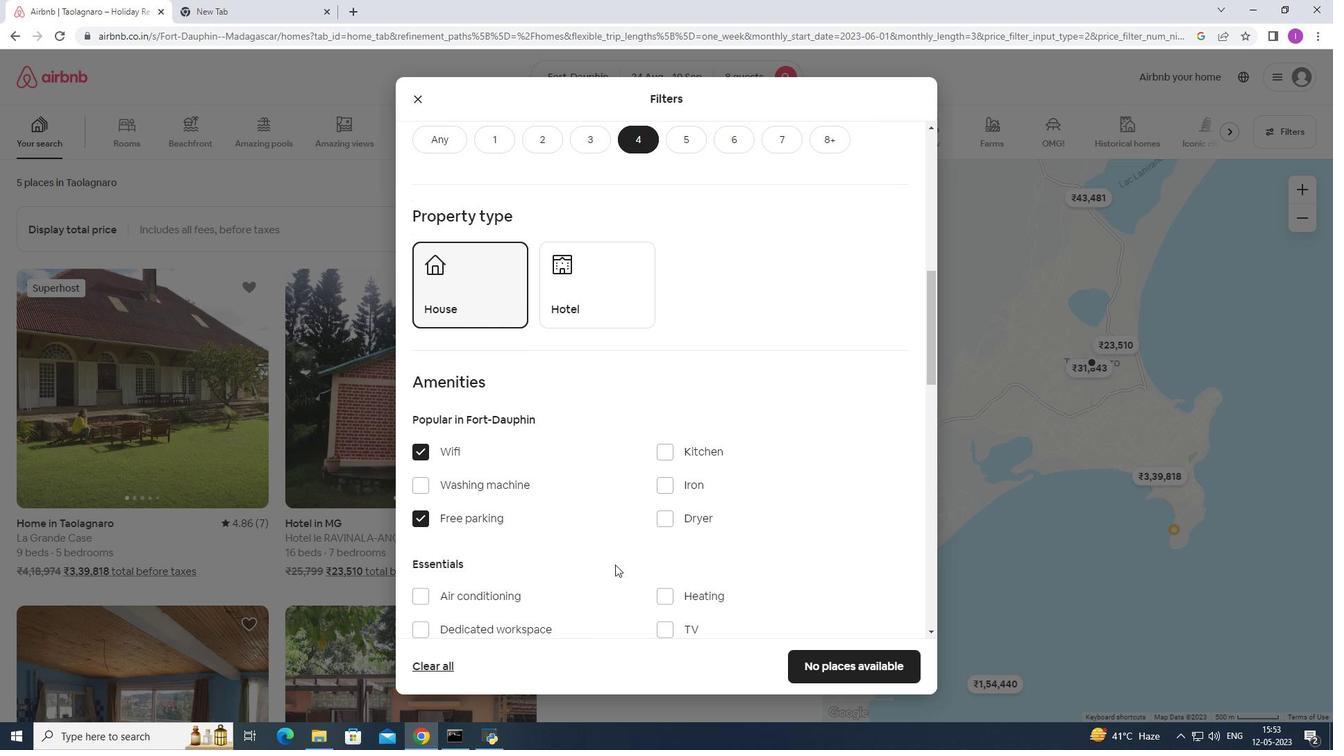 
Action: Mouse scrolled (616, 565) with delta (0, 0)
Screenshot: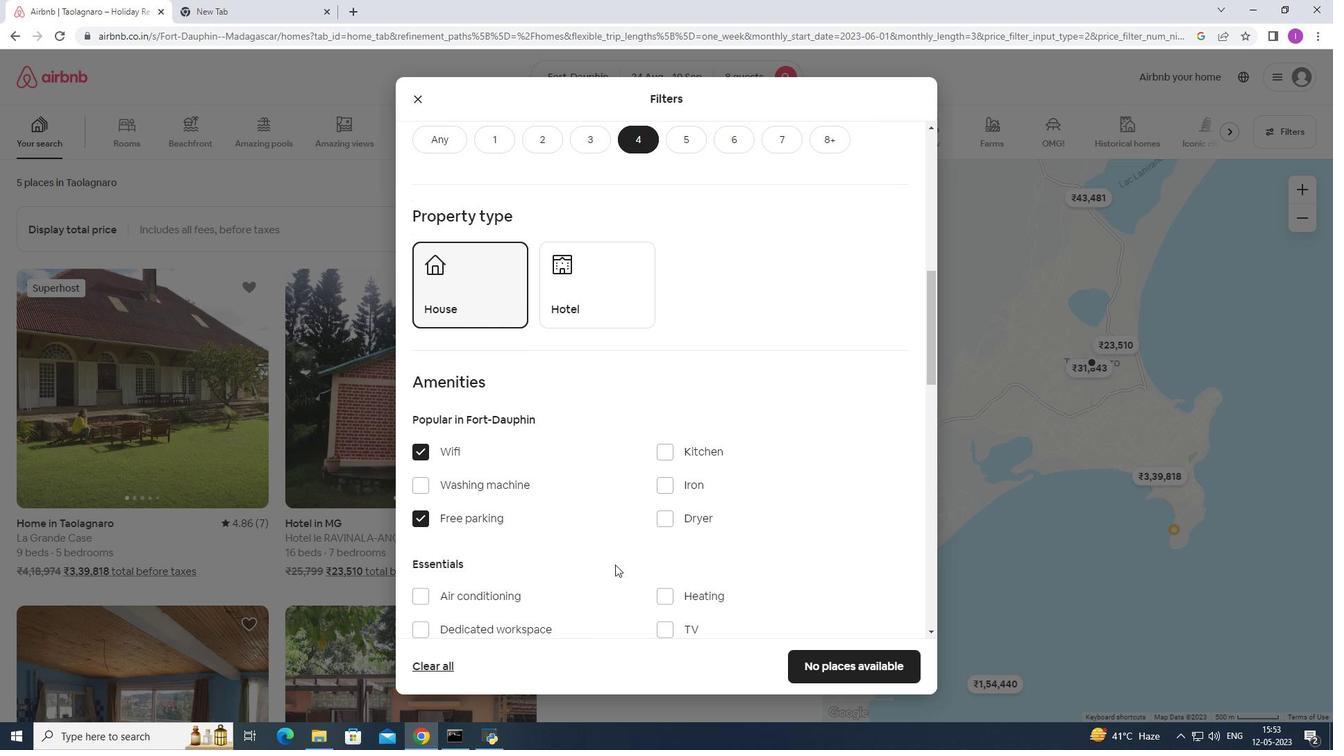 
Action: Mouse scrolled (616, 565) with delta (0, 0)
Screenshot: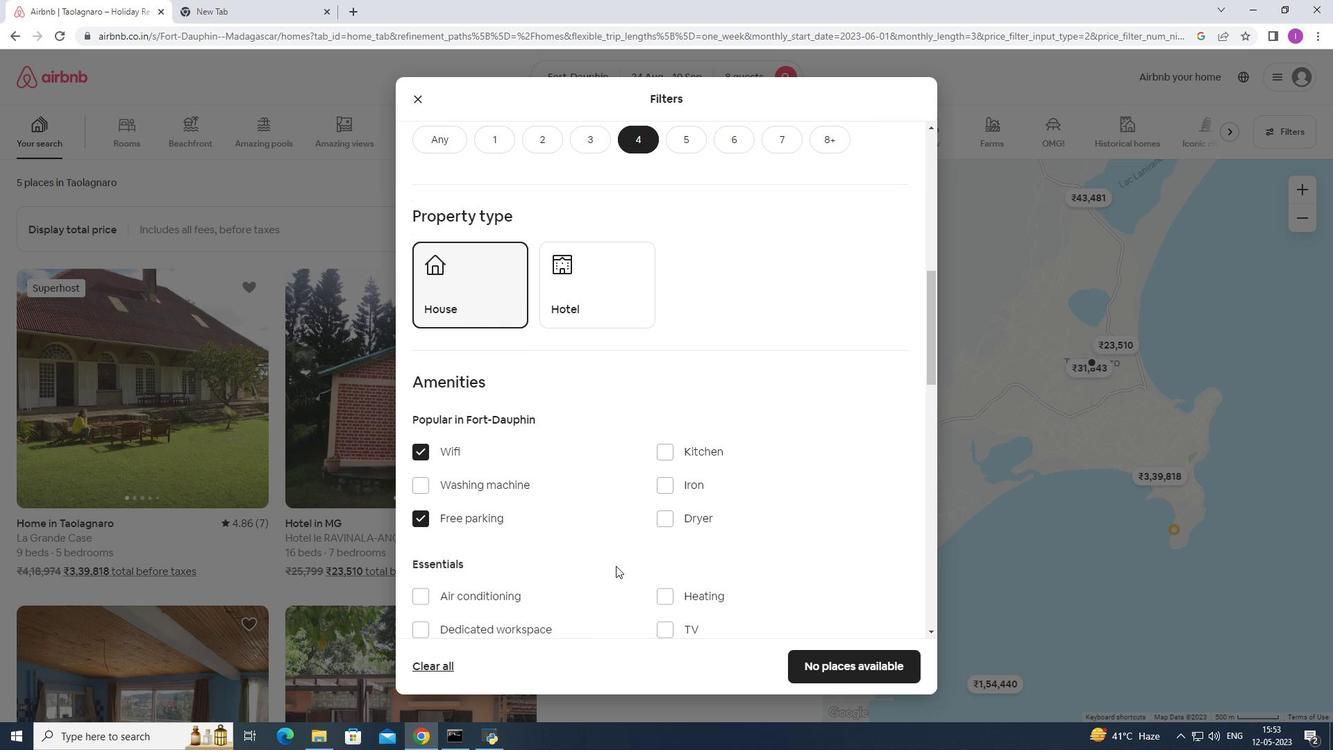
Action: Mouse moved to (662, 495)
Screenshot: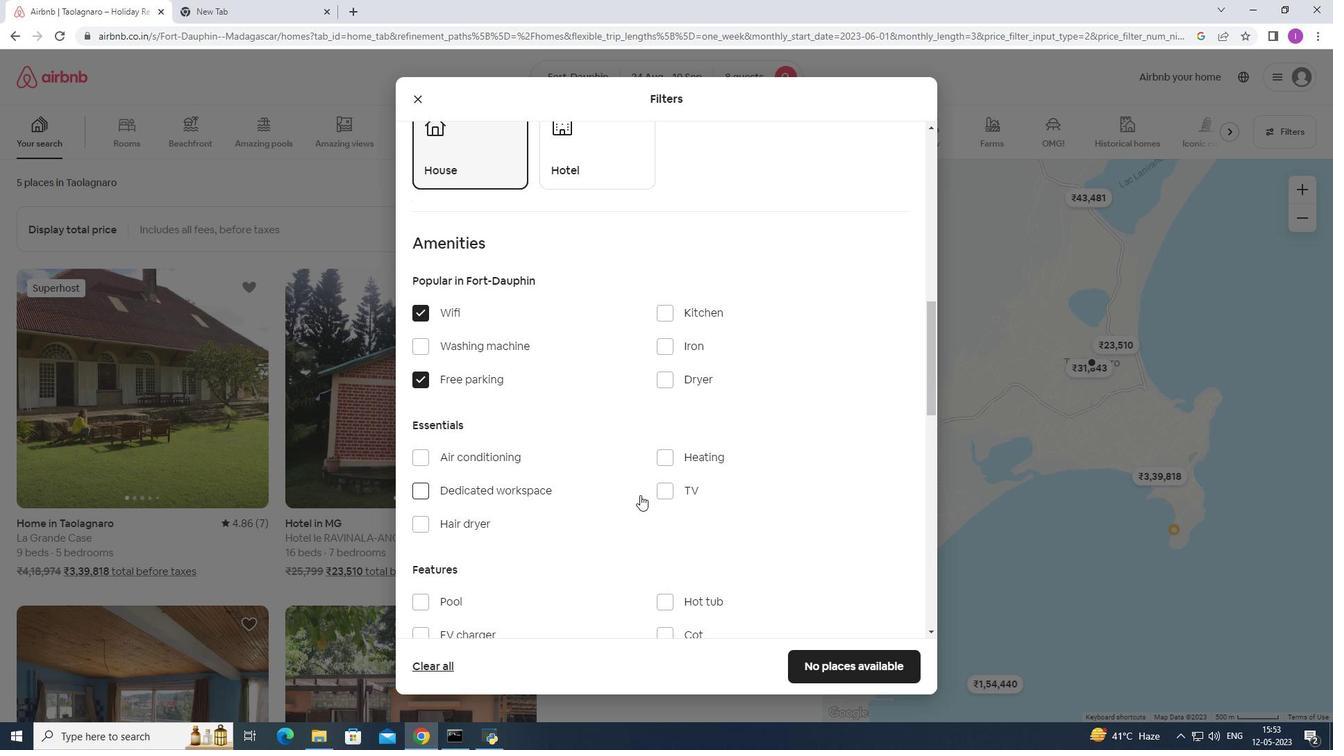 
Action: Mouse pressed left at (662, 495)
Screenshot: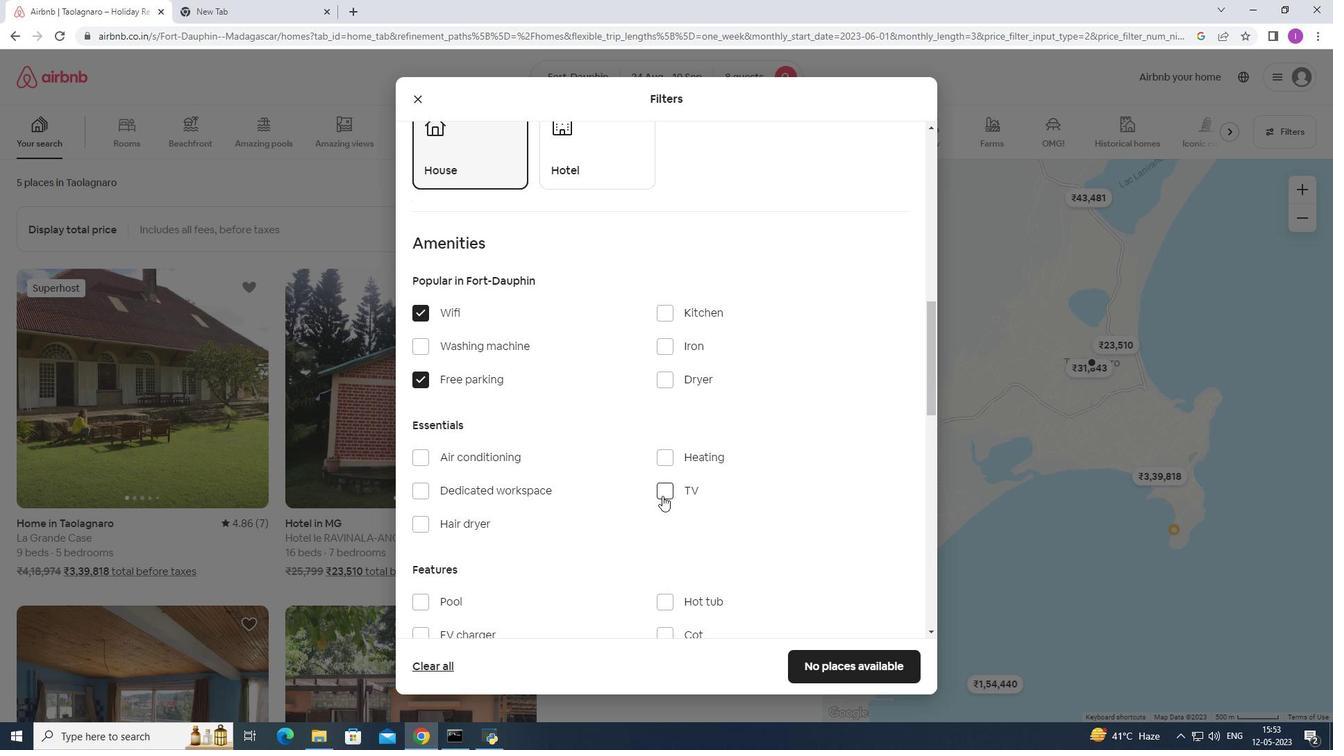 
Action: Mouse moved to (495, 495)
Screenshot: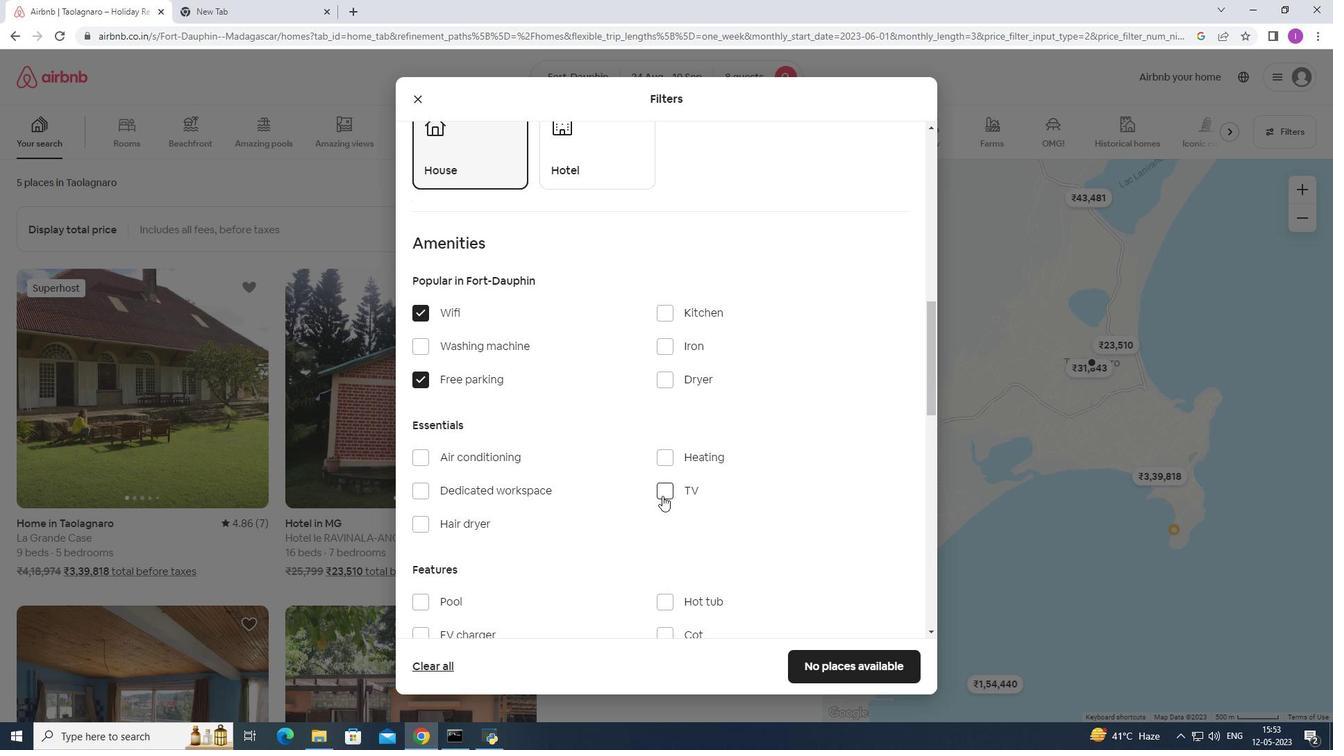 
Action: Mouse scrolled (495, 494) with delta (0, 0)
Screenshot: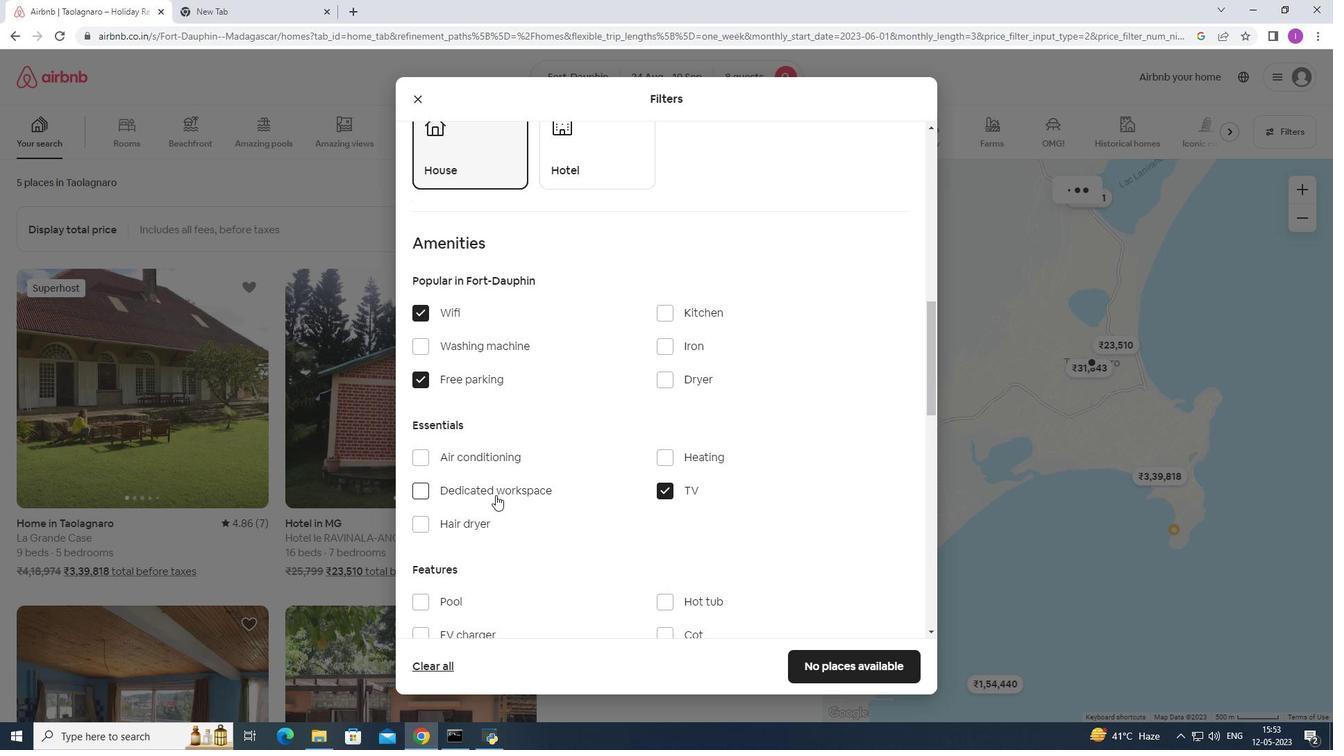 
Action: Mouse moved to (495, 495)
Screenshot: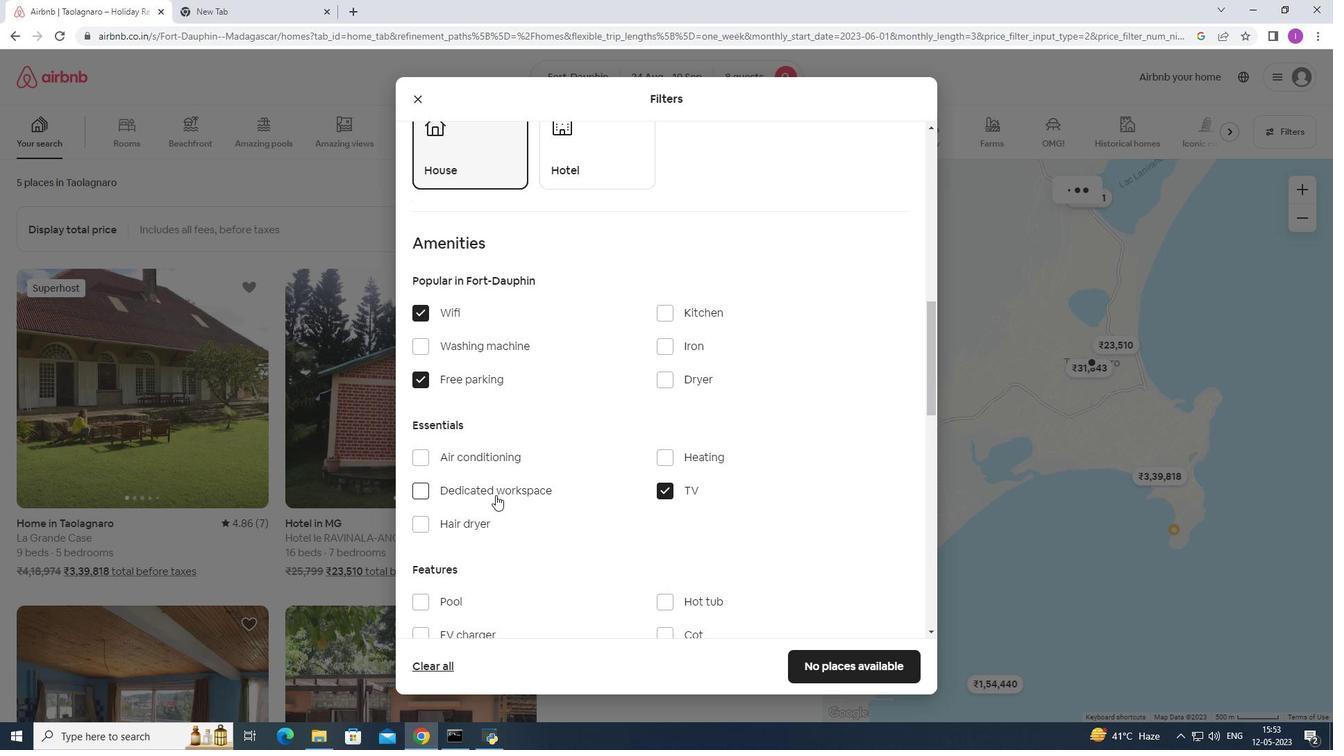 
Action: Mouse scrolled (495, 494) with delta (0, 0)
Screenshot: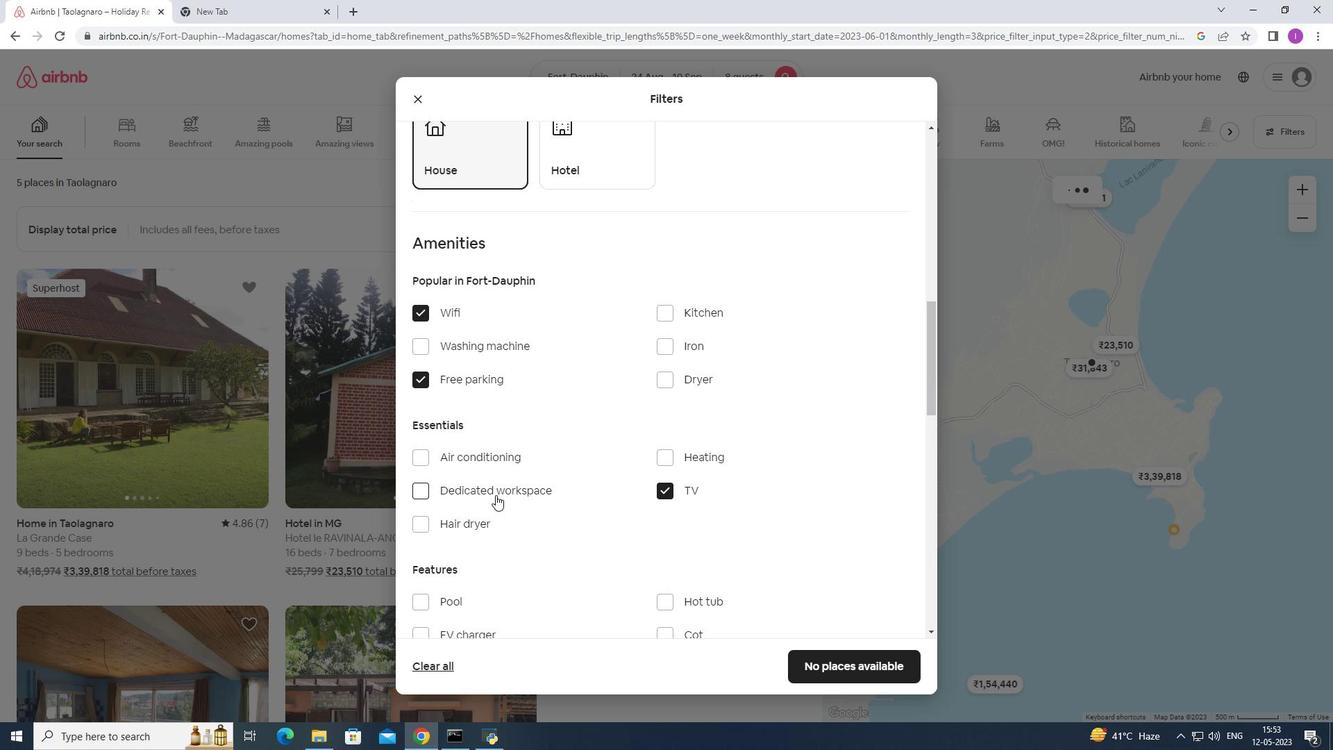 
Action: Mouse moved to (494, 497)
Screenshot: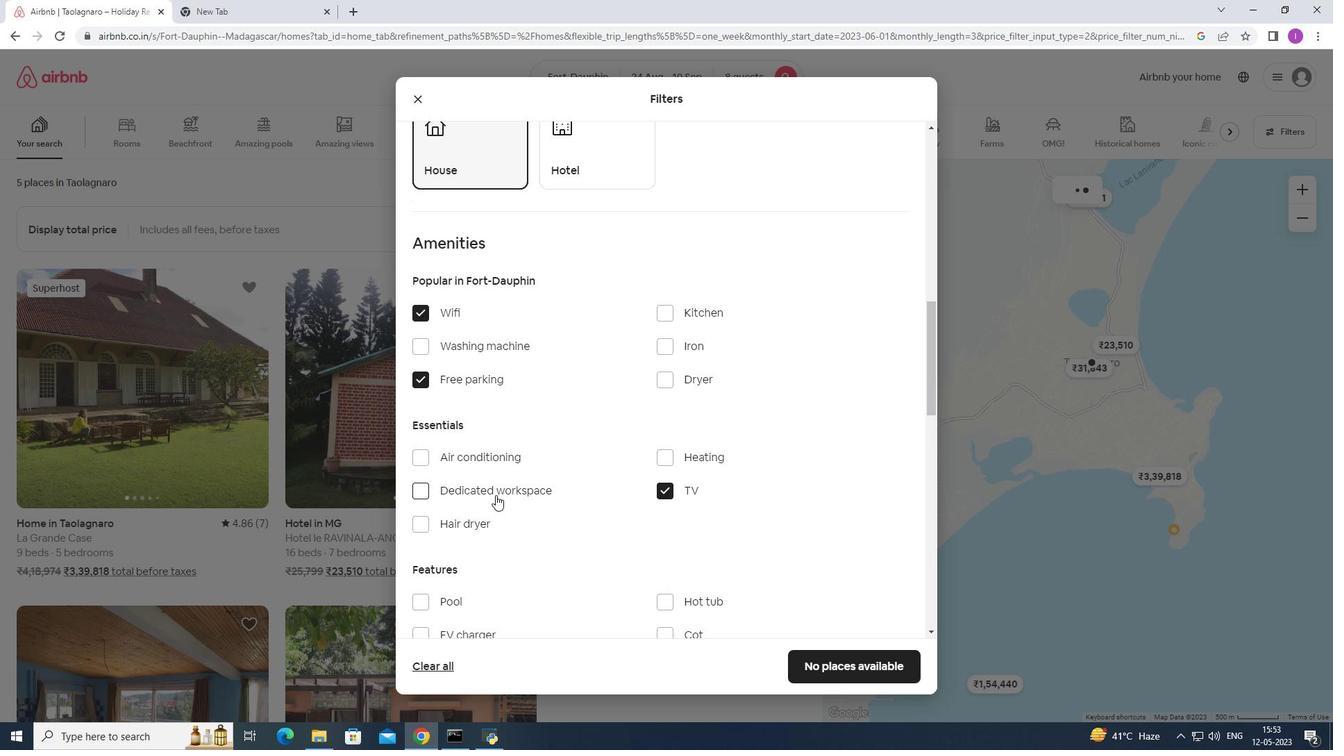 
Action: Mouse scrolled (494, 496) with delta (0, 0)
Screenshot: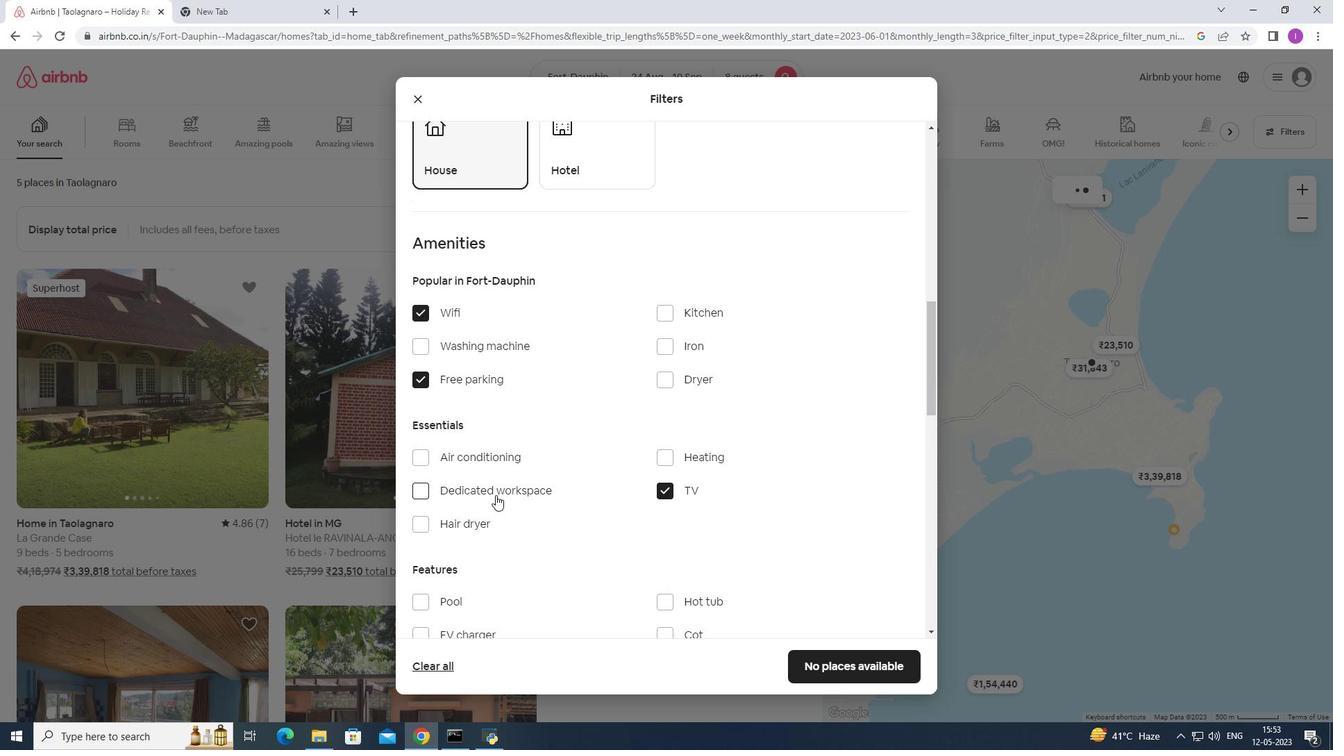 
Action: Mouse scrolled (494, 496) with delta (0, 0)
Screenshot: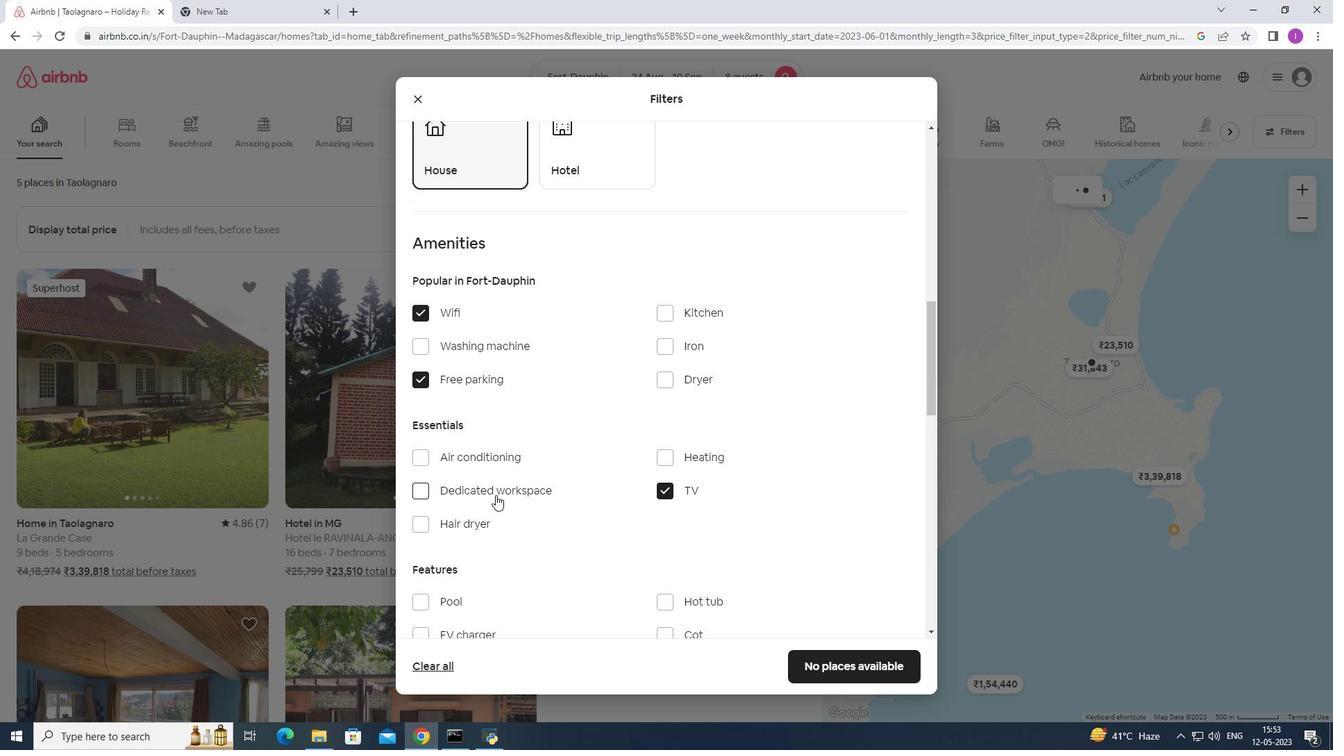 
Action: Mouse moved to (413, 386)
Screenshot: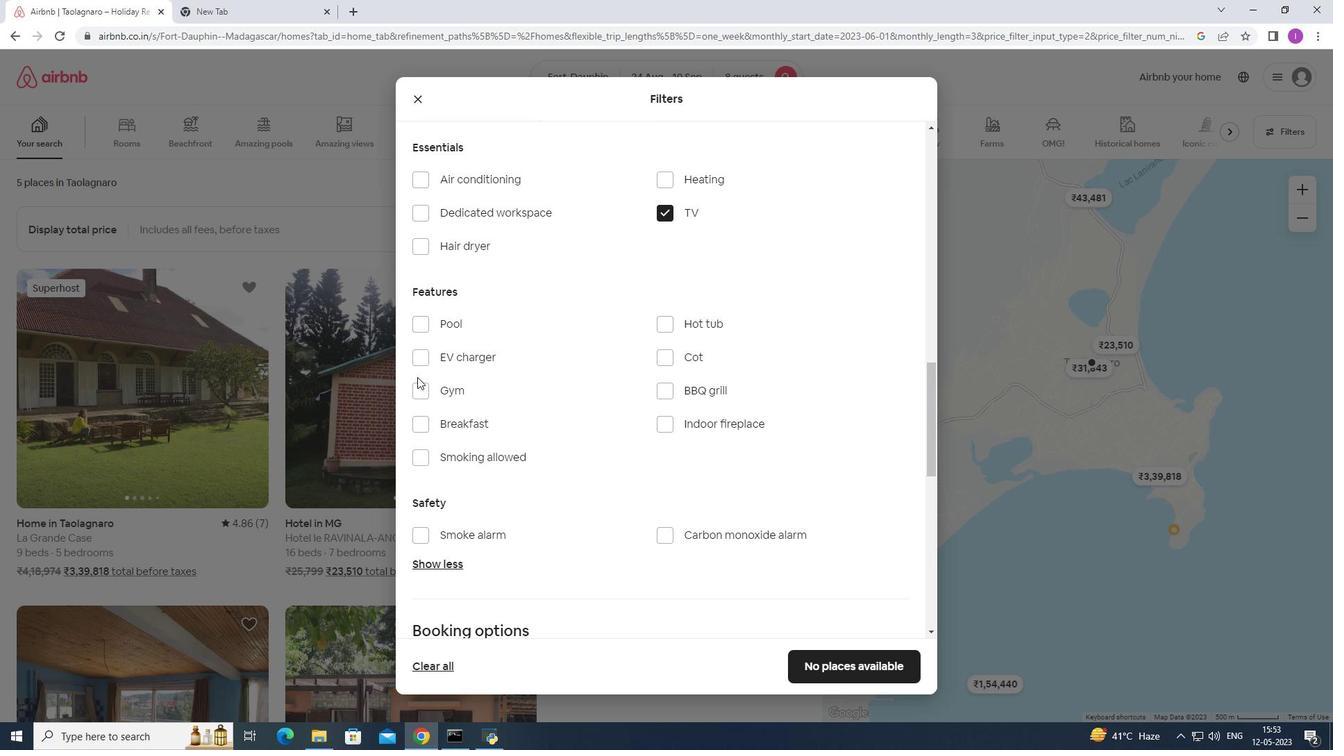 
Action: Mouse pressed left at (413, 386)
Screenshot: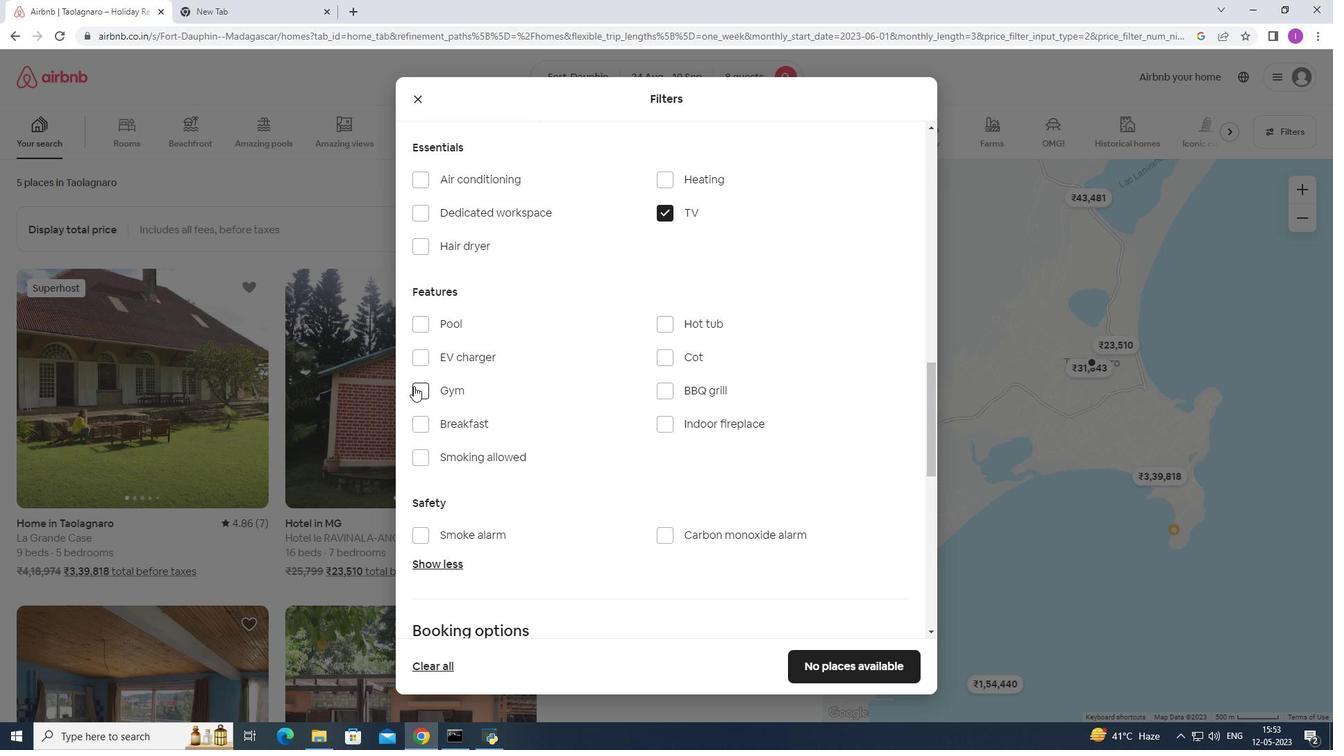 
Action: Mouse moved to (414, 422)
Screenshot: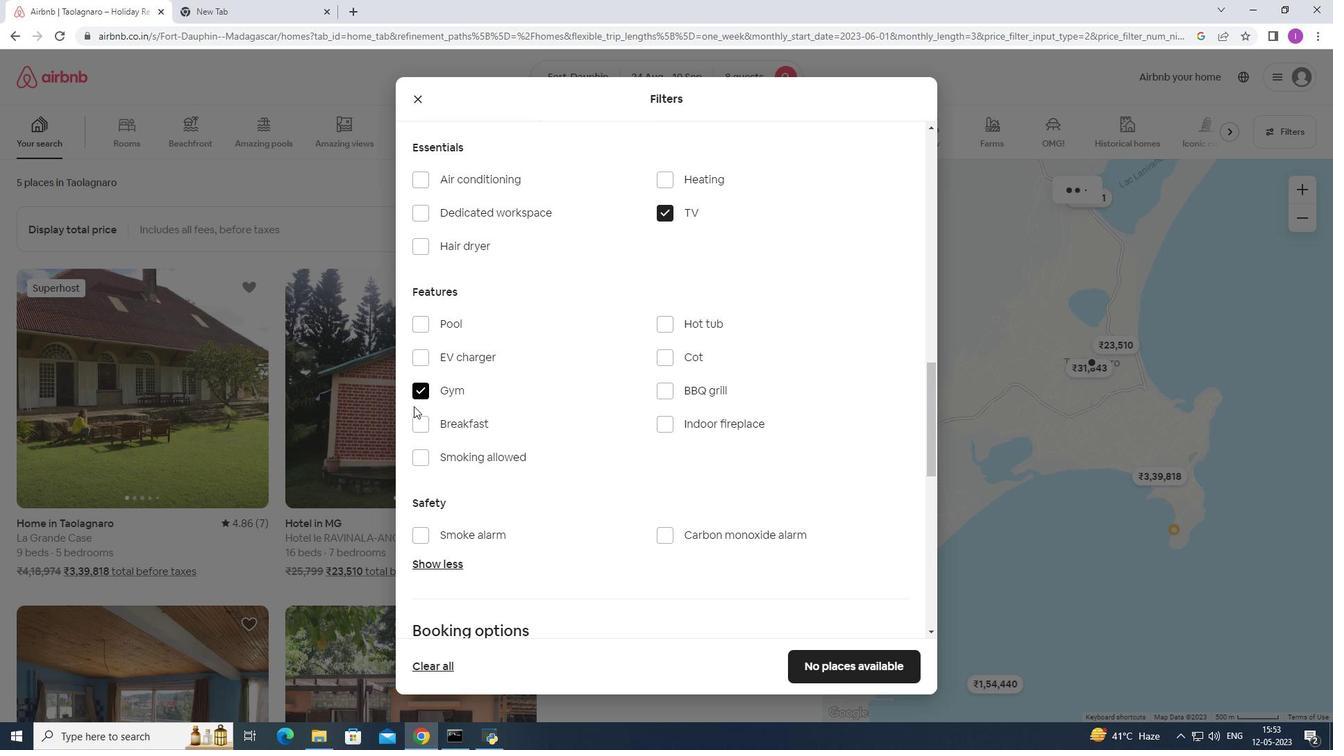 
Action: Mouse pressed left at (414, 422)
Screenshot: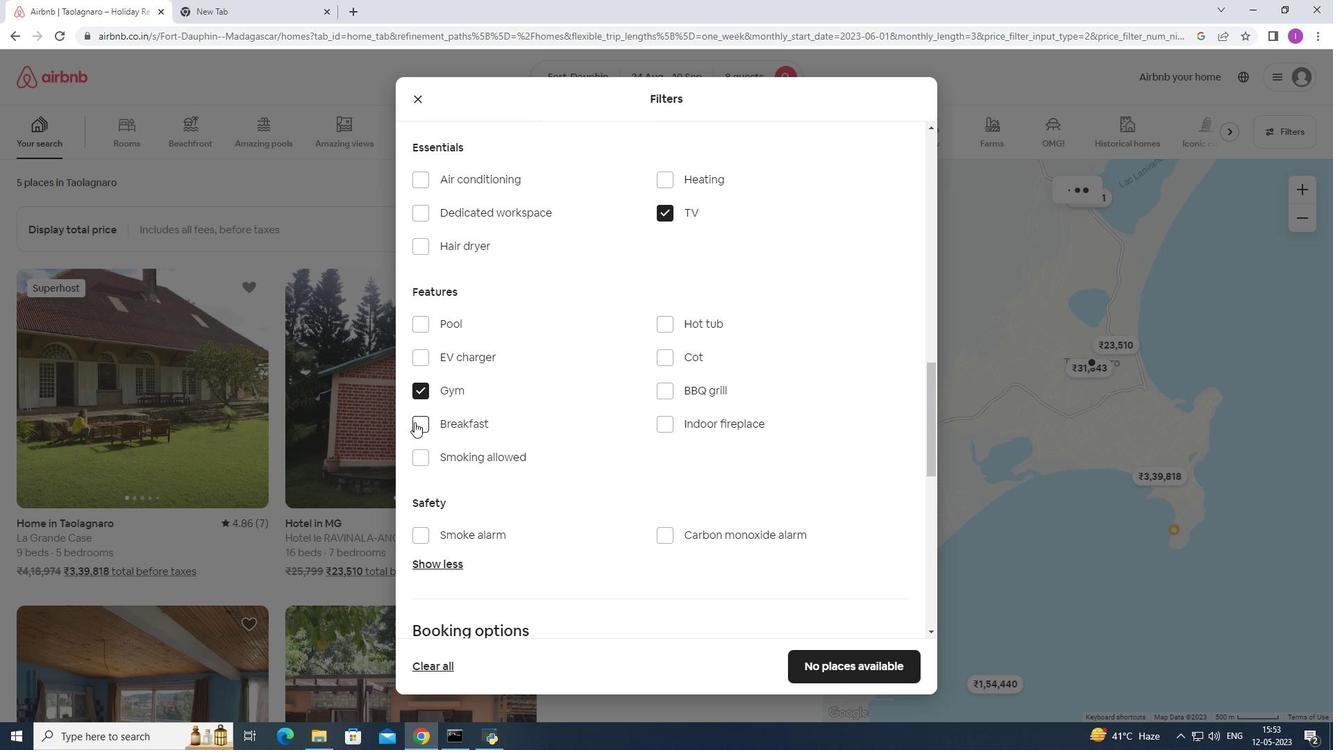 
Action: Mouse moved to (466, 427)
Screenshot: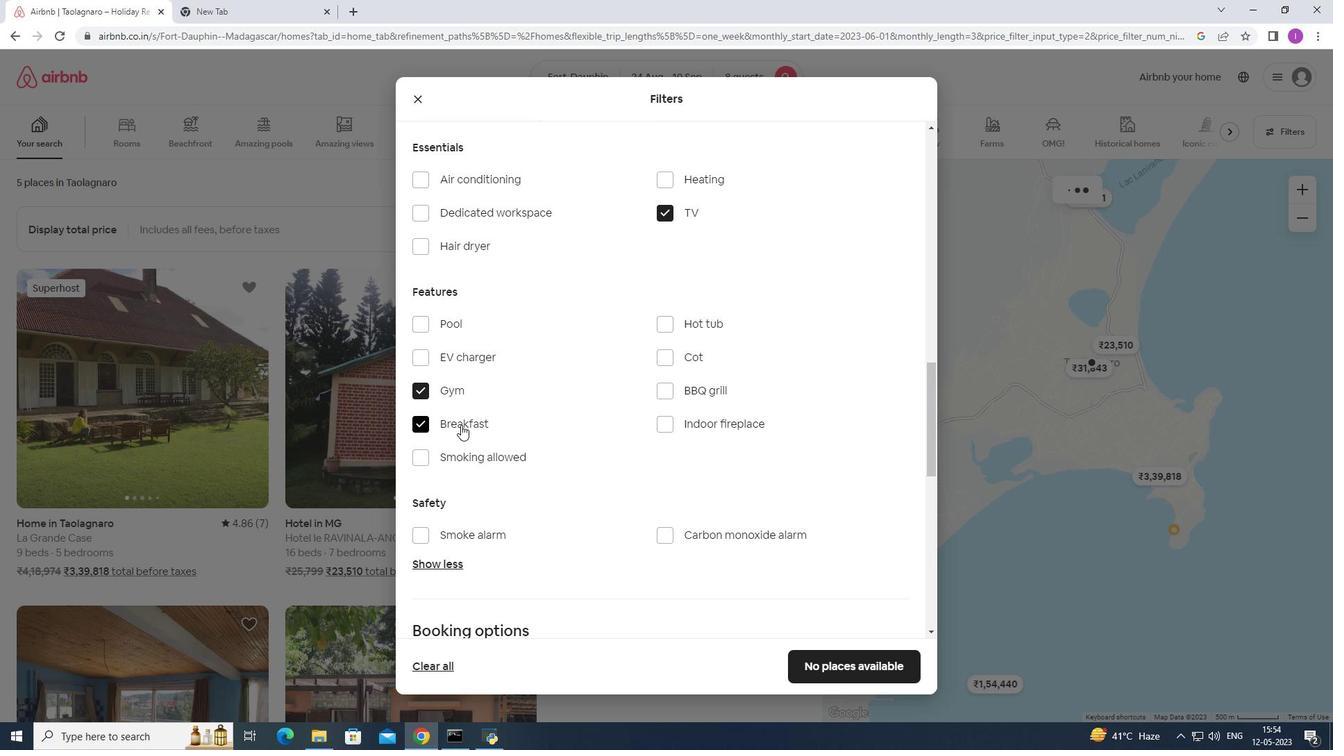 
Action: Mouse scrolled (466, 426) with delta (0, 0)
Screenshot: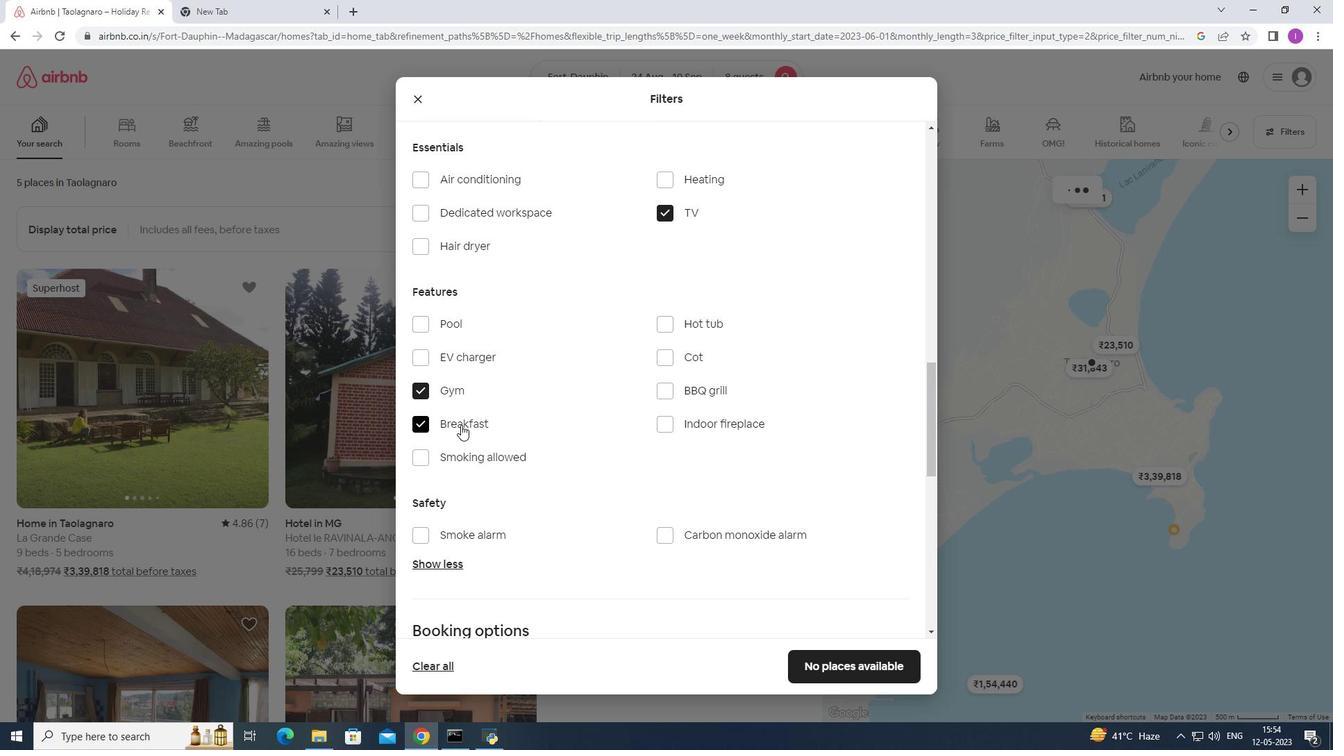 
Action: Mouse moved to (468, 428)
Screenshot: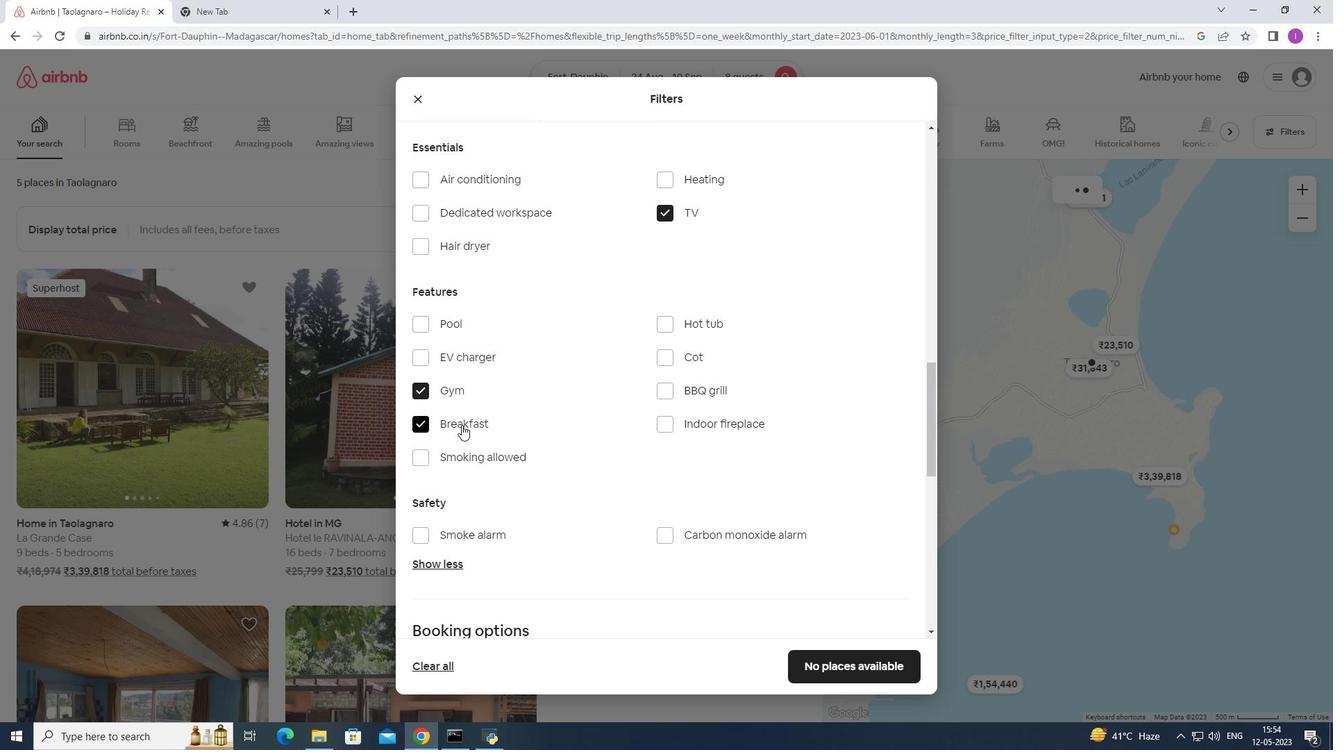 
Action: Mouse scrolled (468, 427) with delta (0, 0)
Screenshot: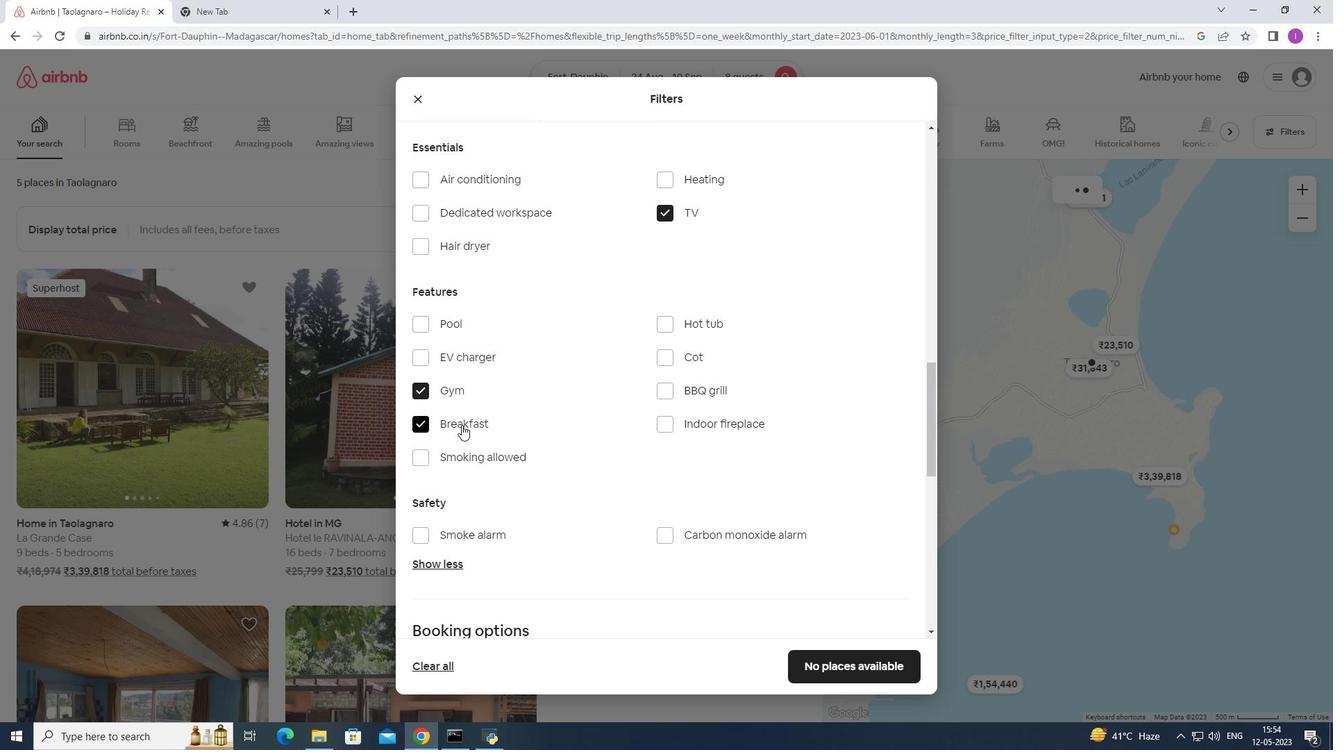 
Action: Mouse moved to (468, 429)
Screenshot: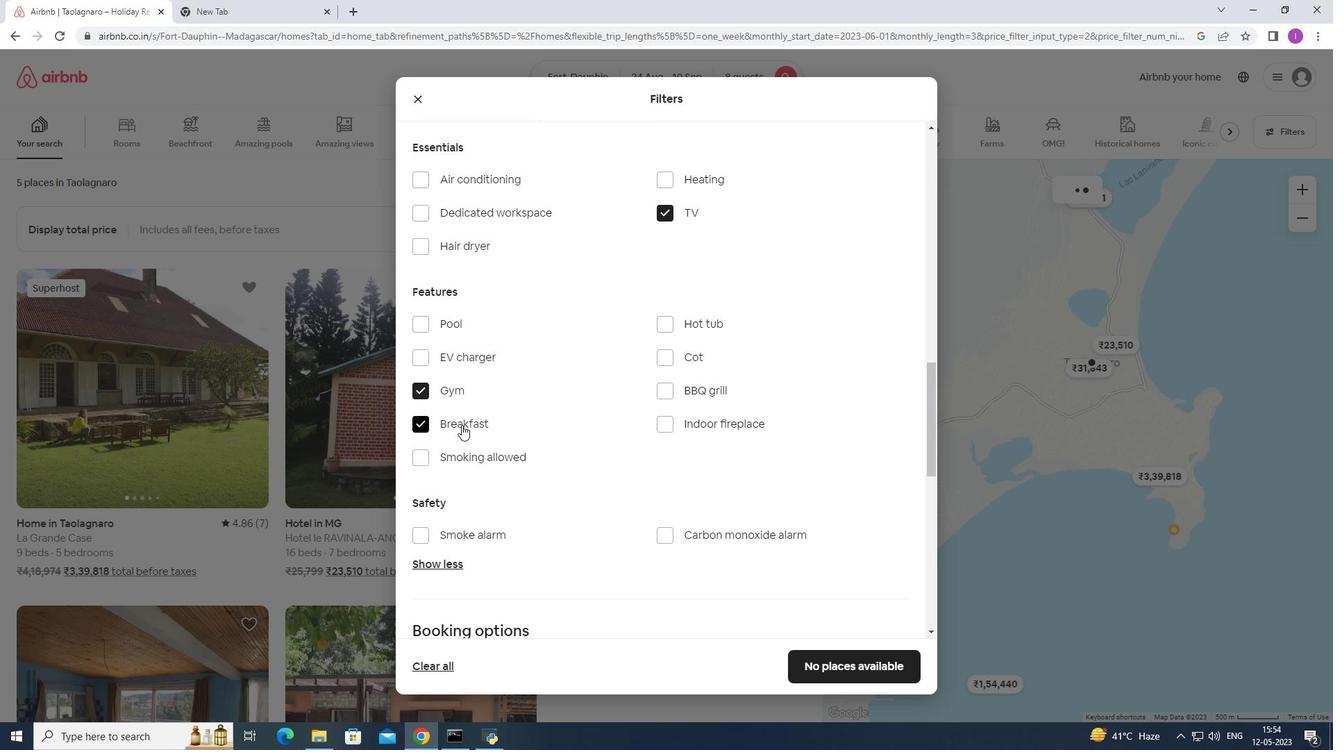 
Action: Mouse scrolled (468, 428) with delta (0, 0)
Screenshot: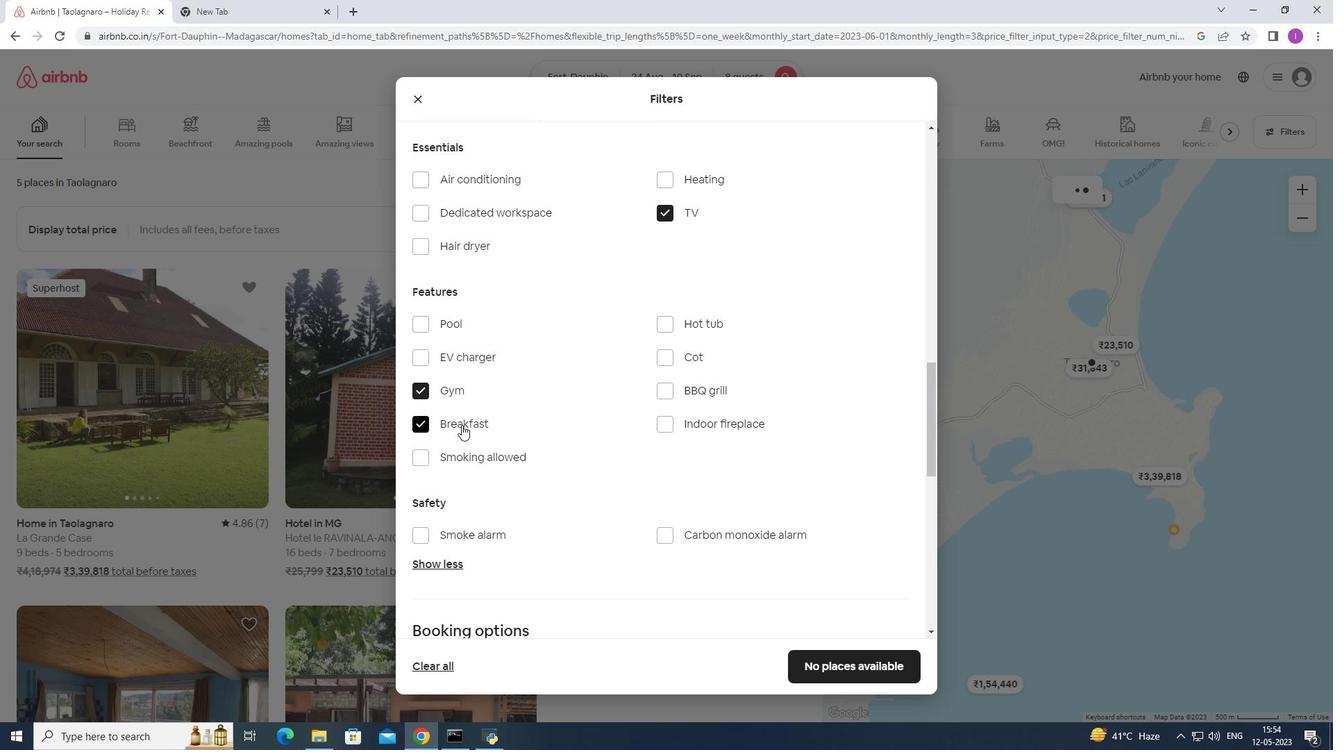 
Action: Mouse scrolled (468, 428) with delta (0, 0)
Screenshot: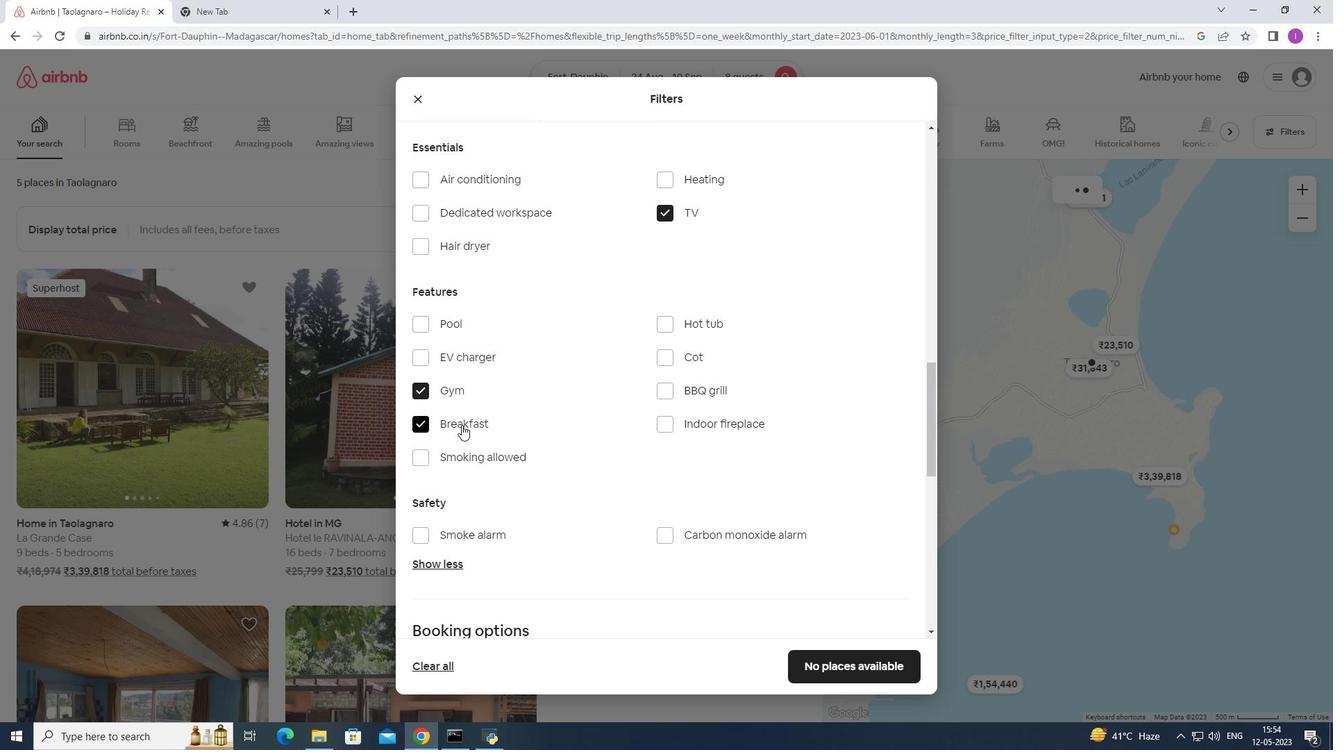 
Action: Mouse moved to (469, 429)
Screenshot: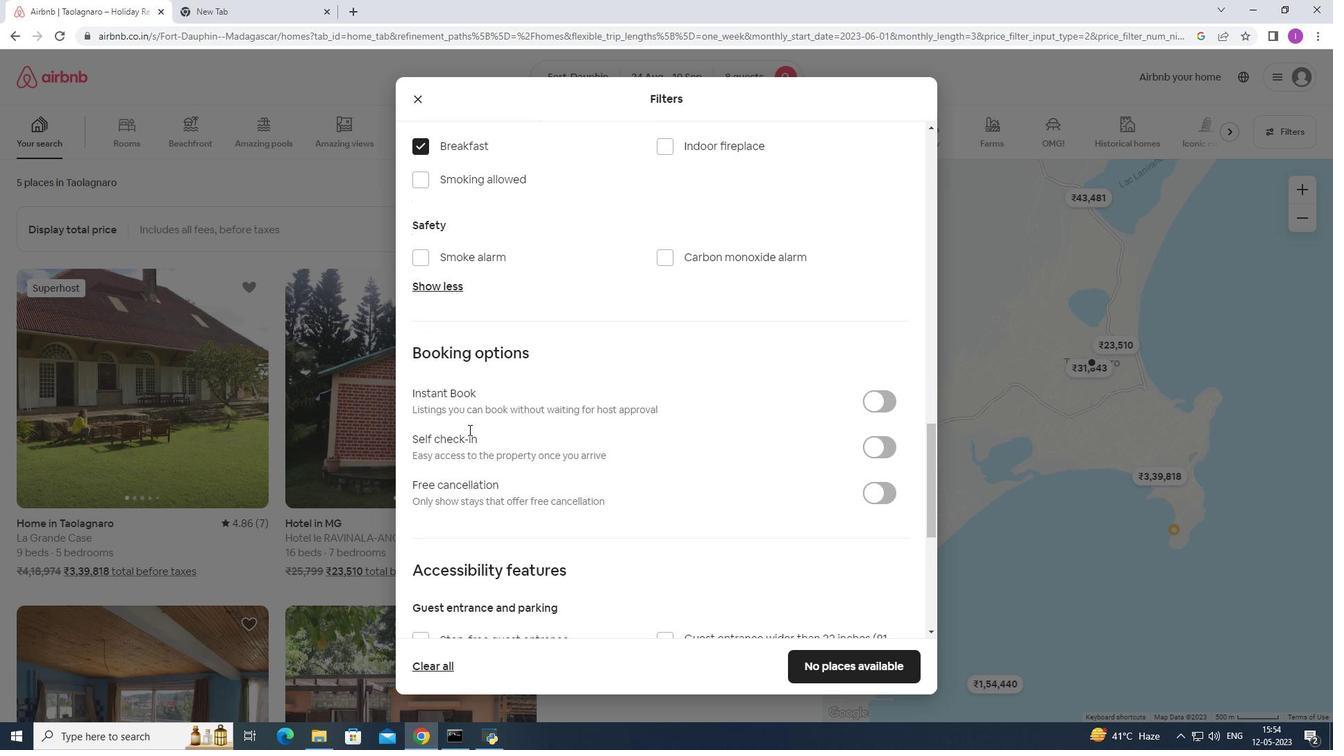 
Action: Mouse scrolled (469, 429) with delta (0, 0)
Screenshot: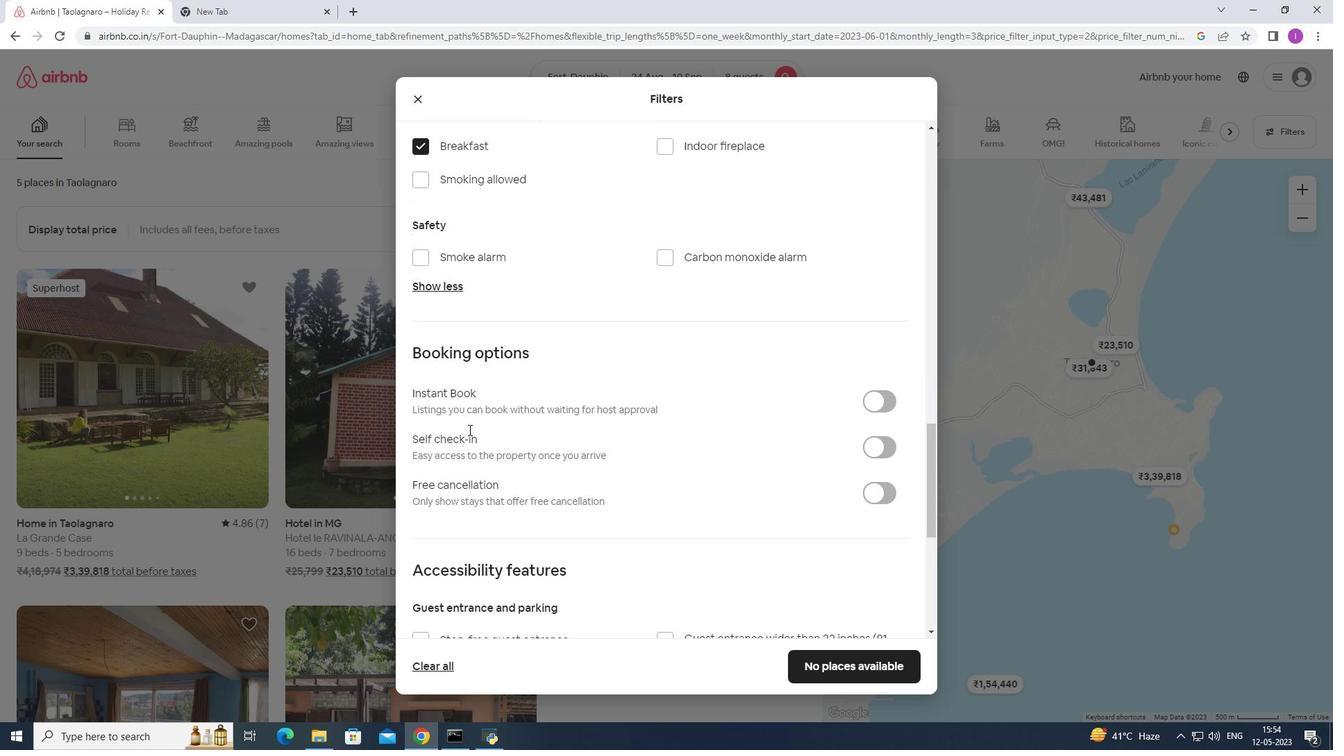 
Action: Mouse scrolled (469, 429) with delta (0, 0)
Screenshot: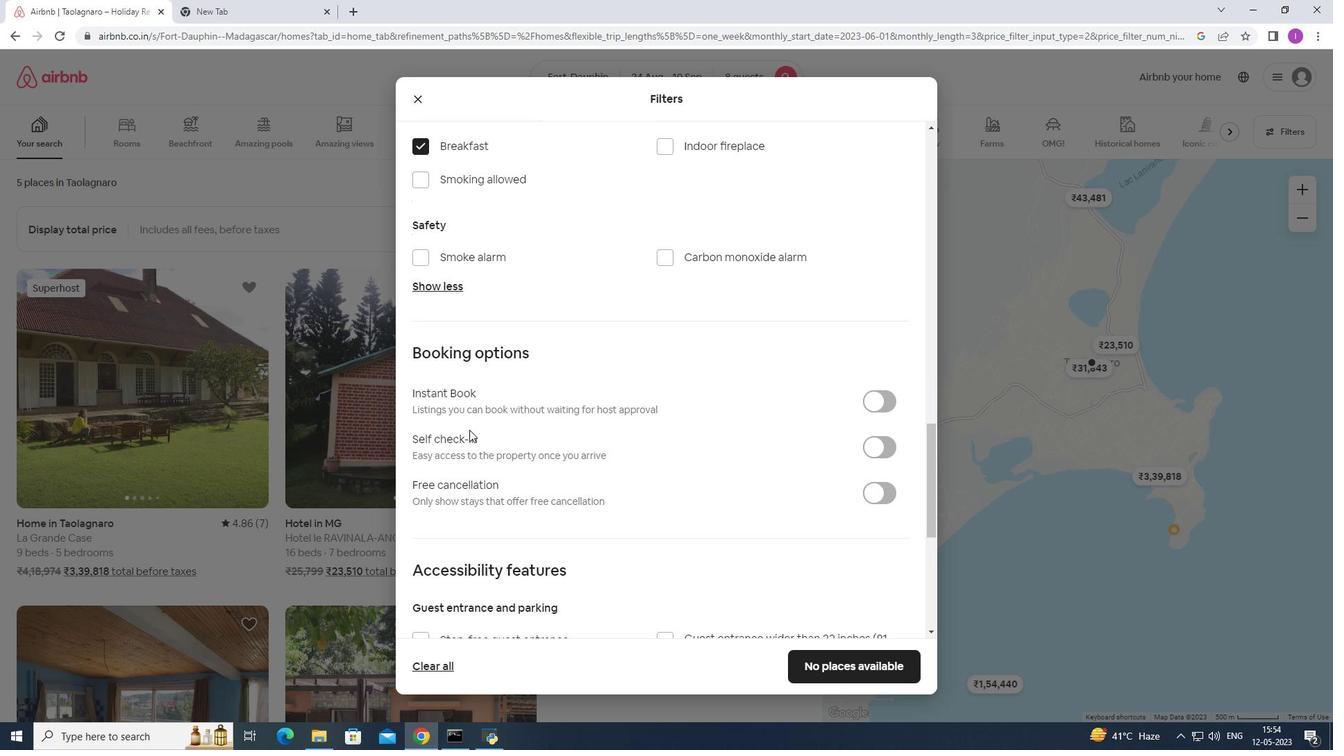 
Action: Mouse moved to (884, 302)
Screenshot: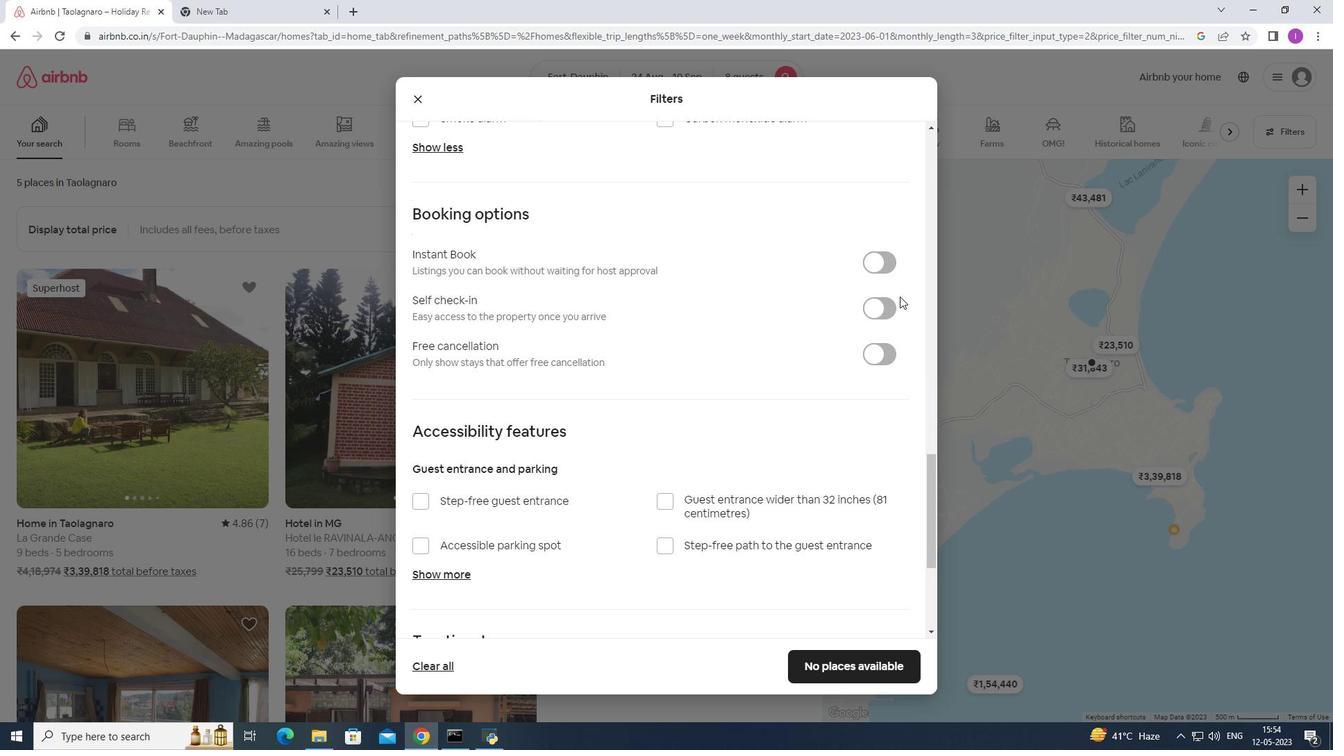 
Action: Mouse pressed left at (884, 302)
Screenshot: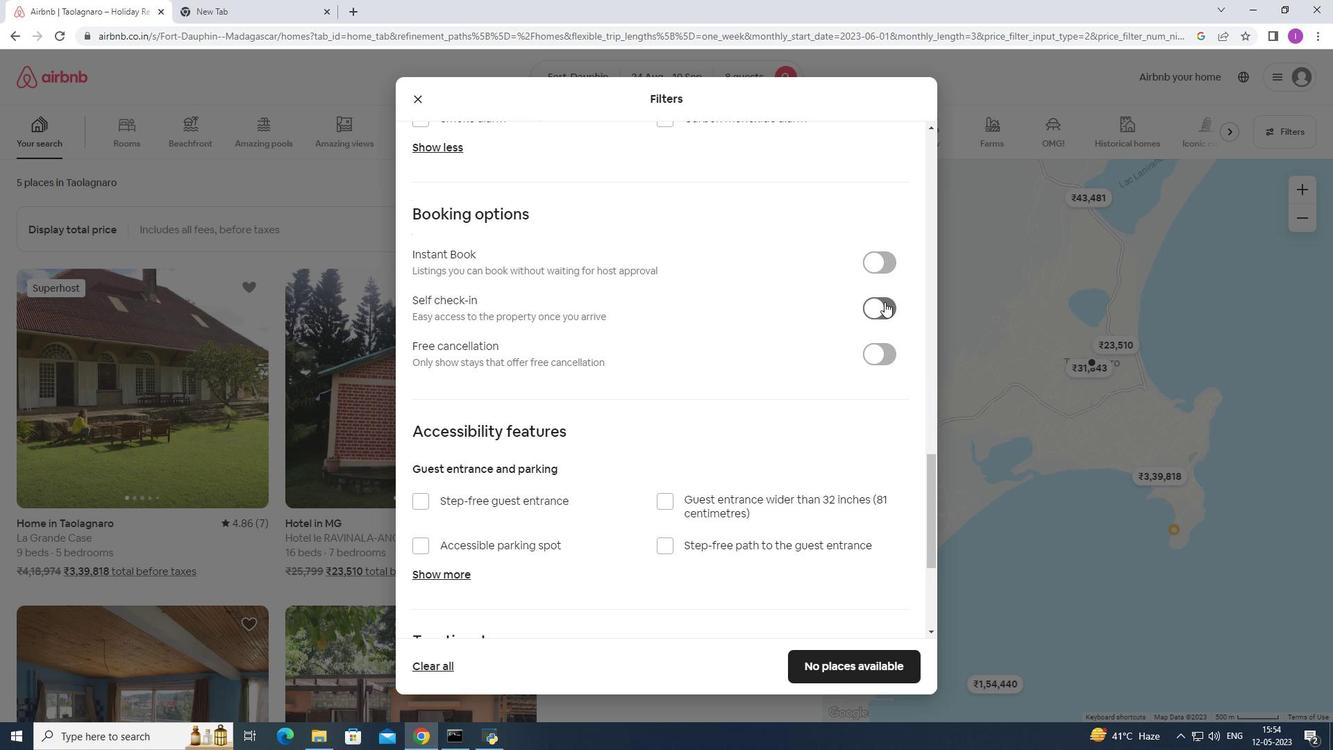 
Action: Mouse moved to (572, 420)
Screenshot: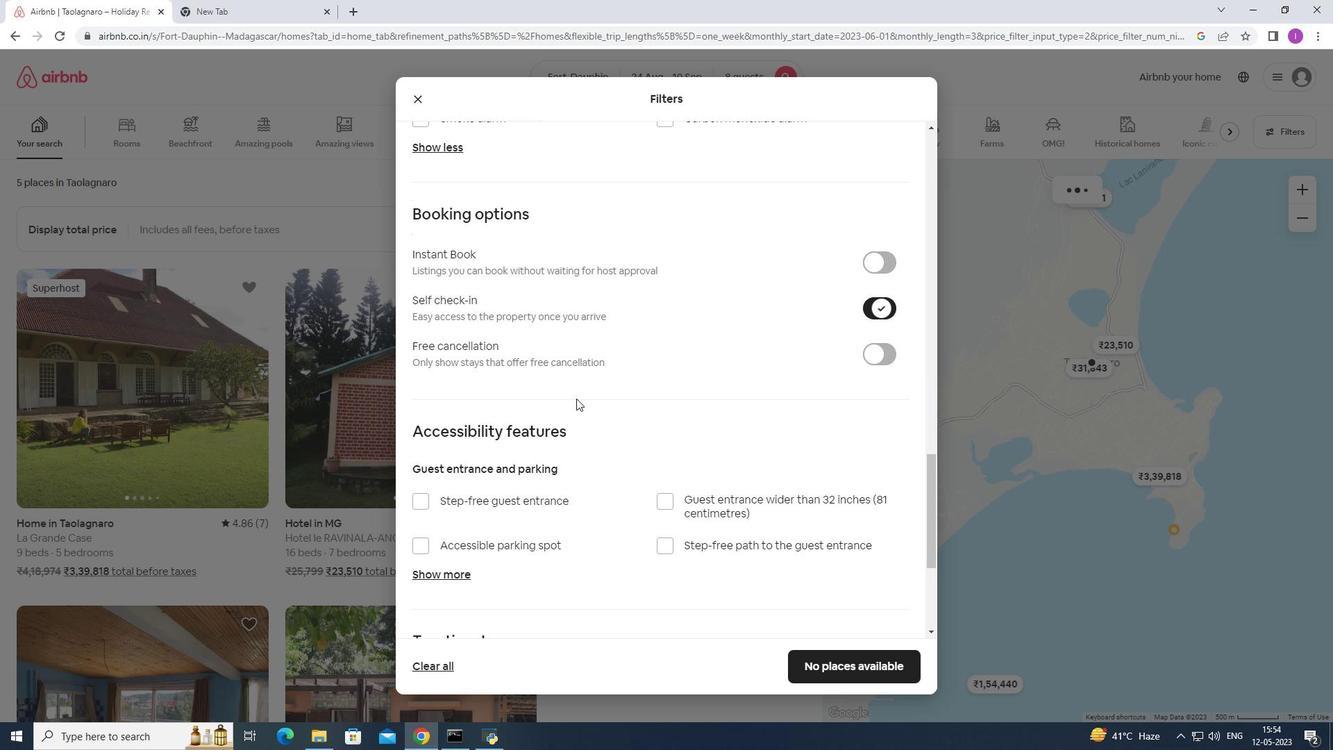 
Action: Mouse scrolled (572, 419) with delta (0, 0)
Screenshot: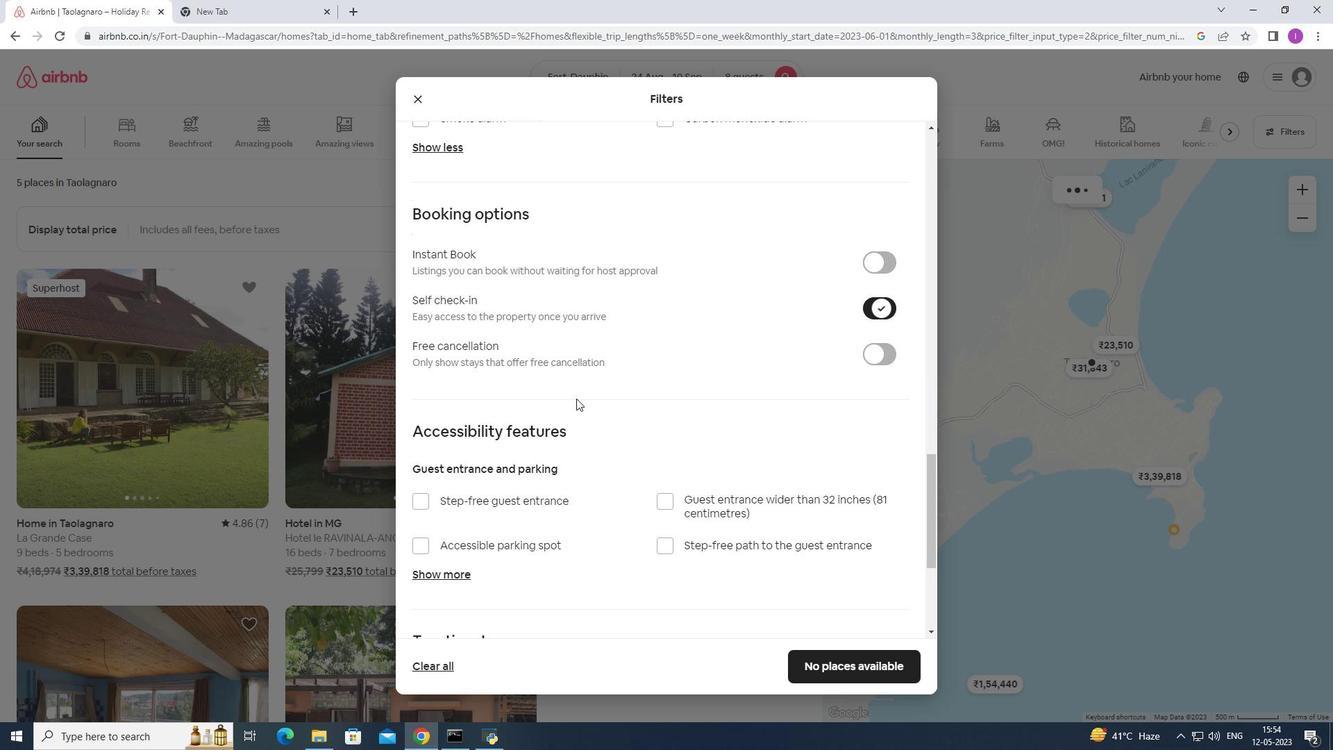 
Action: Mouse moved to (572, 422)
Screenshot: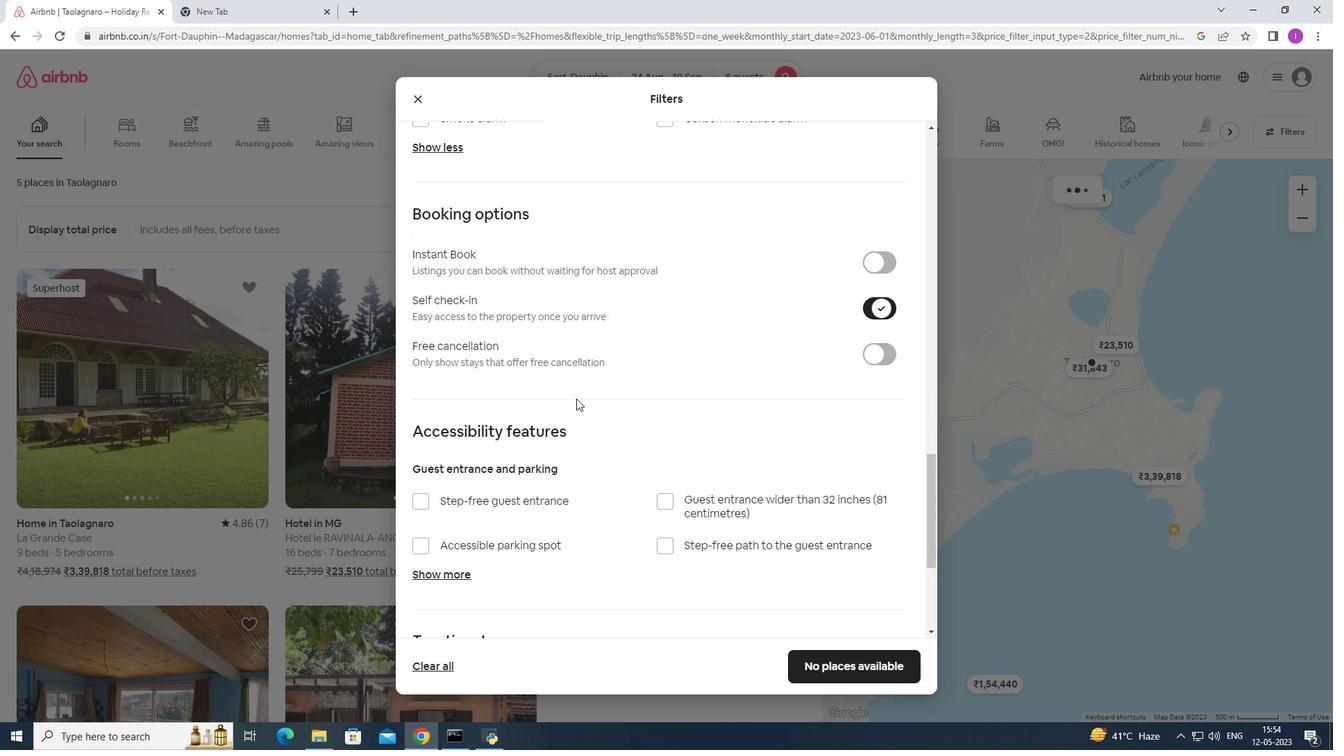 
Action: Mouse scrolled (572, 422) with delta (0, 0)
Screenshot: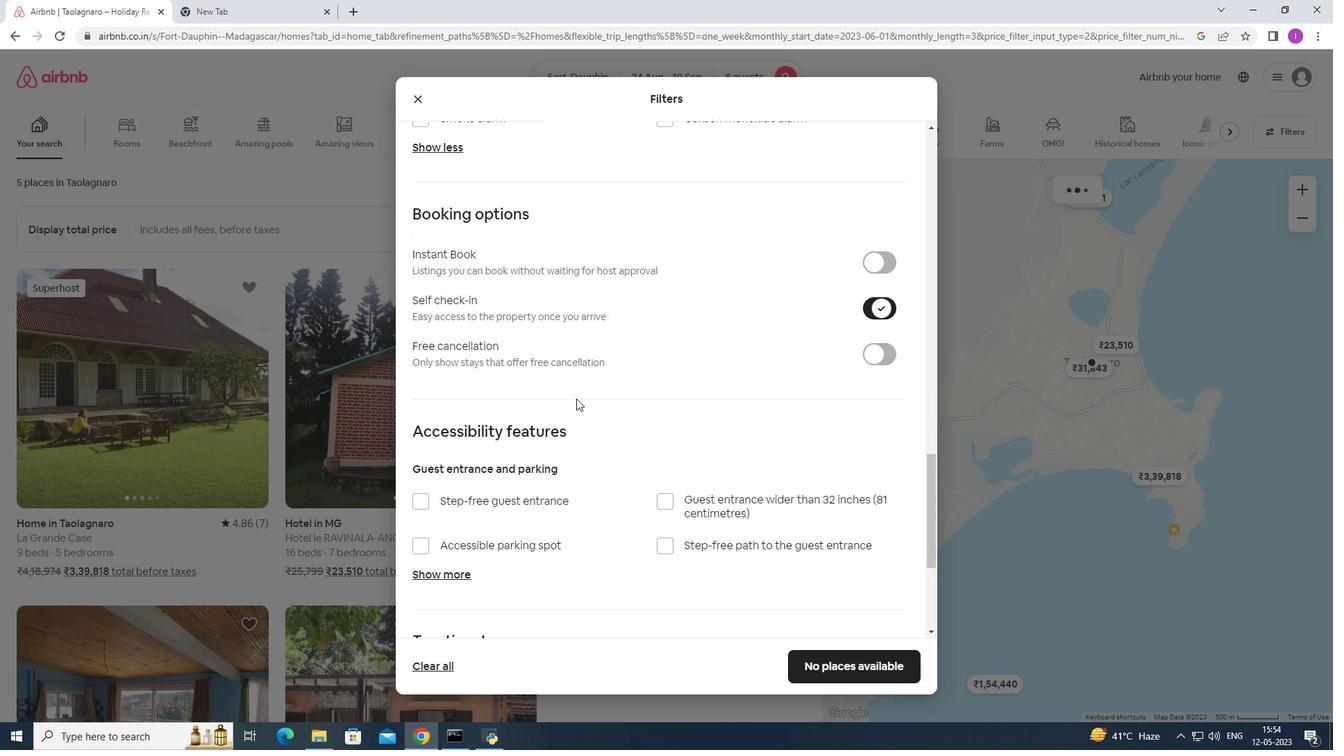 
Action: Mouse moved to (572, 423)
Screenshot: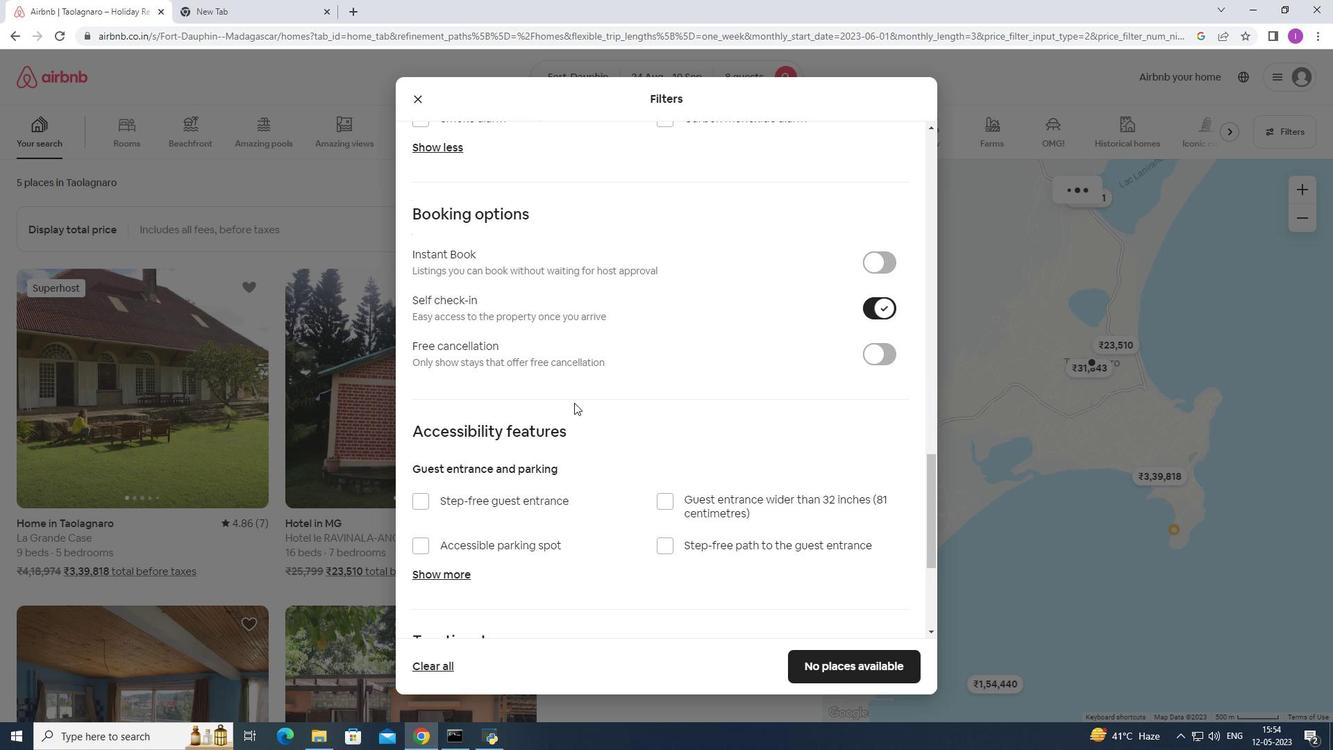
Action: Mouse scrolled (572, 422) with delta (0, 0)
Screenshot: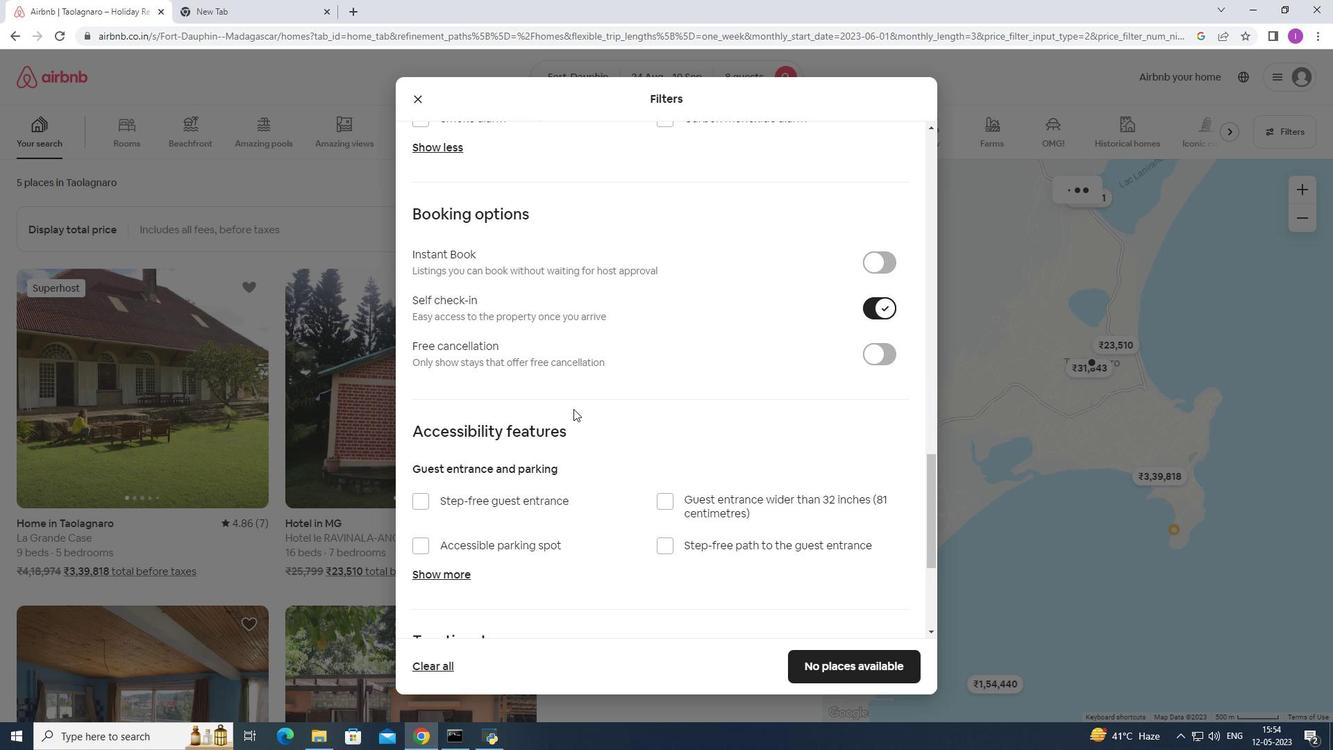 
Action: Mouse moved to (573, 427)
Screenshot: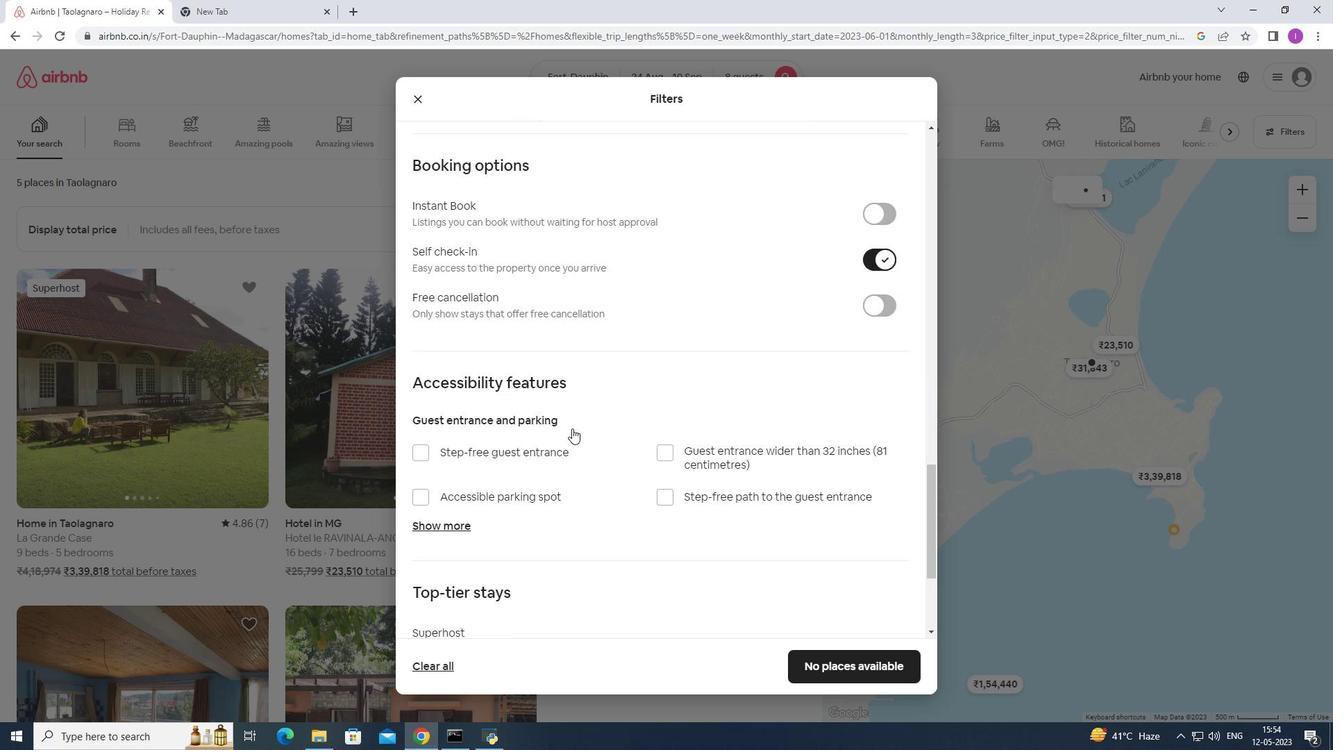
Action: Mouse scrolled (573, 427) with delta (0, 0)
Screenshot: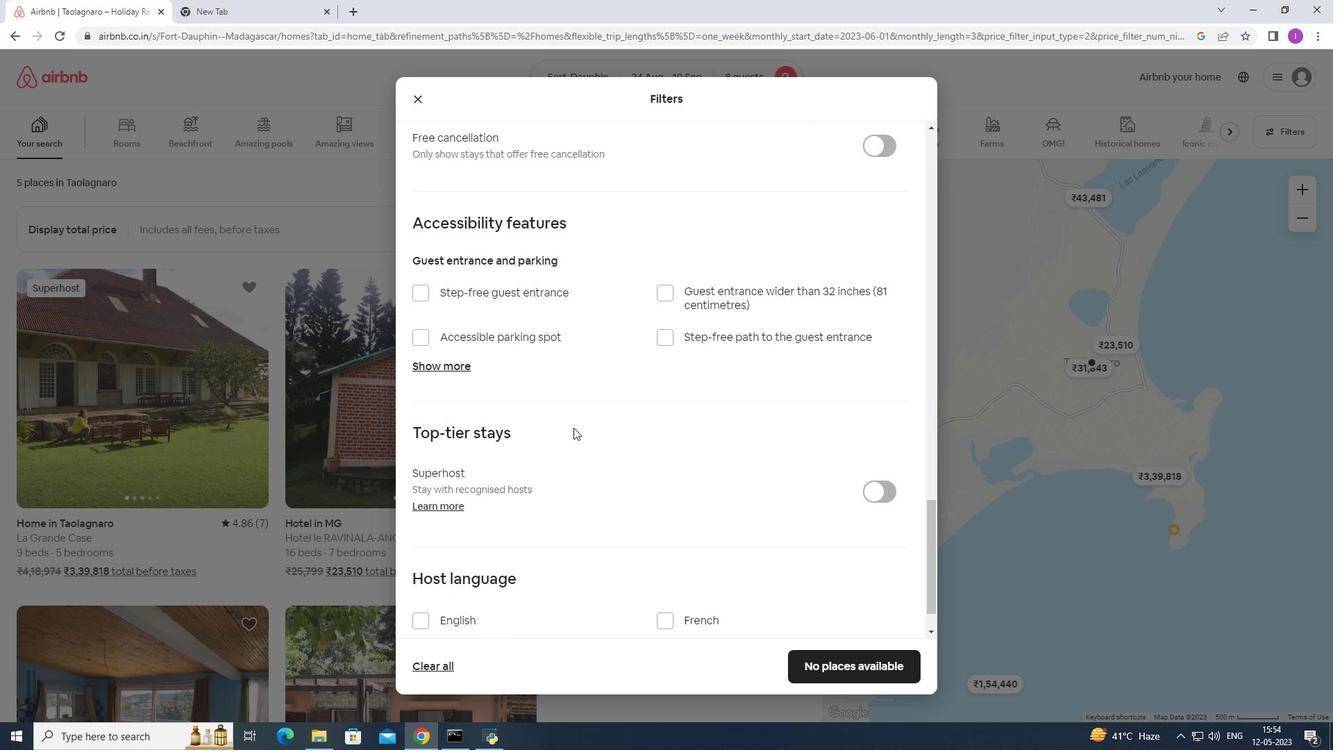 
Action: Mouse moved to (574, 427)
Screenshot: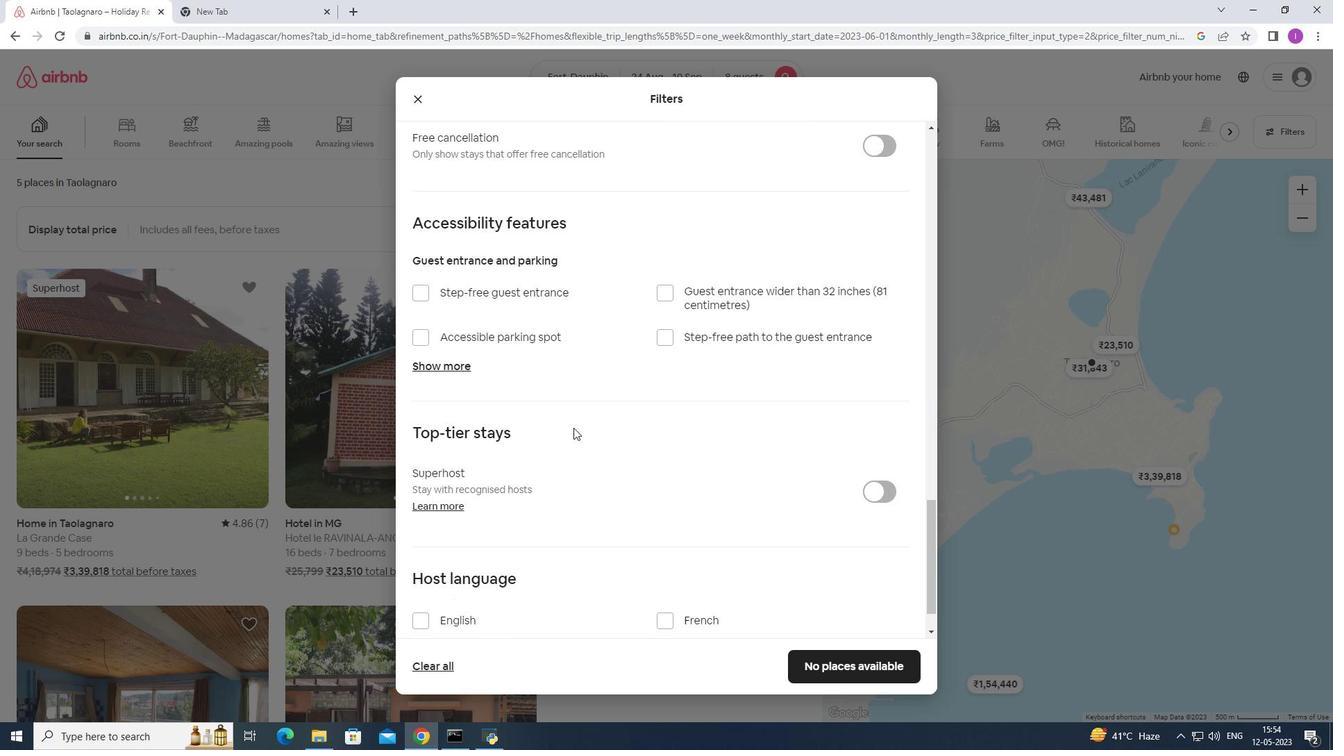 
Action: Mouse scrolled (574, 427) with delta (0, 0)
Screenshot: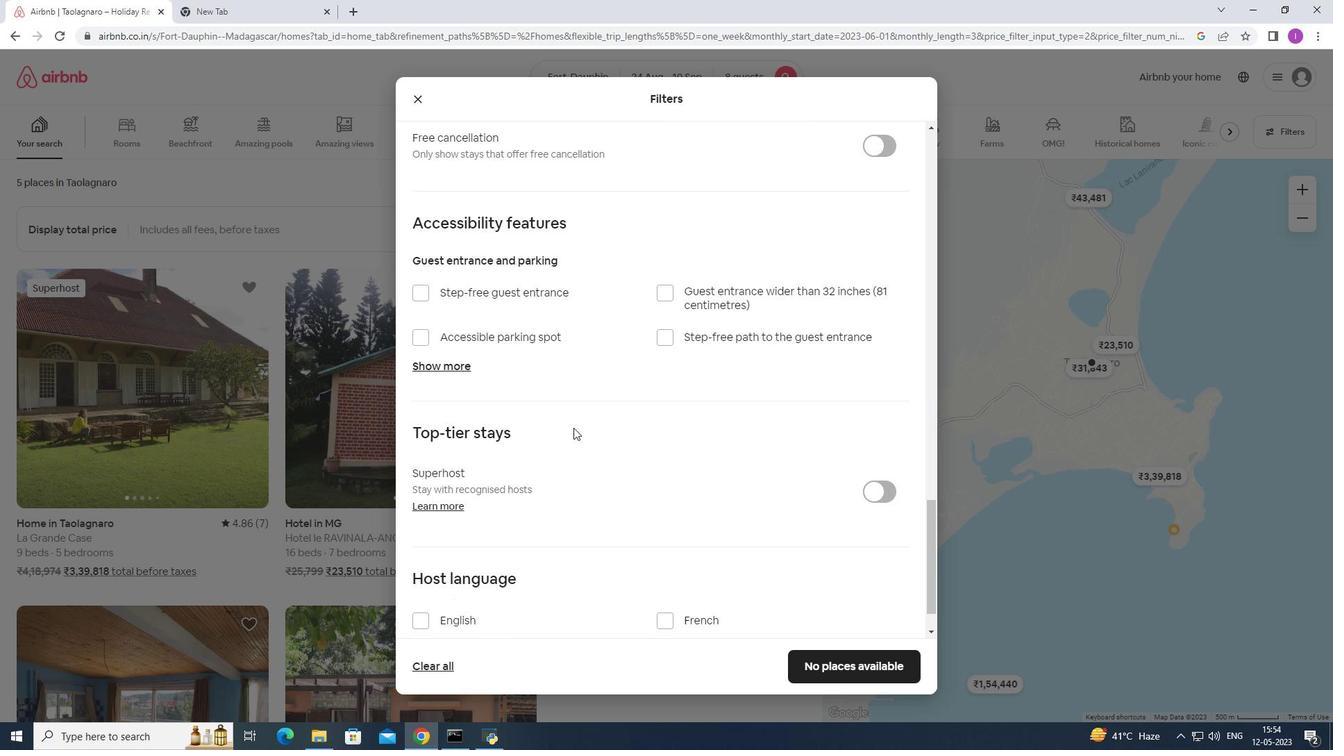 
Action: Mouse moved to (574, 429)
Screenshot: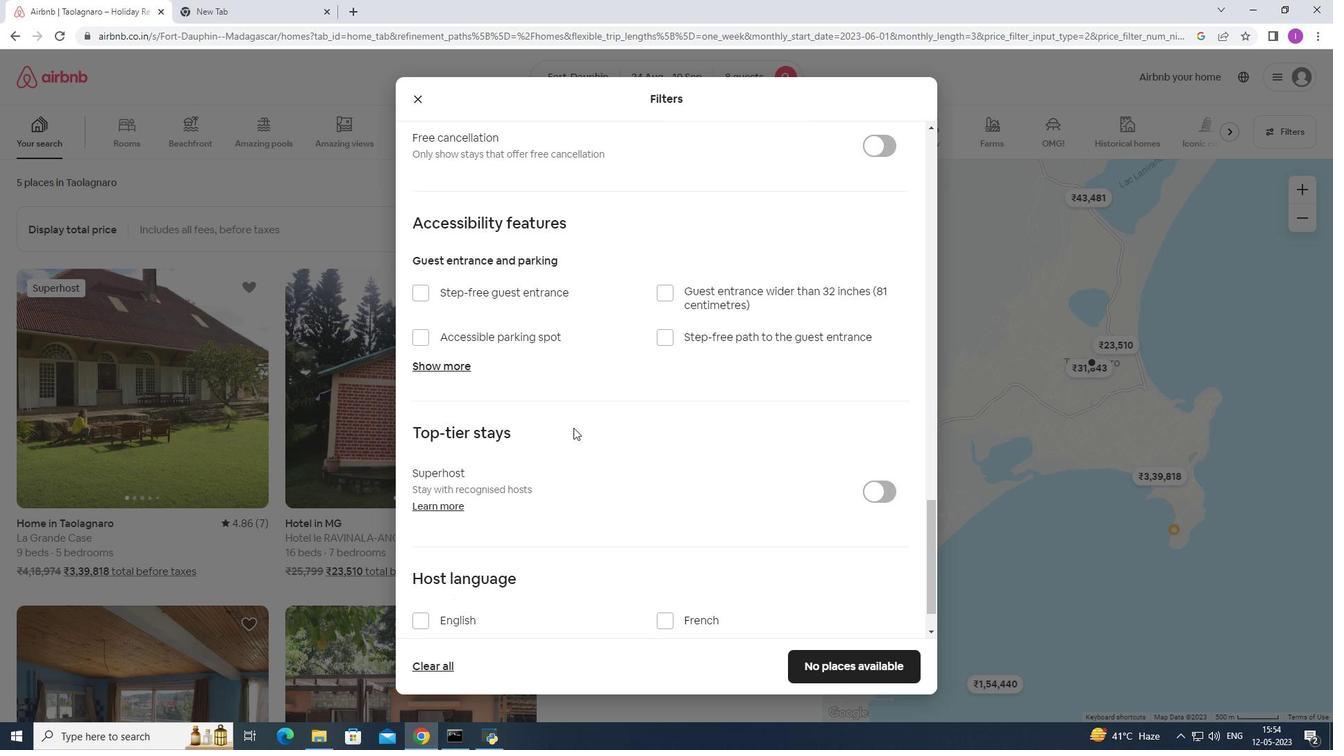 
Action: Mouse scrolled (574, 428) with delta (0, 0)
Screenshot: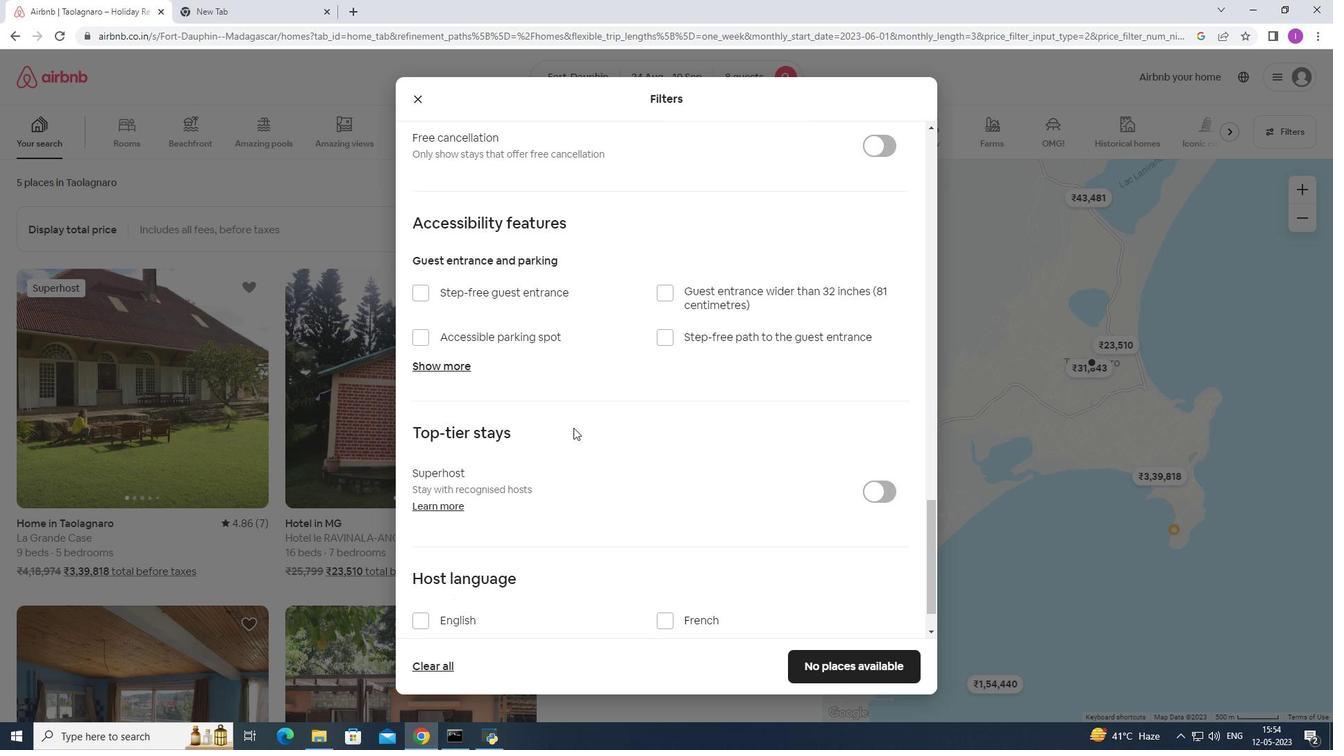 
Action: Mouse scrolled (574, 428) with delta (0, 0)
Screenshot: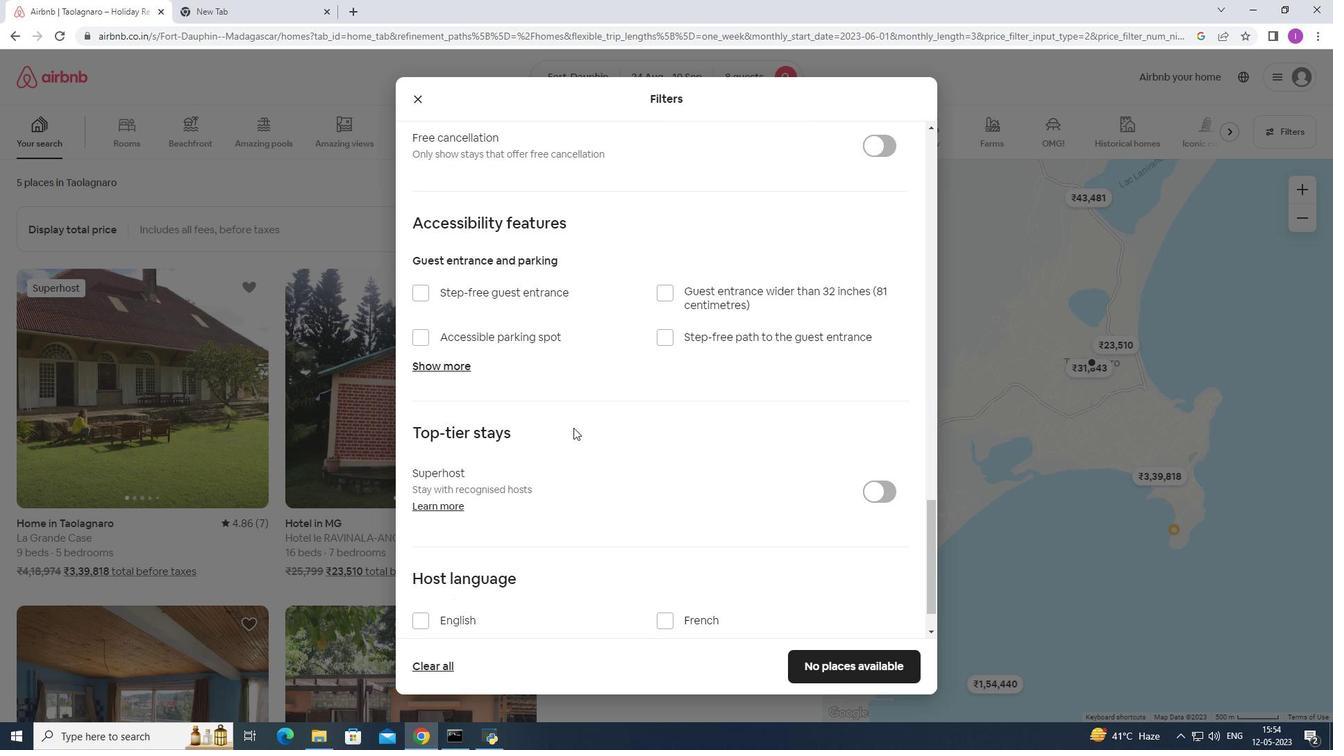 
Action: Mouse scrolled (574, 428) with delta (0, 0)
Screenshot: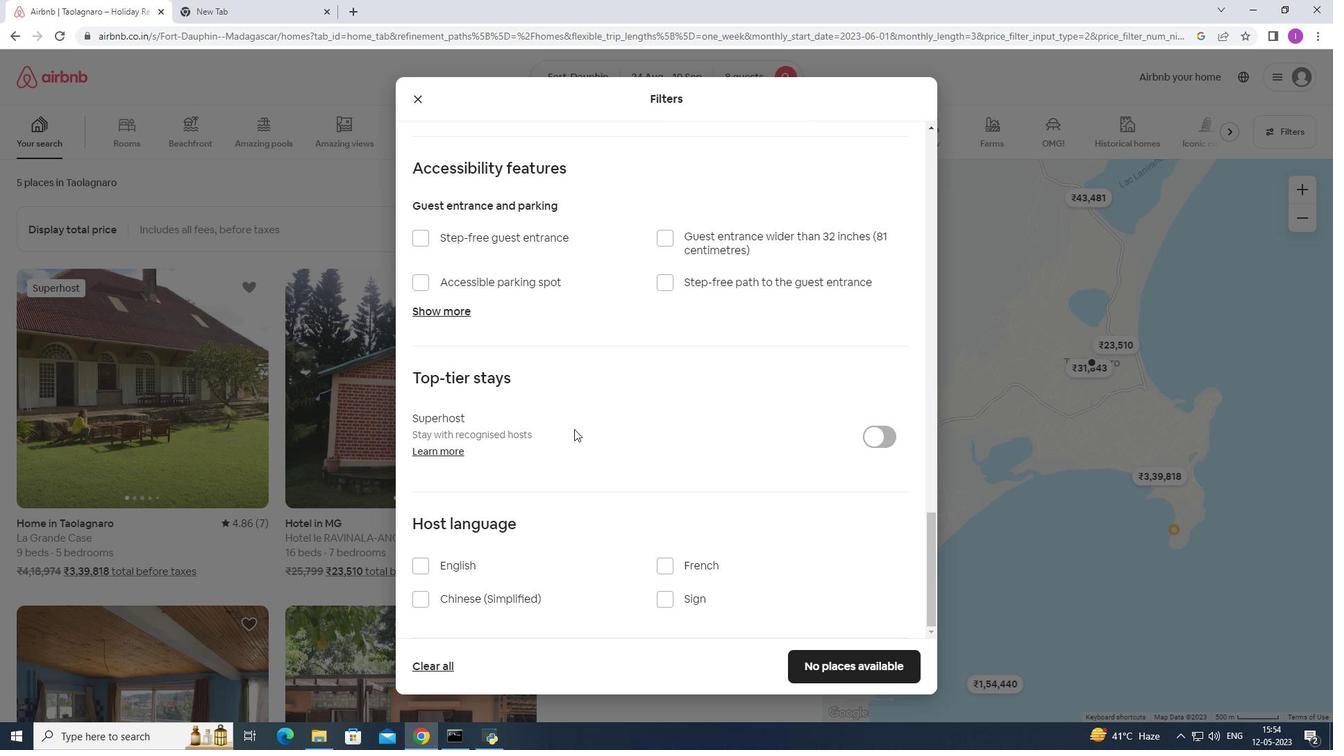 
Action: Mouse moved to (566, 445)
Screenshot: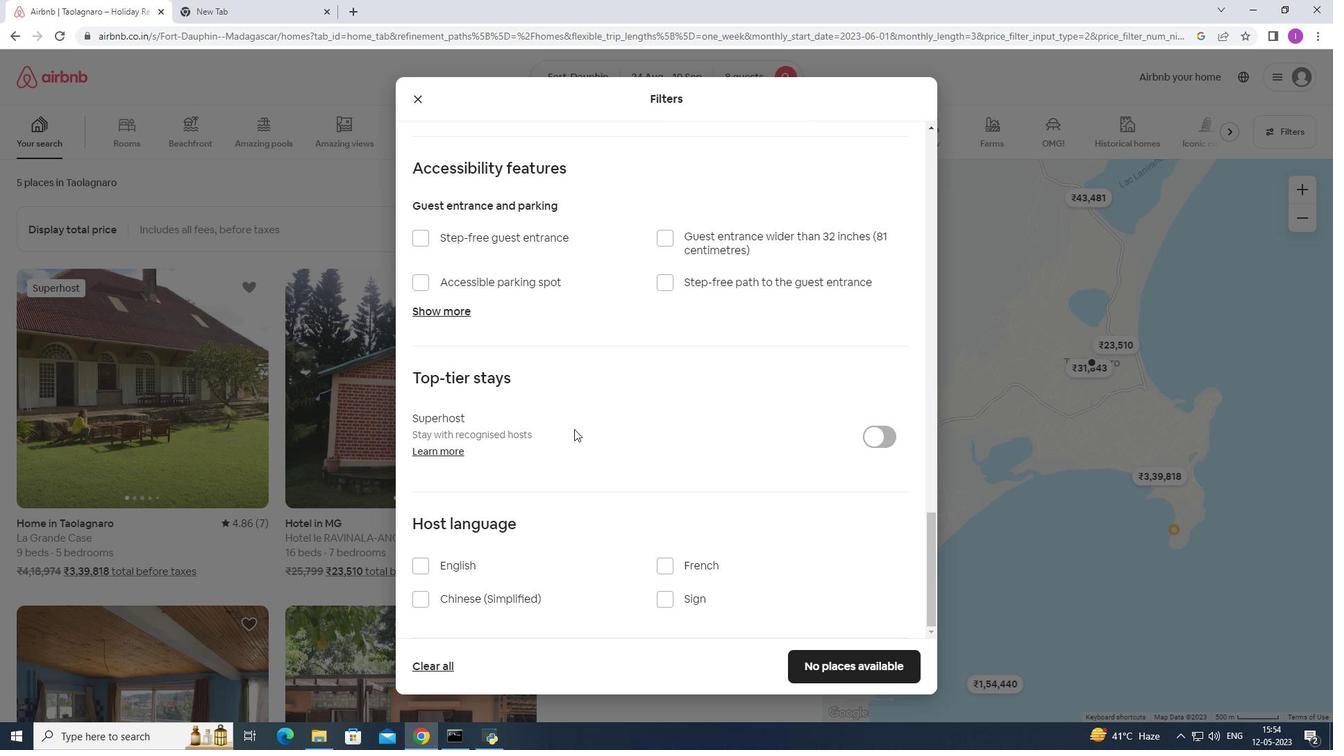 
Action: Mouse scrolled (569, 443) with delta (0, 0)
Screenshot: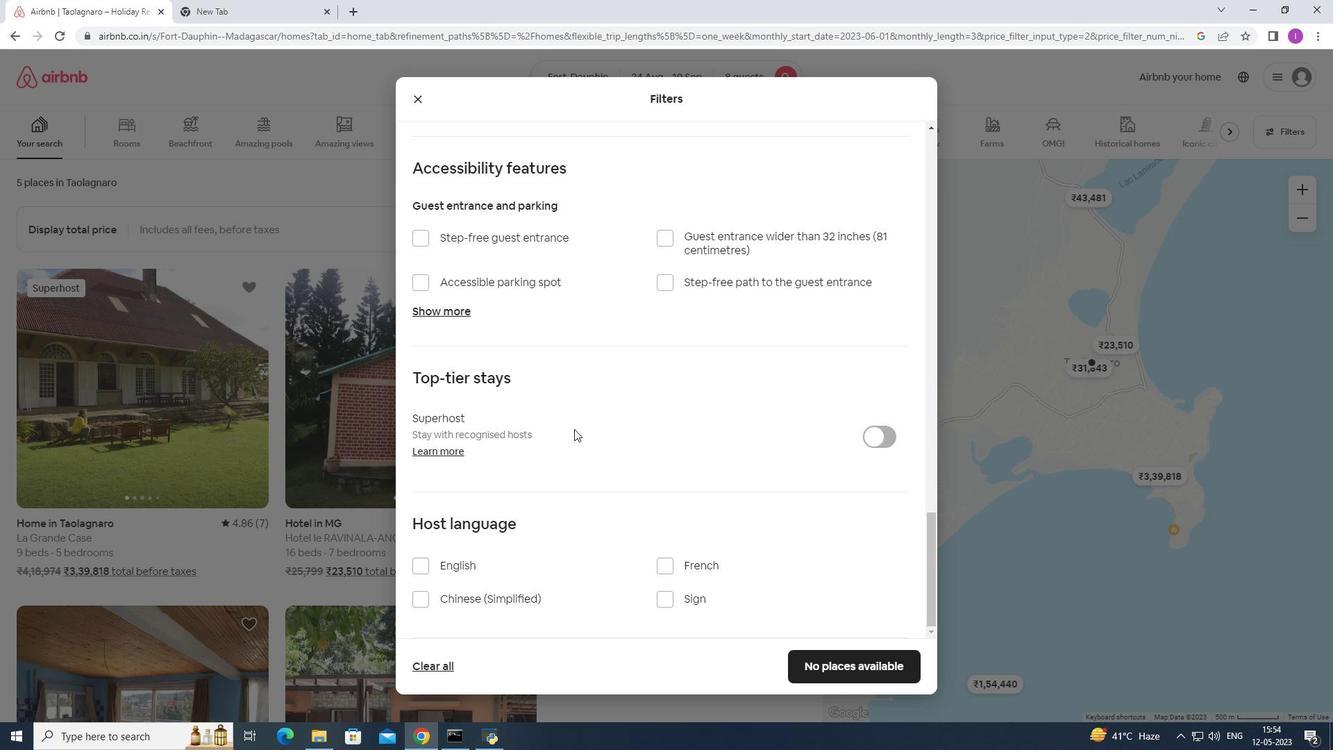 
Action: Mouse moved to (429, 566)
Screenshot: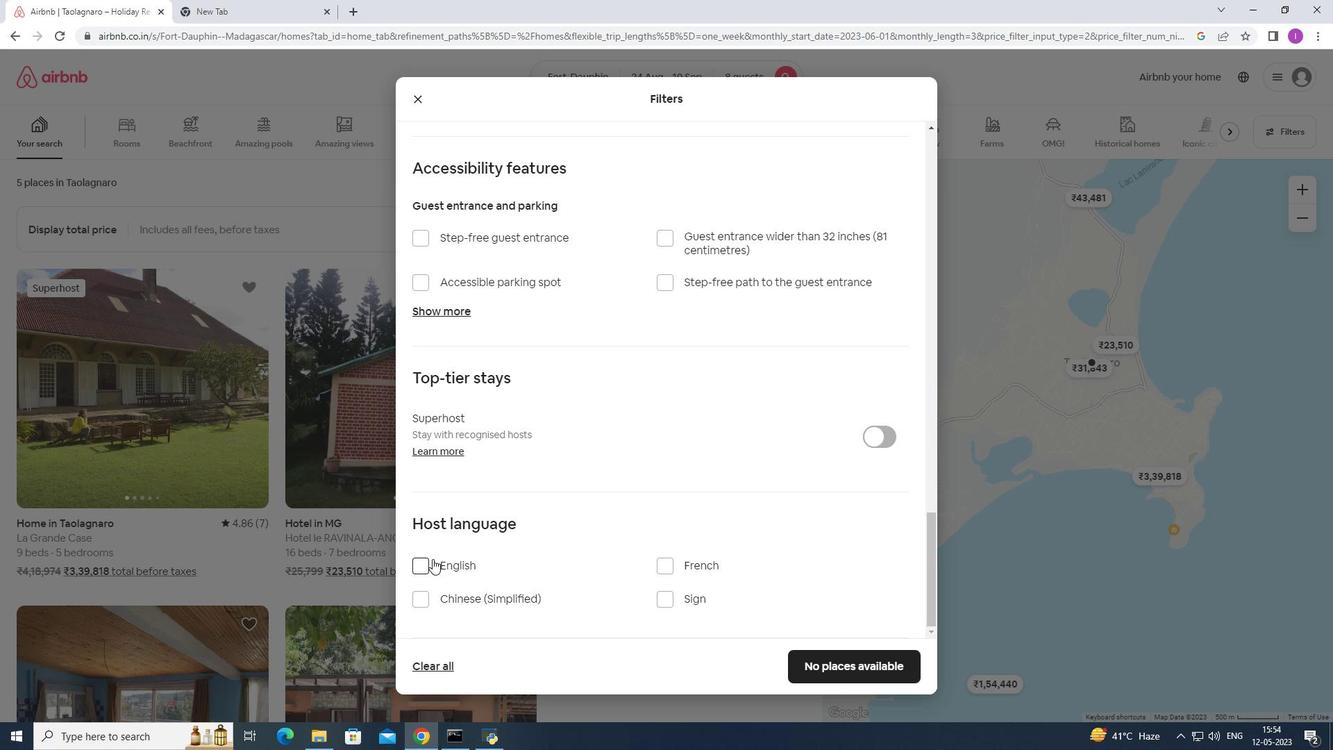 
Action: Mouse pressed left at (429, 566)
Screenshot: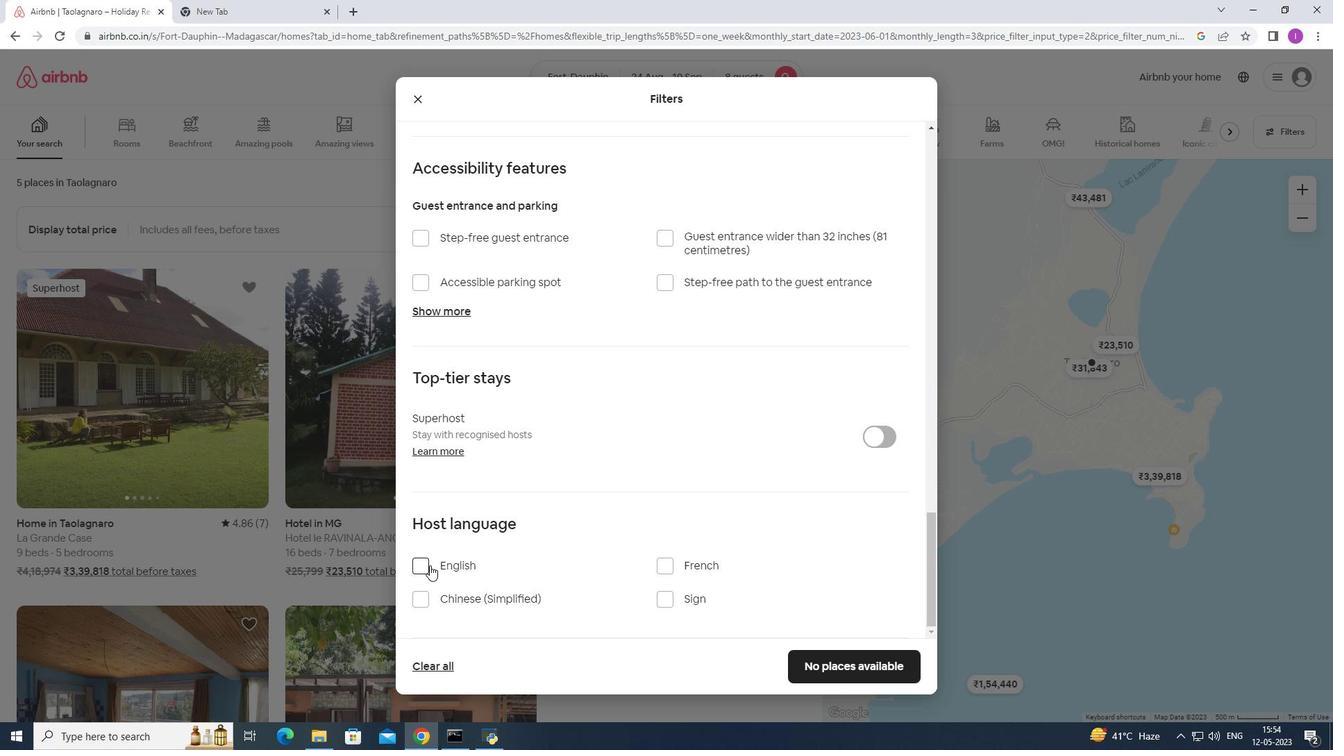 
Action: Mouse moved to (800, 661)
Screenshot: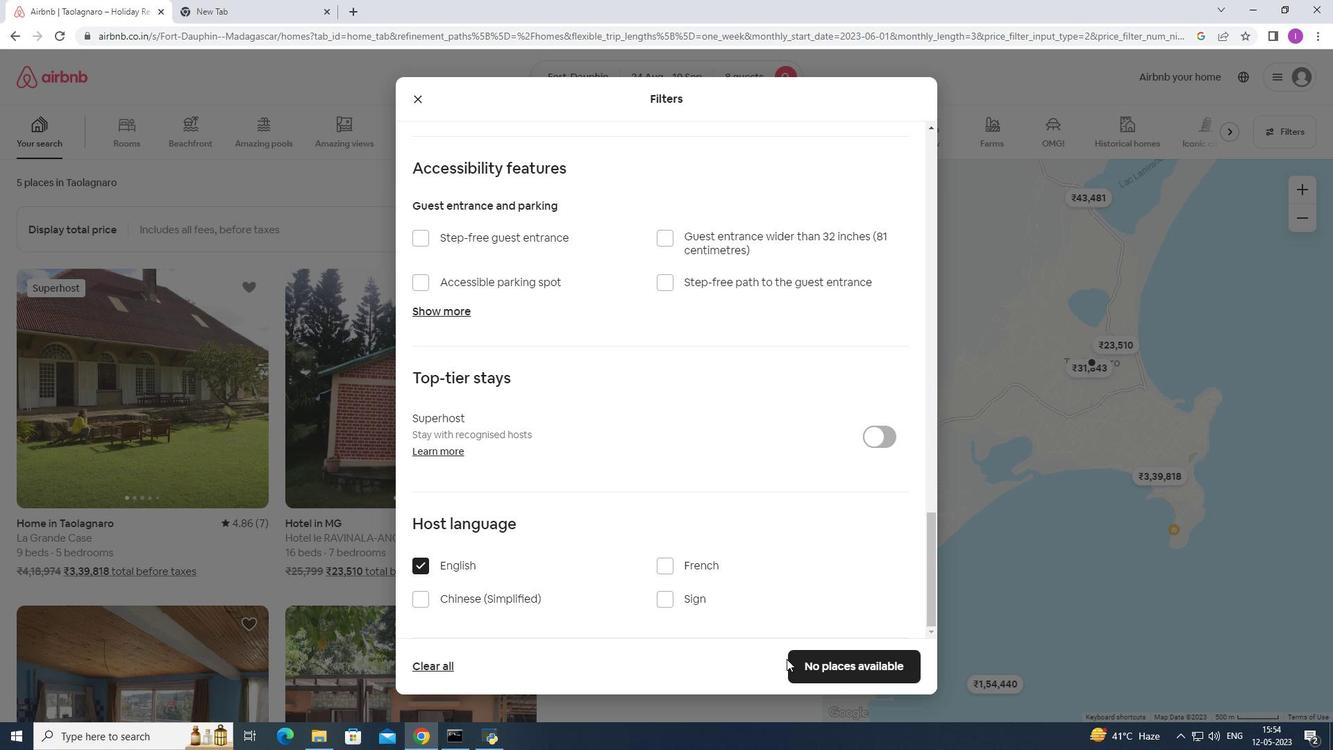 
Action: Mouse pressed left at (800, 661)
Screenshot: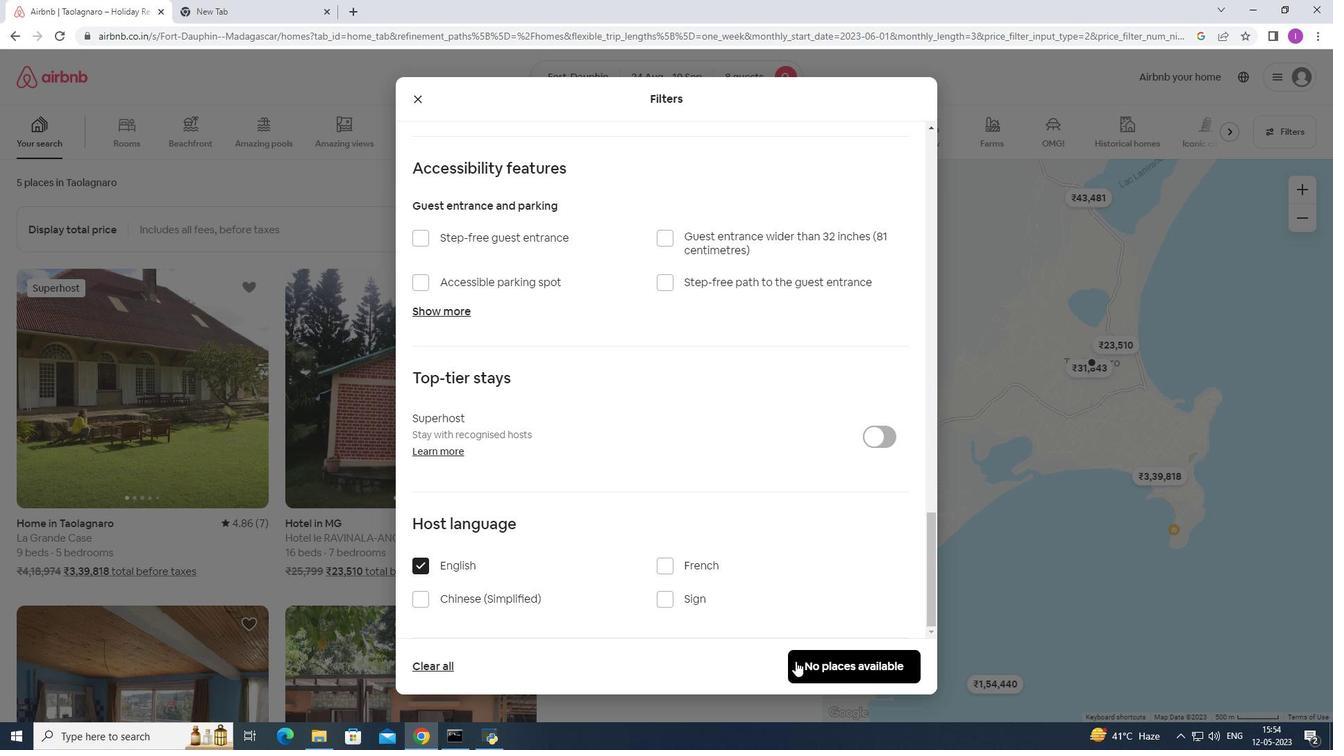 
Action: Mouse moved to (754, 638)
Screenshot: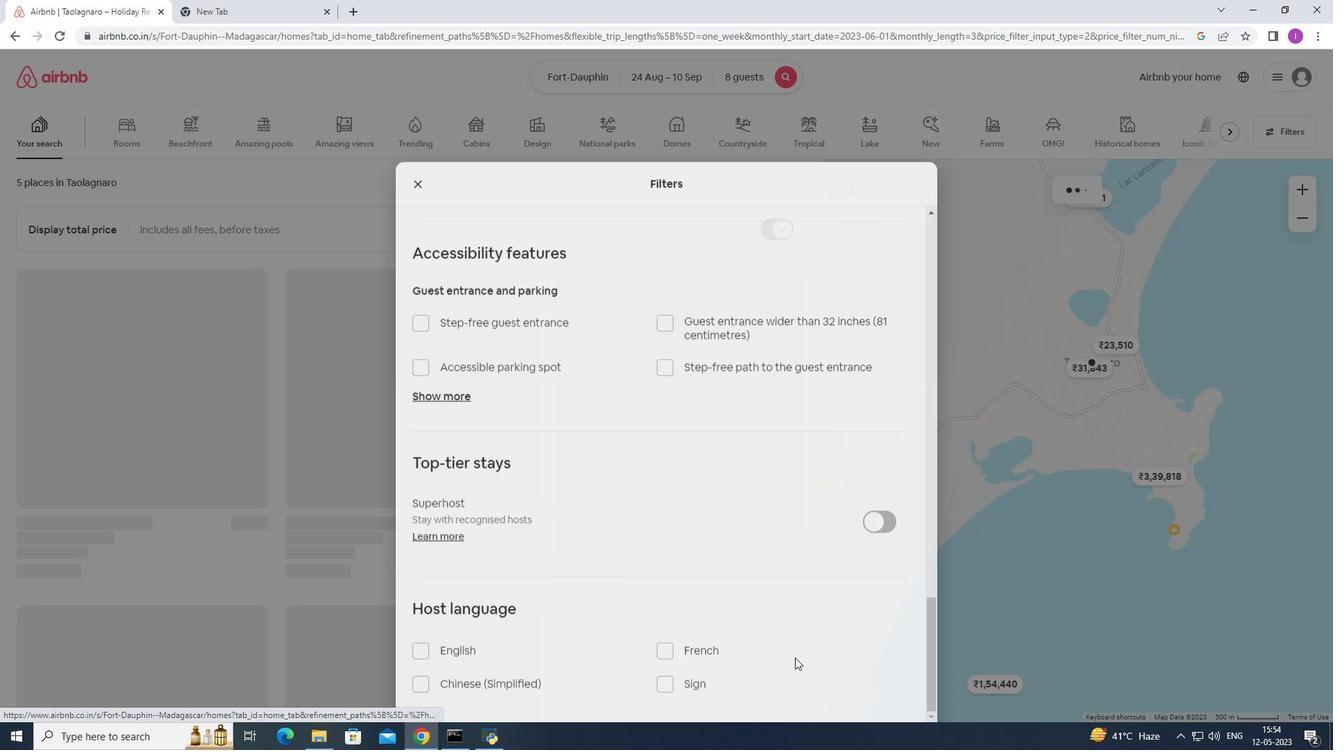 
